 Task: Look for space in Minokamo, Japan from 2nd June, 2023 to 6th June, 2023 for 1 adult in price range Rs.10000 to Rs.13000. Place can be private room with 1  bedroom having 1 bed and 1 bathroom. Property type can be house, flat, guest house, hotel. Amenities needed are: washing machine. Booking option can be shelf check-in. Required host language is English.
Action: Mouse moved to (497, 124)
Screenshot: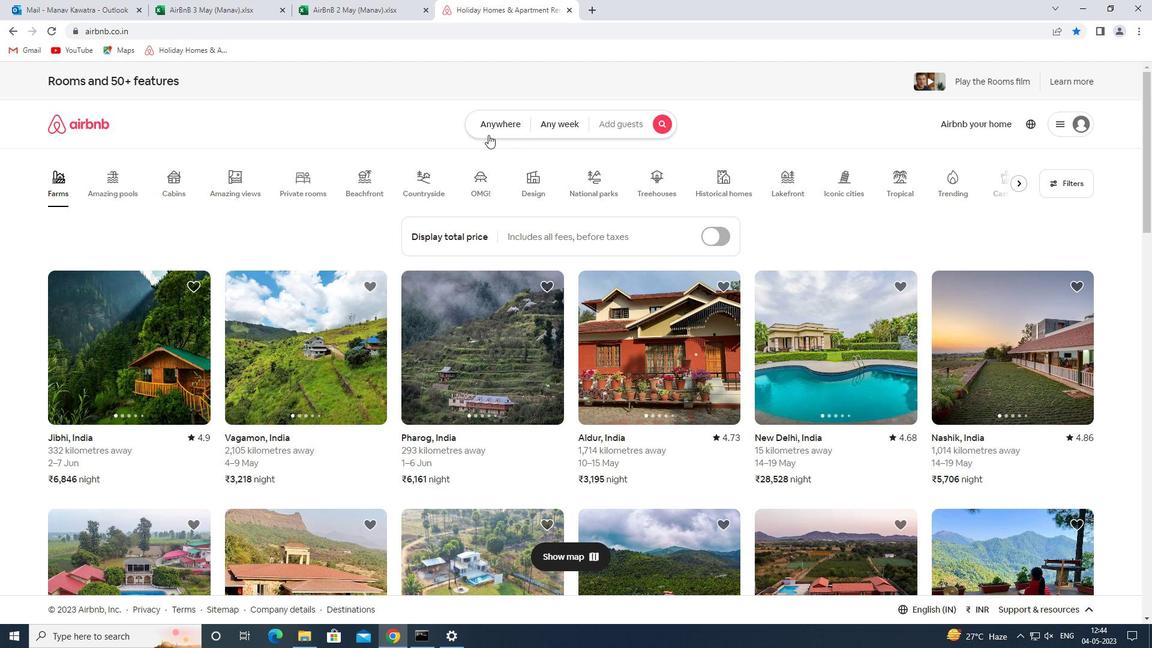 
Action: Mouse pressed left at (497, 124)
Screenshot: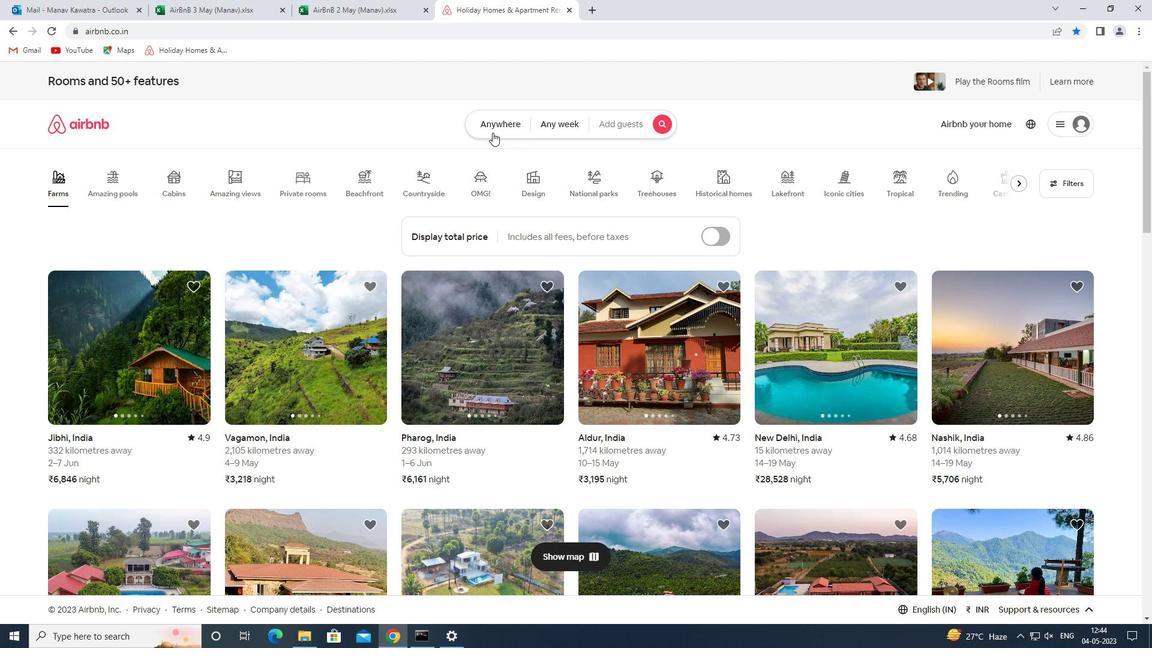 
Action: Mouse moved to (362, 178)
Screenshot: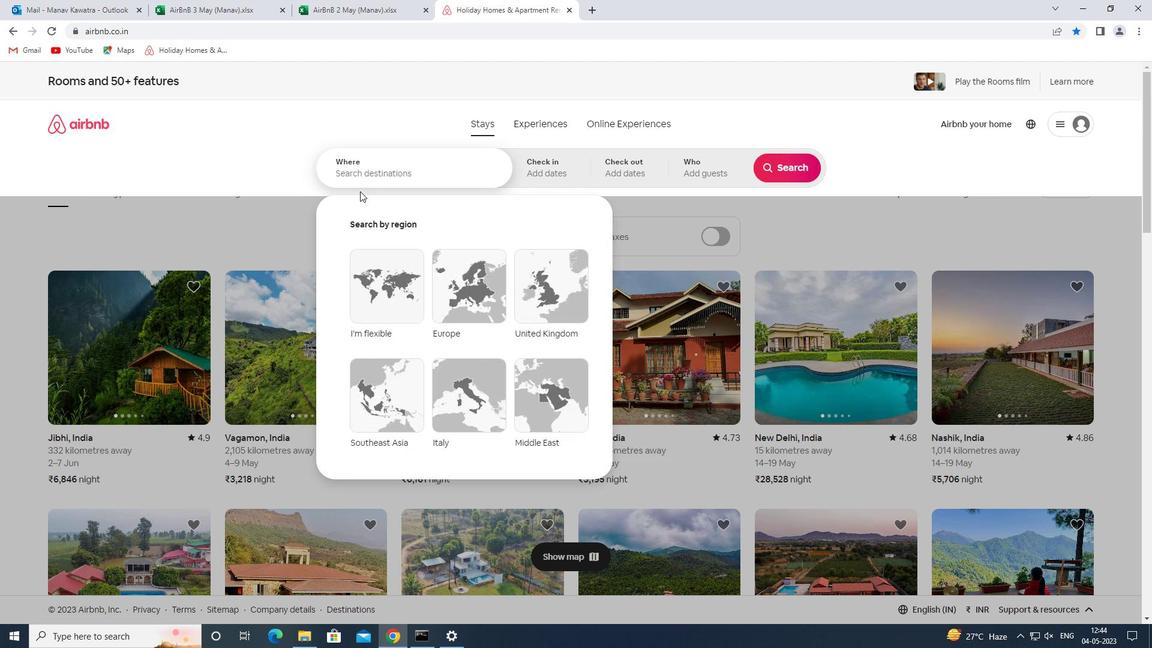
Action: Mouse pressed left at (362, 178)
Screenshot: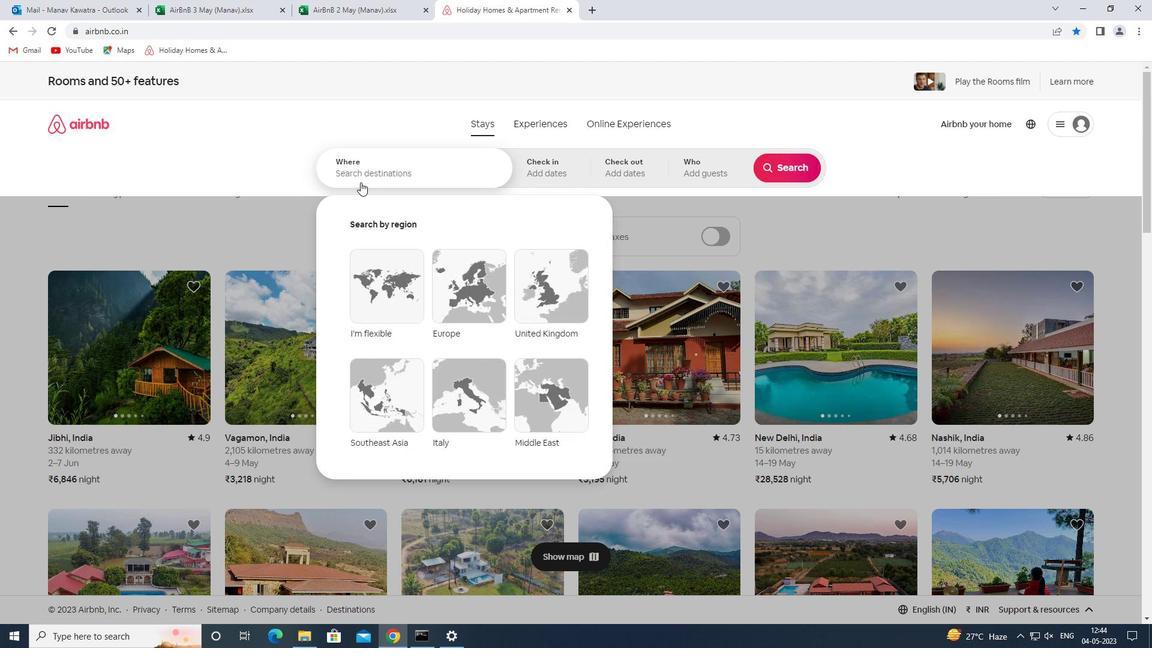 
Action: Mouse moved to (367, 177)
Screenshot: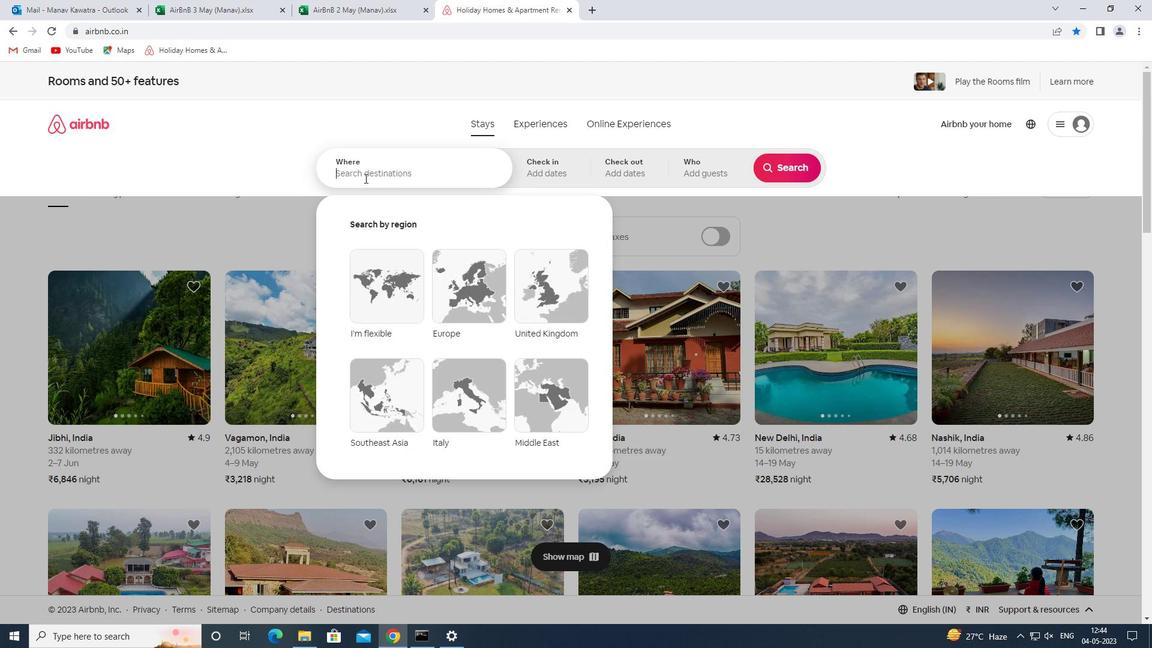 
Action: Key pressed minokamo<Key.space>japan<Key.space>\<Key.backspace><Key.enter>
Screenshot: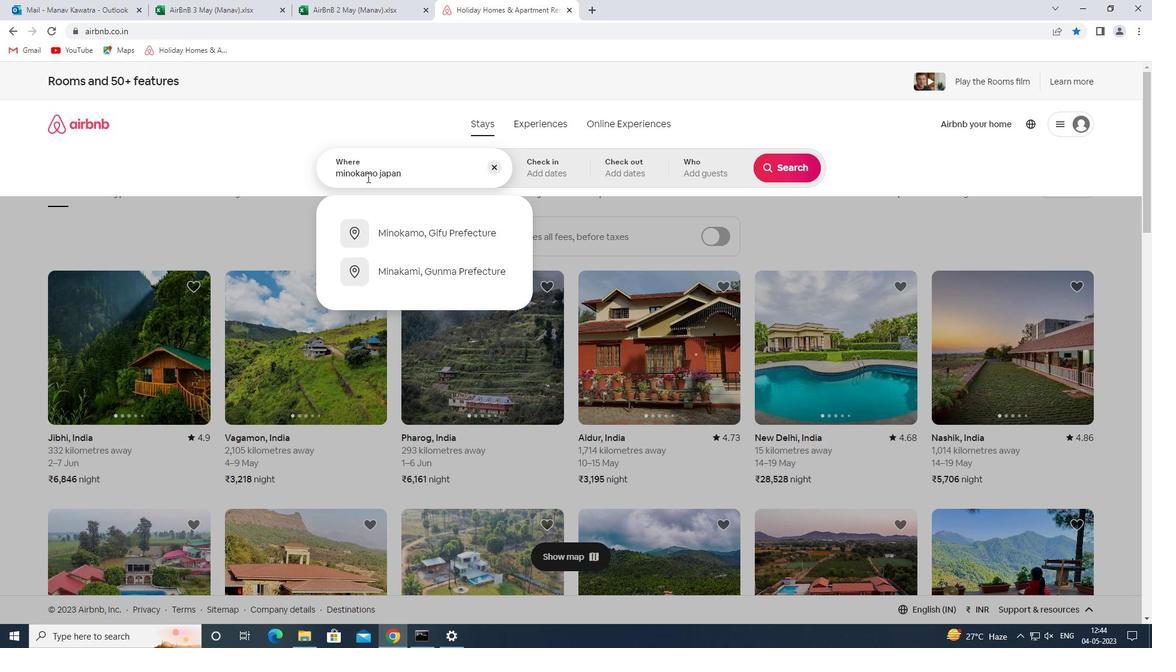 
Action: Mouse moved to (746, 307)
Screenshot: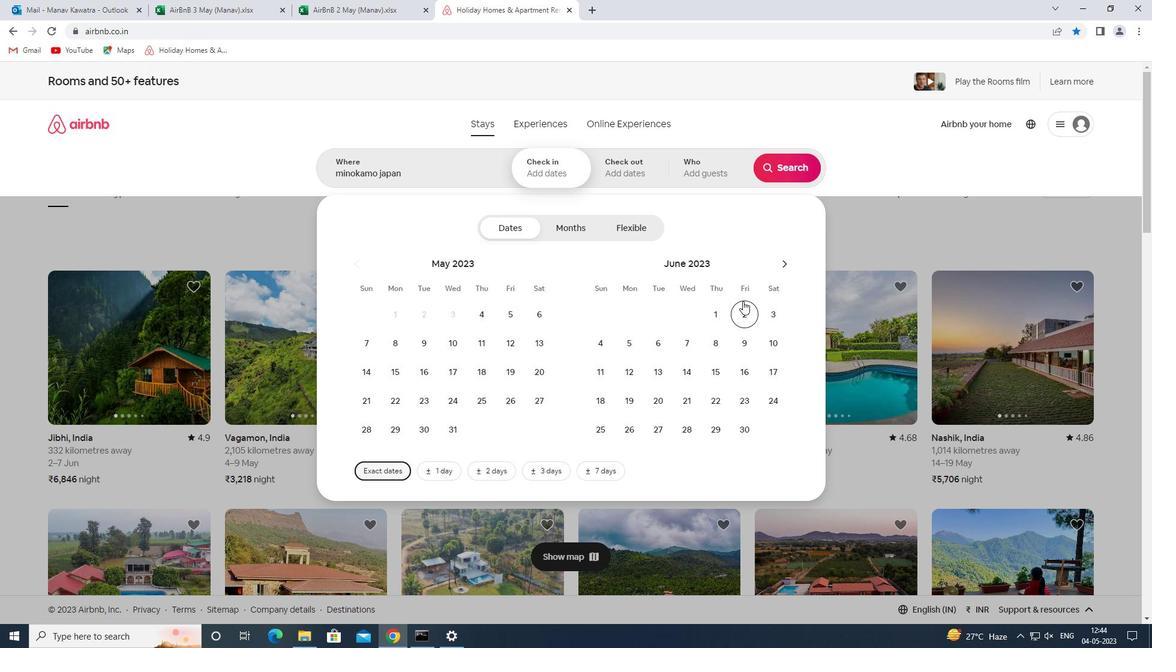 
Action: Mouse pressed left at (746, 307)
Screenshot: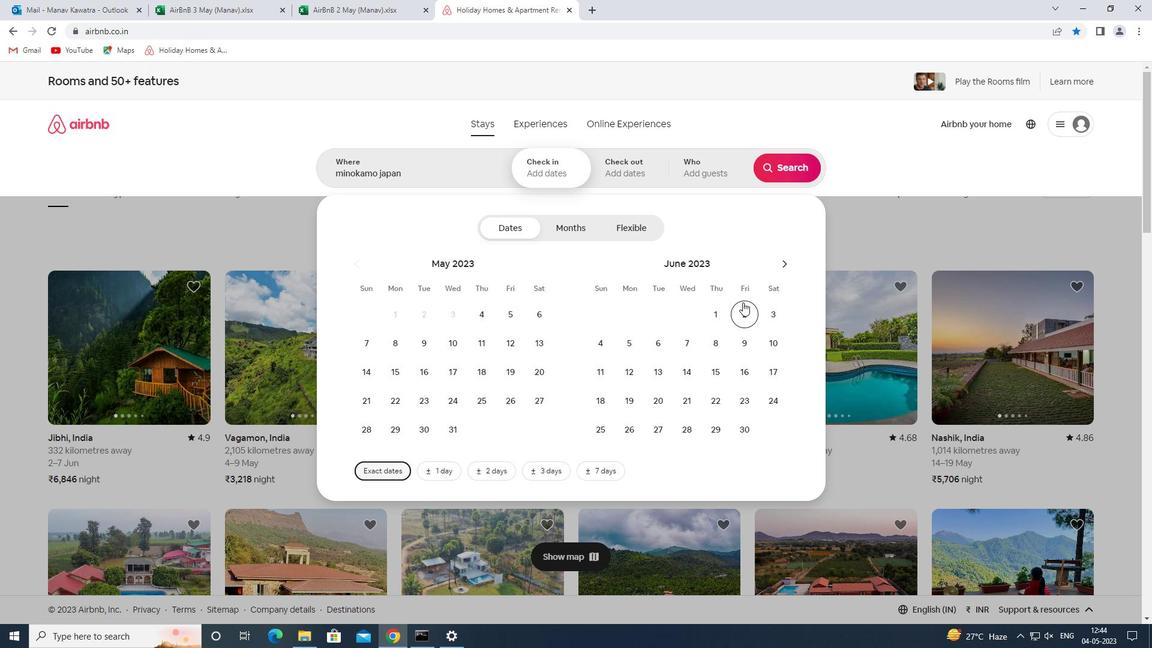 
Action: Mouse moved to (648, 345)
Screenshot: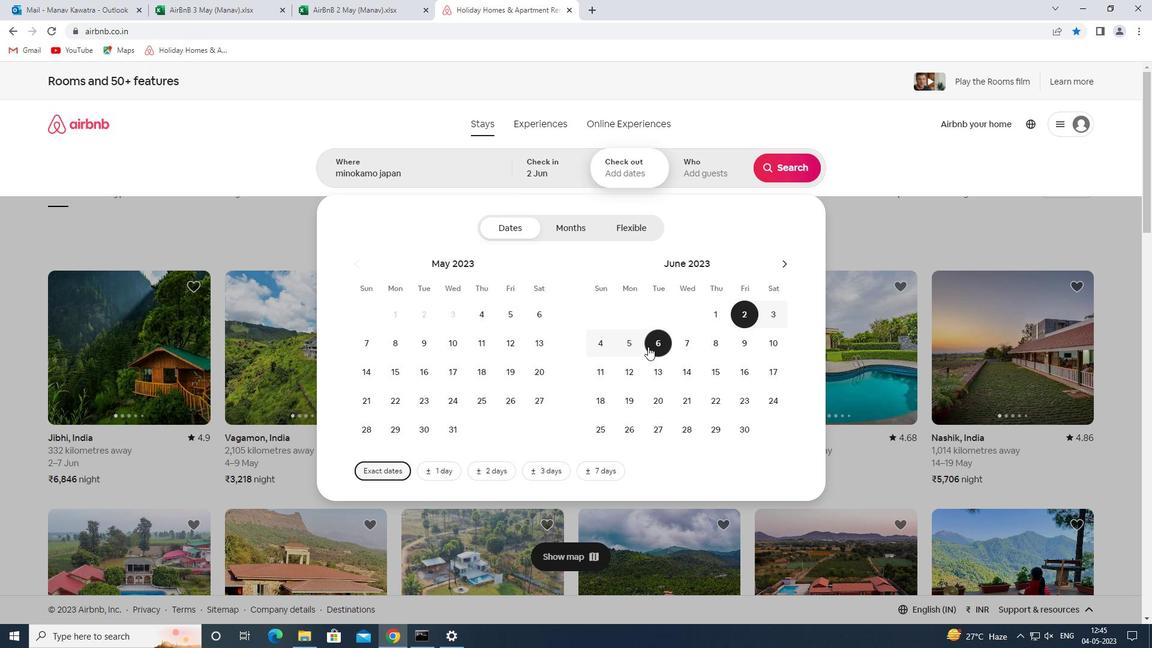 
Action: Mouse pressed left at (648, 345)
Screenshot: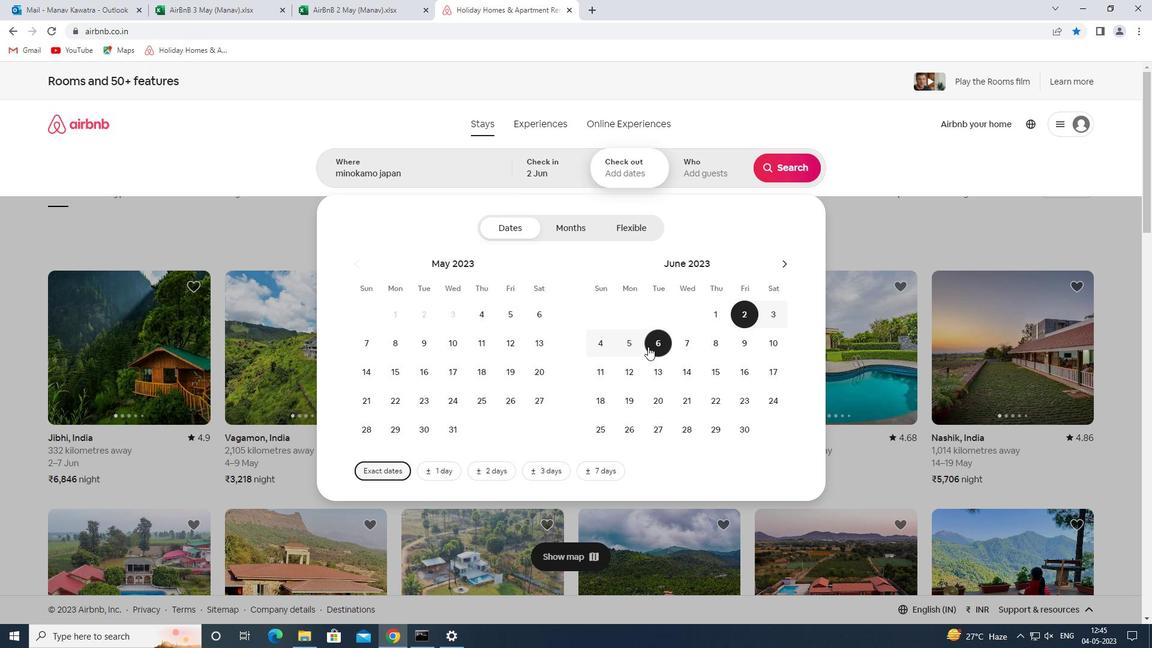 
Action: Mouse moved to (689, 173)
Screenshot: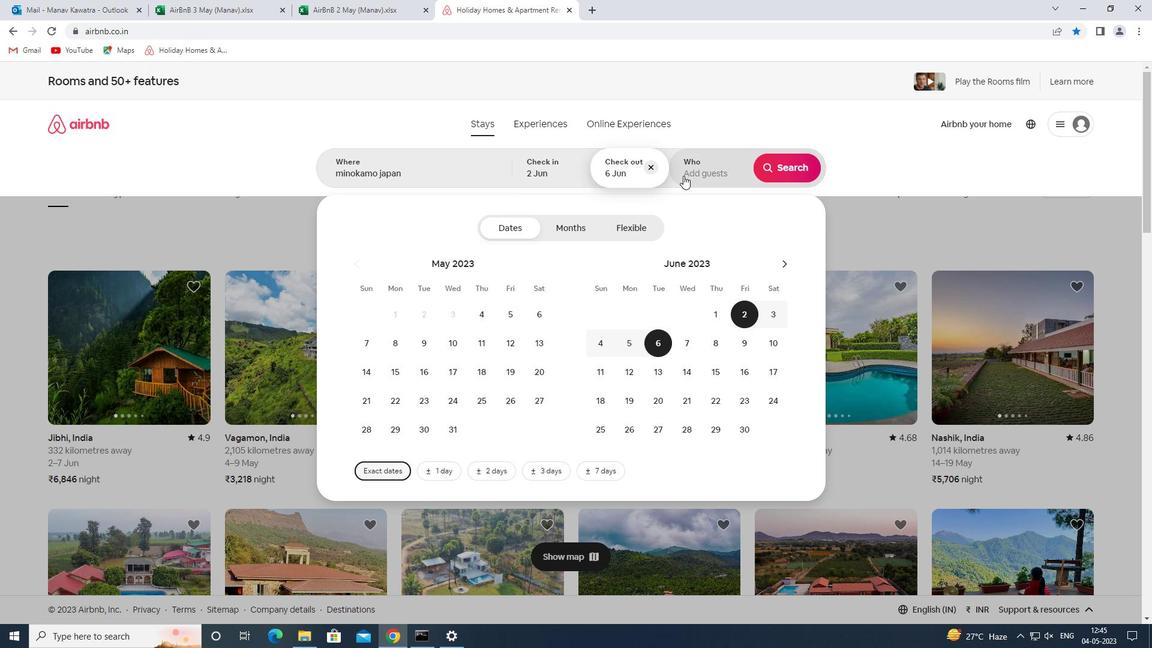 
Action: Mouse pressed left at (689, 173)
Screenshot: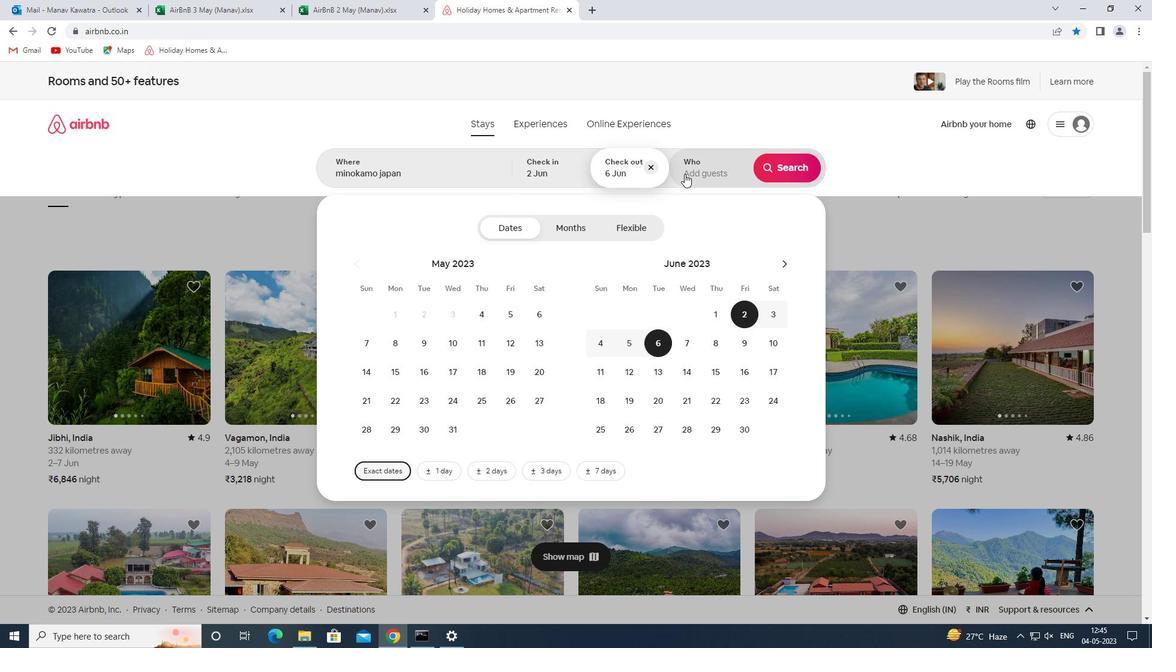 
Action: Mouse moved to (796, 232)
Screenshot: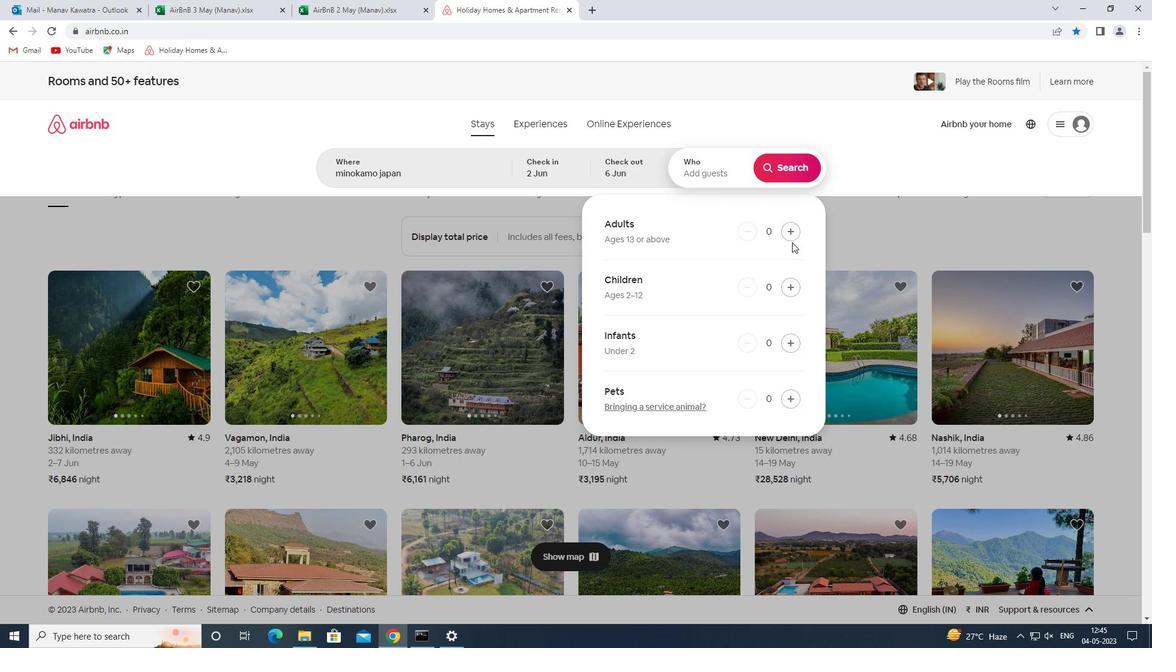 
Action: Mouse pressed left at (796, 232)
Screenshot: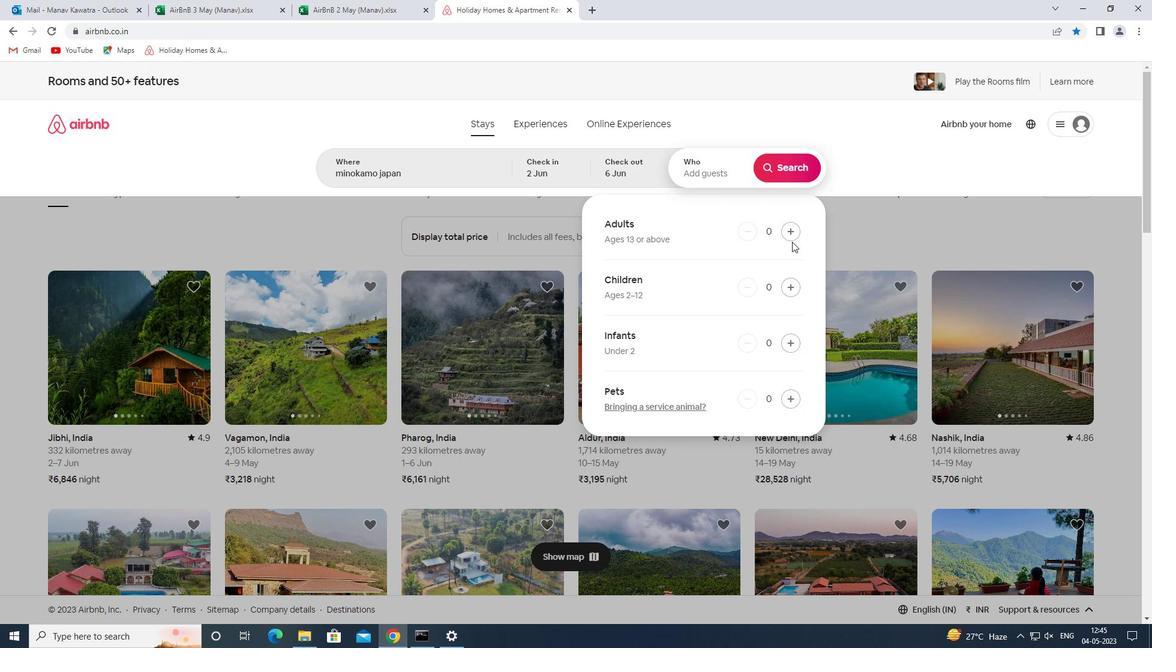
Action: Mouse moved to (788, 158)
Screenshot: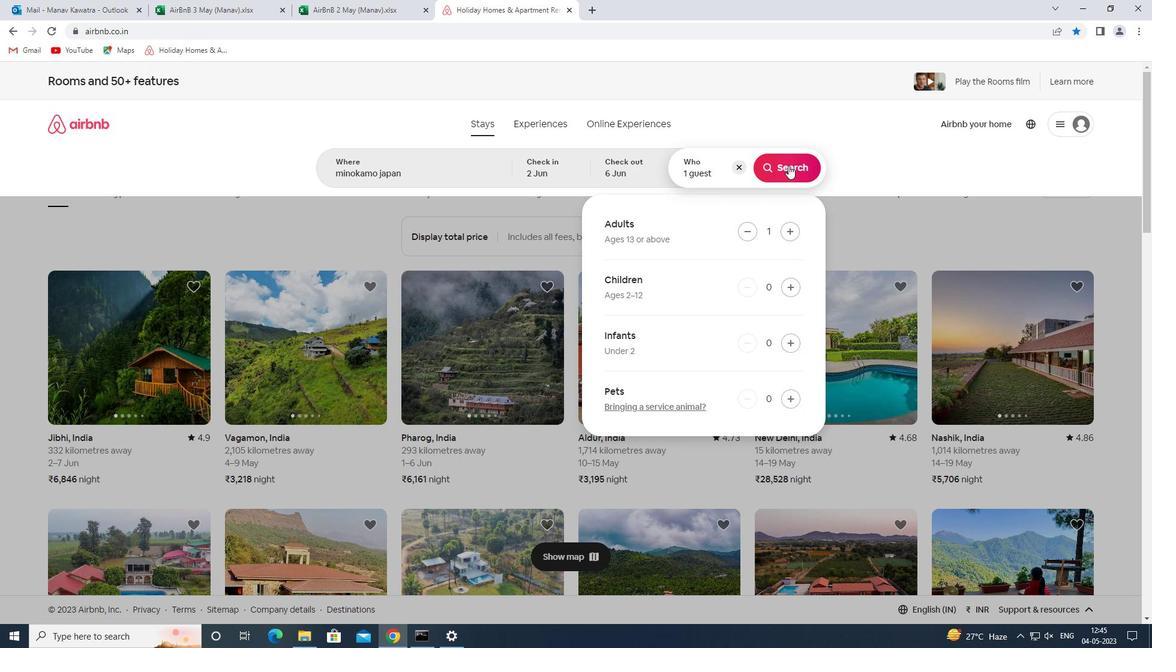 
Action: Mouse pressed left at (788, 158)
Screenshot: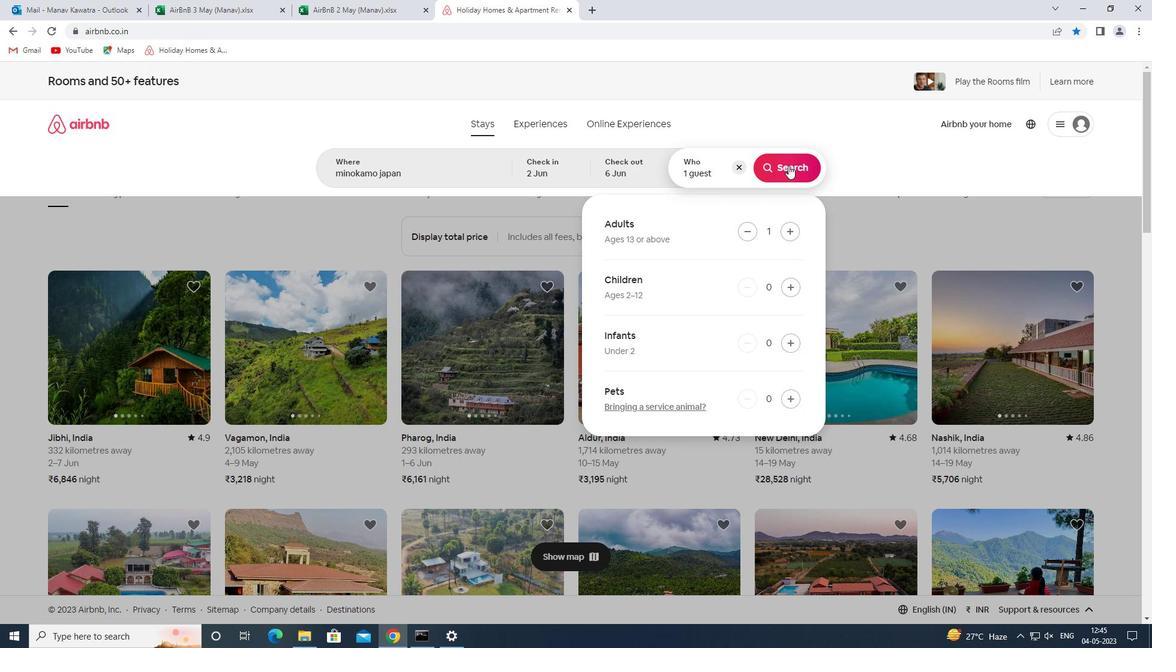 
Action: Mouse moved to (1104, 142)
Screenshot: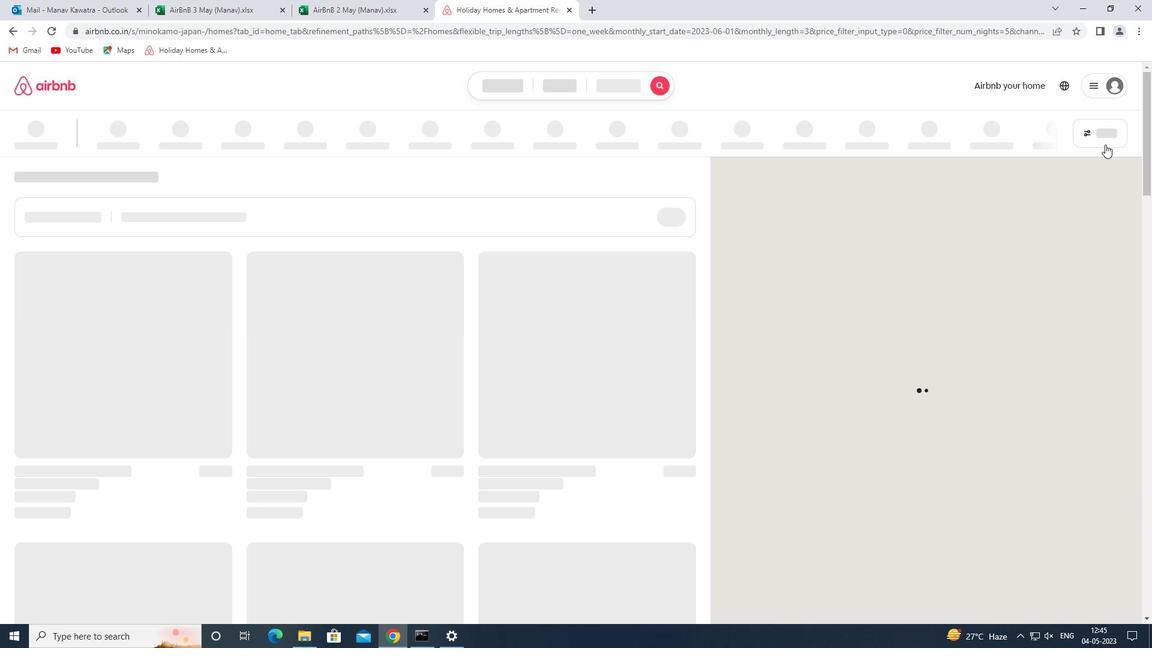 
Action: Mouse pressed left at (1104, 142)
Screenshot: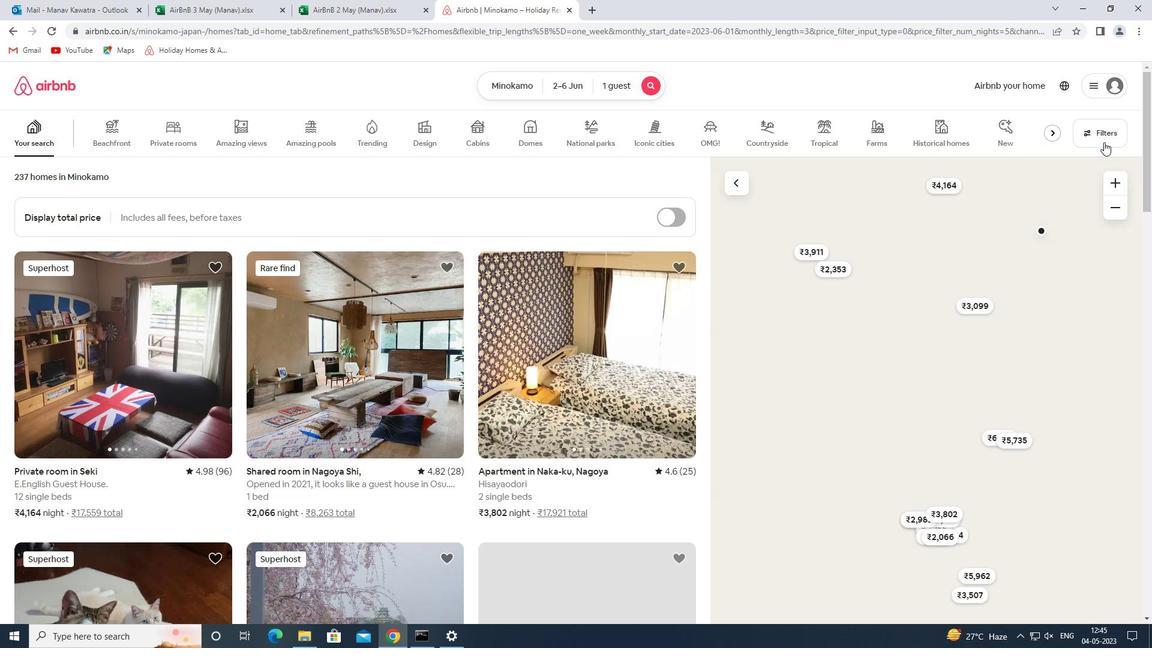 
Action: Mouse moved to (465, 283)
Screenshot: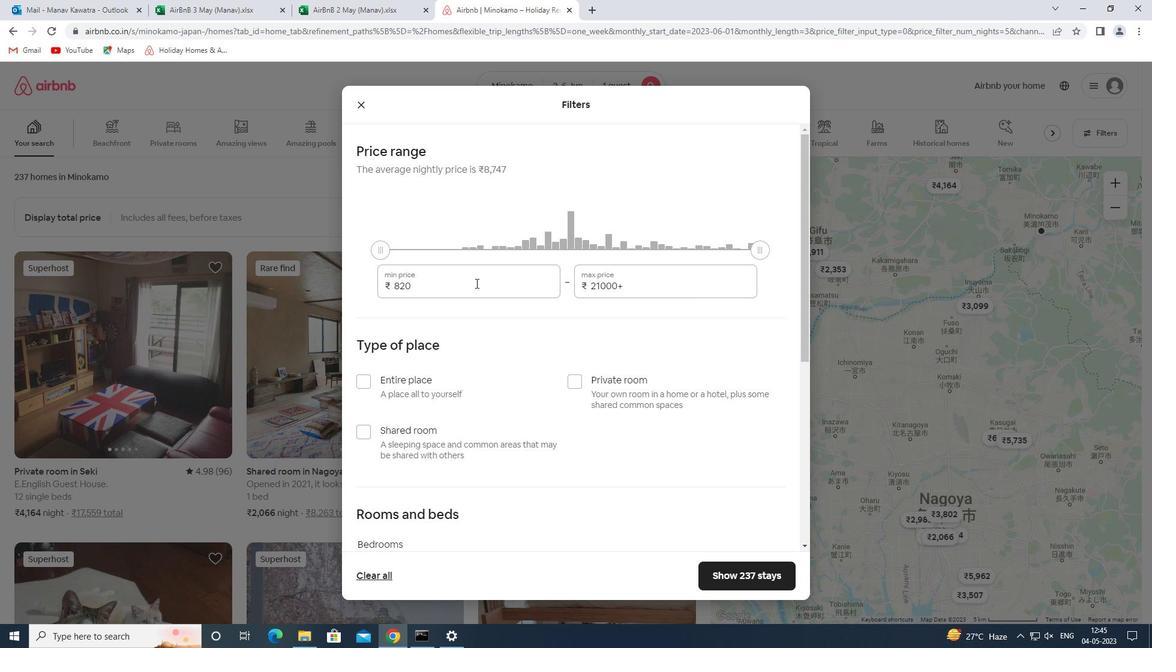 
Action: Mouse pressed left at (465, 283)
Screenshot: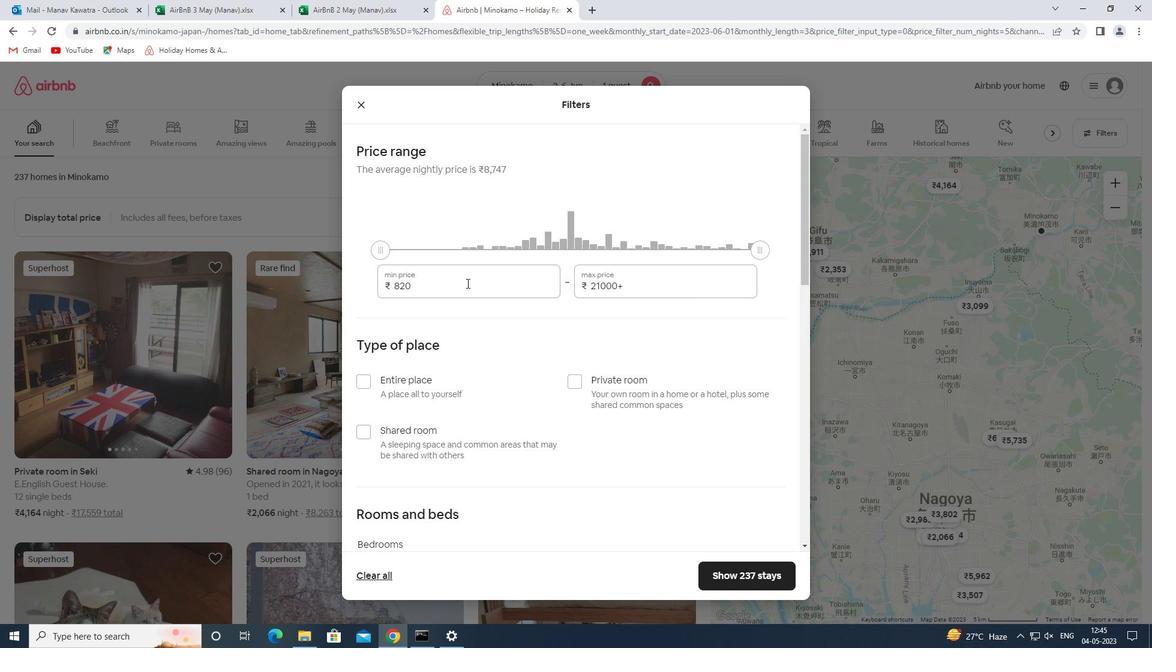 
Action: Mouse pressed left at (465, 283)
Screenshot: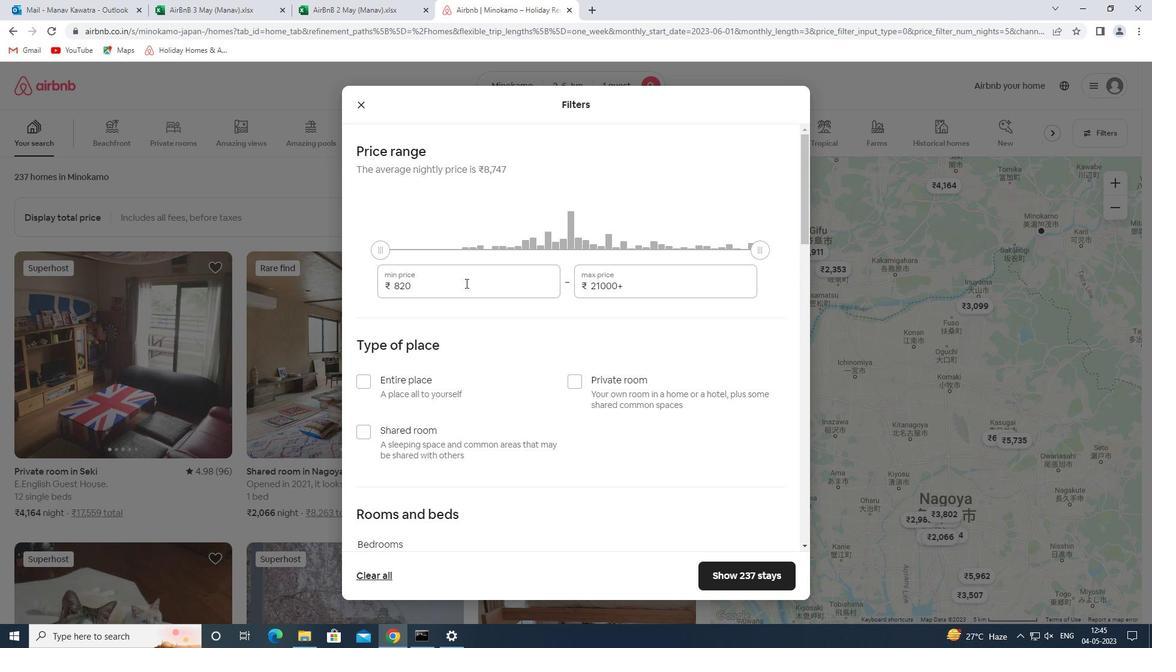 
Action: Mouse moved to (464, 283)
Screenshot: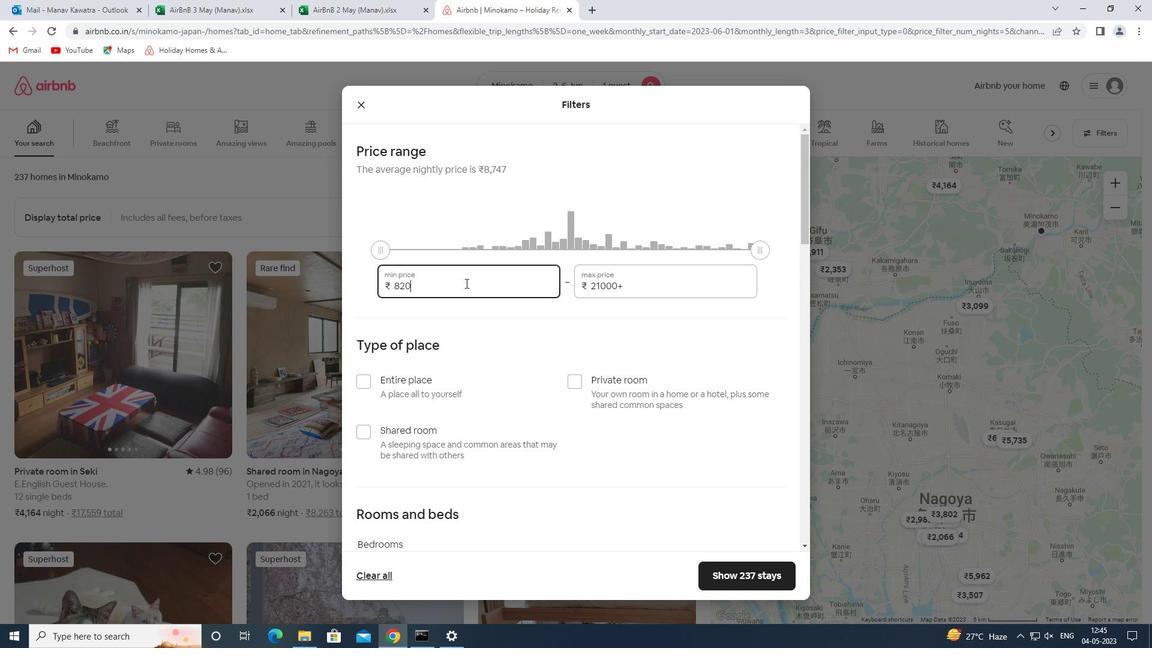 
Action: Key pressed 10000<Key.tab>13000
Screenshot: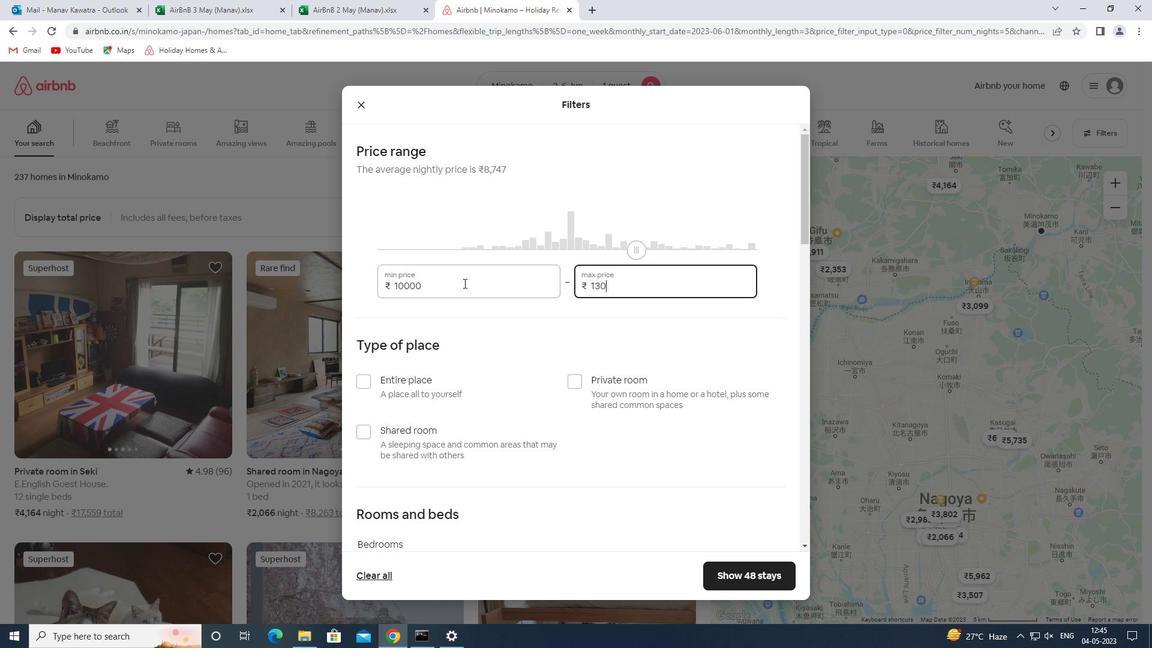 
Action: Mouse moved to (595, 379)
Screenshot: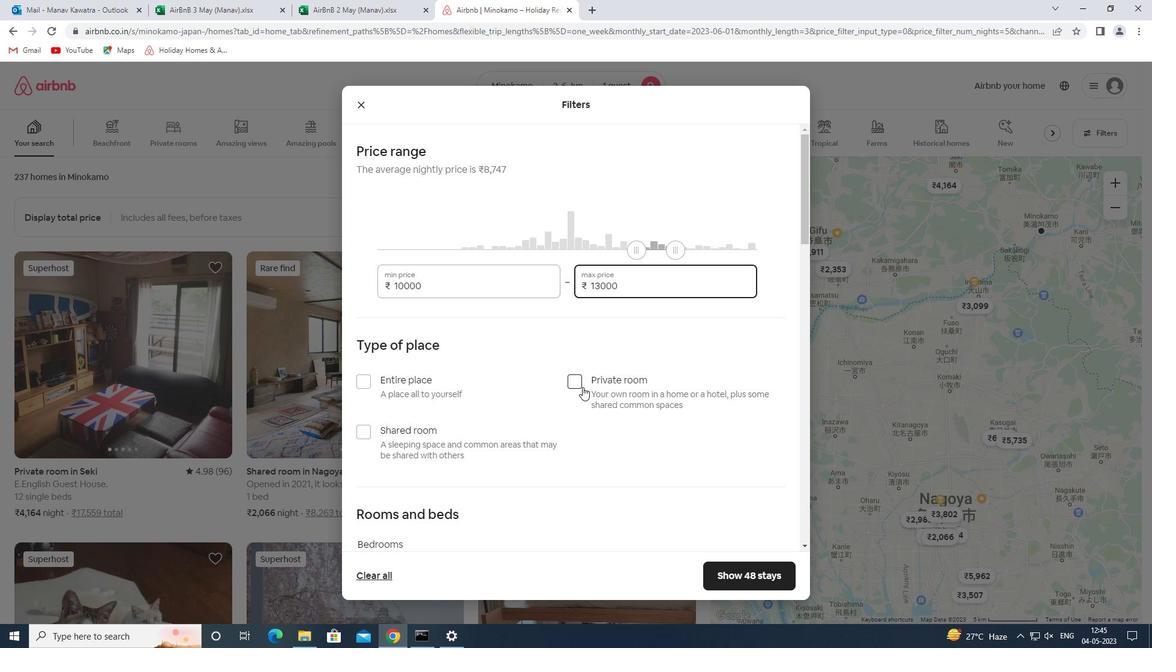
Action: Mouse pressed left at (595, 379)
Screenshot: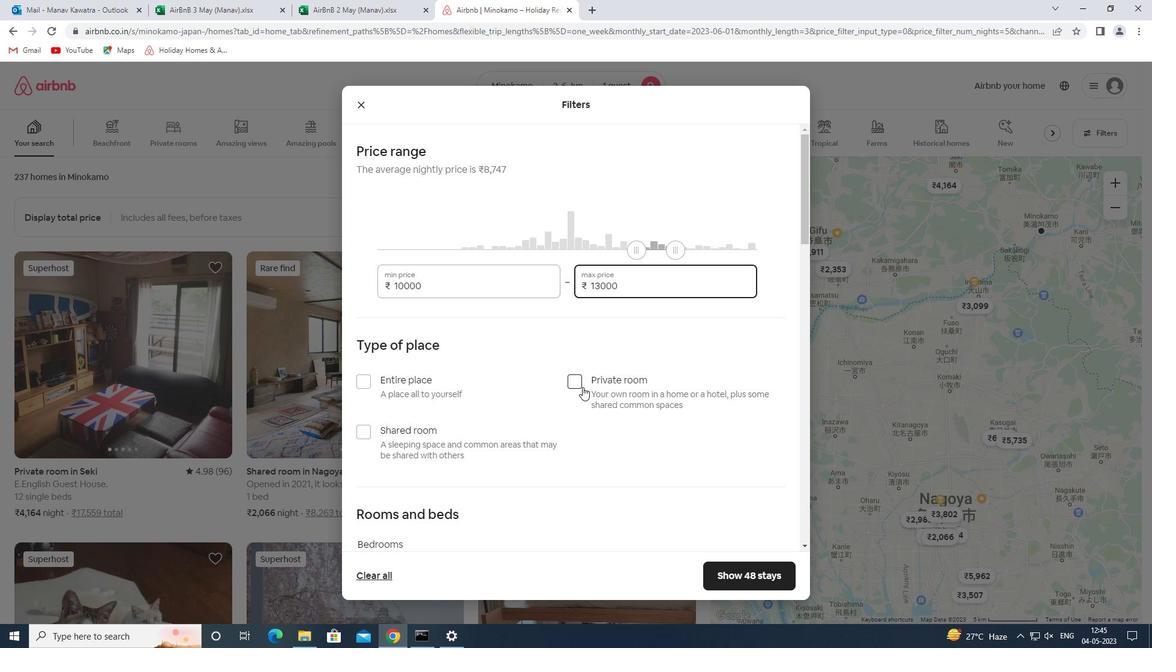 
Action: Mouse moved to (608, 347)
Screenshot: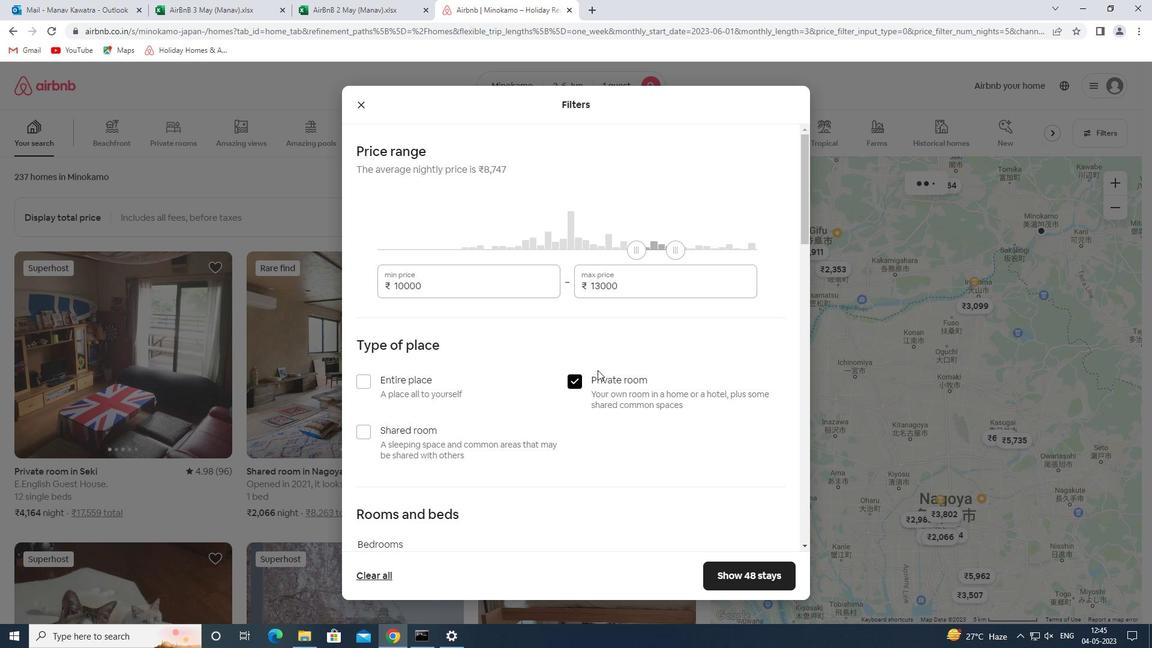 
Action: Mouse scrolled (608, 346) with delta (0, 0)
Screenshot: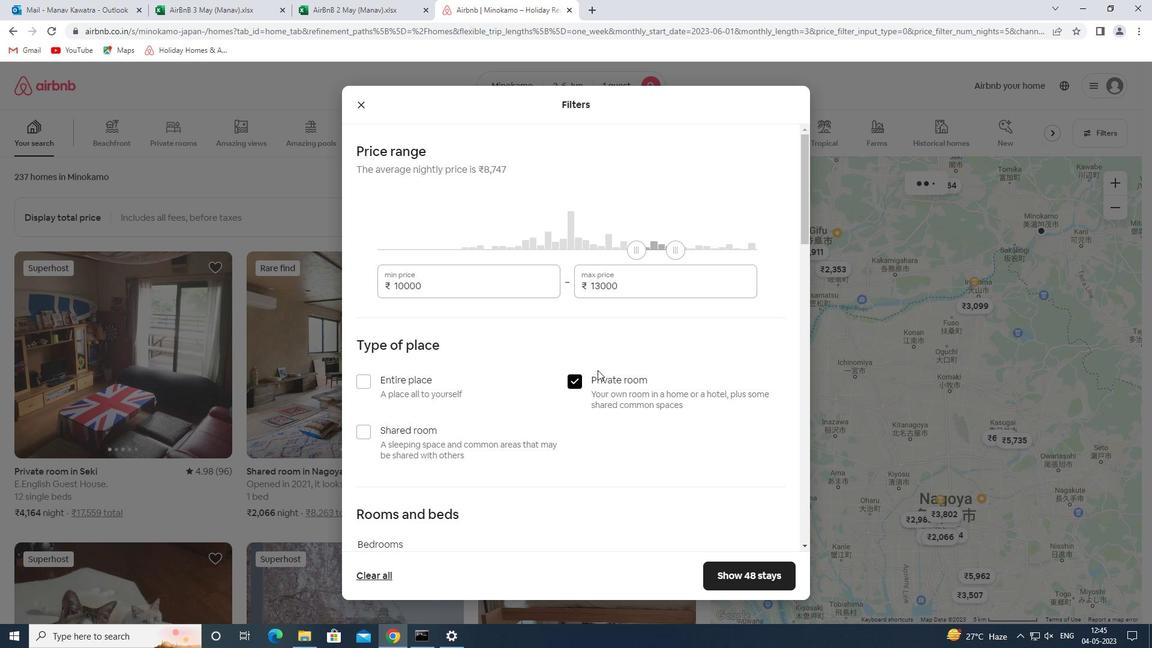 
Action: Mouse moved to (608, 347)
Screenshot: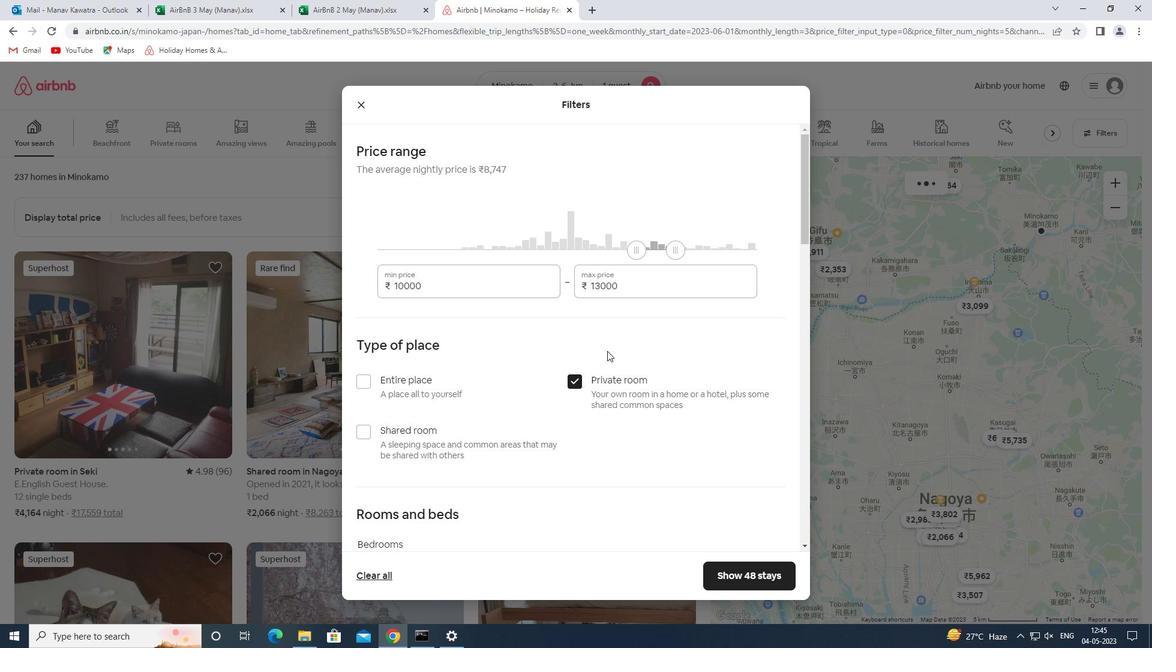 
Action: Mouse scrolled (608, 346) with delta (0, 0)
Screenshot: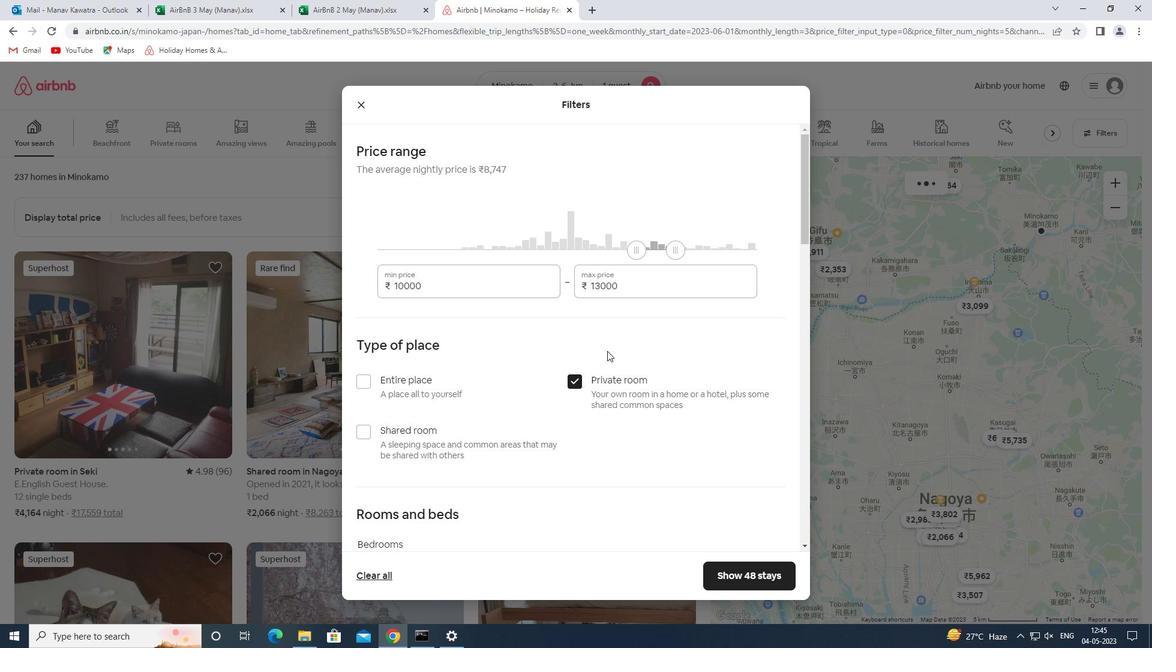
Action: Mouse moved to (607, 347)
Screenshot: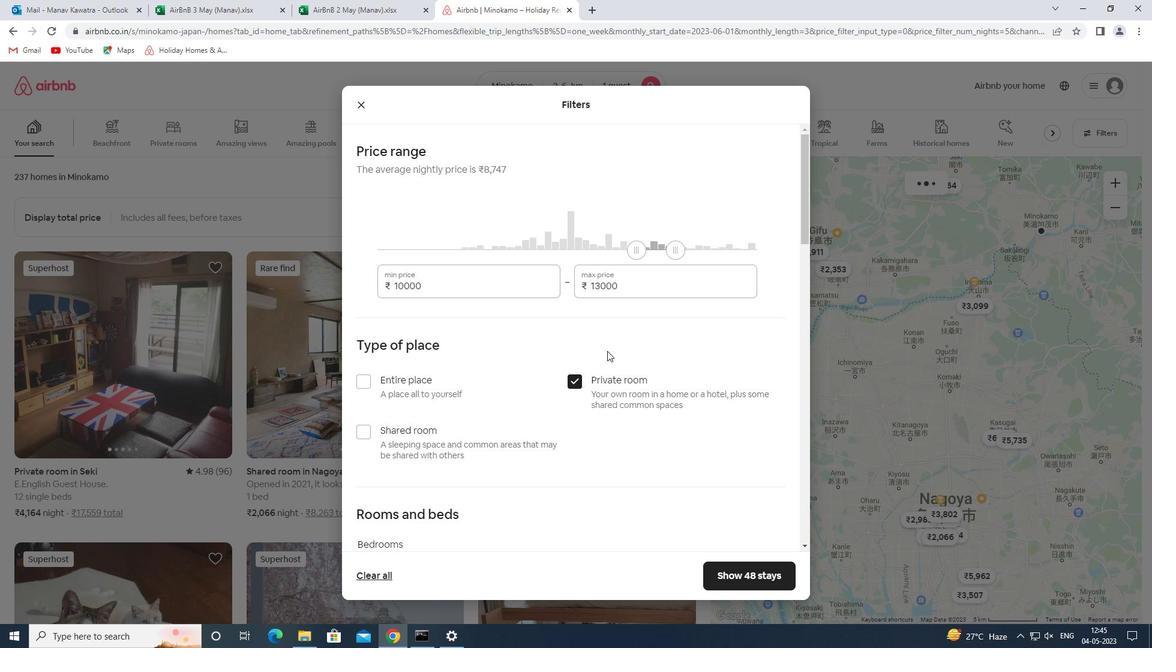 
Action: Mouse scrolled (607, 347) with delta (0, 0)
Screenshot: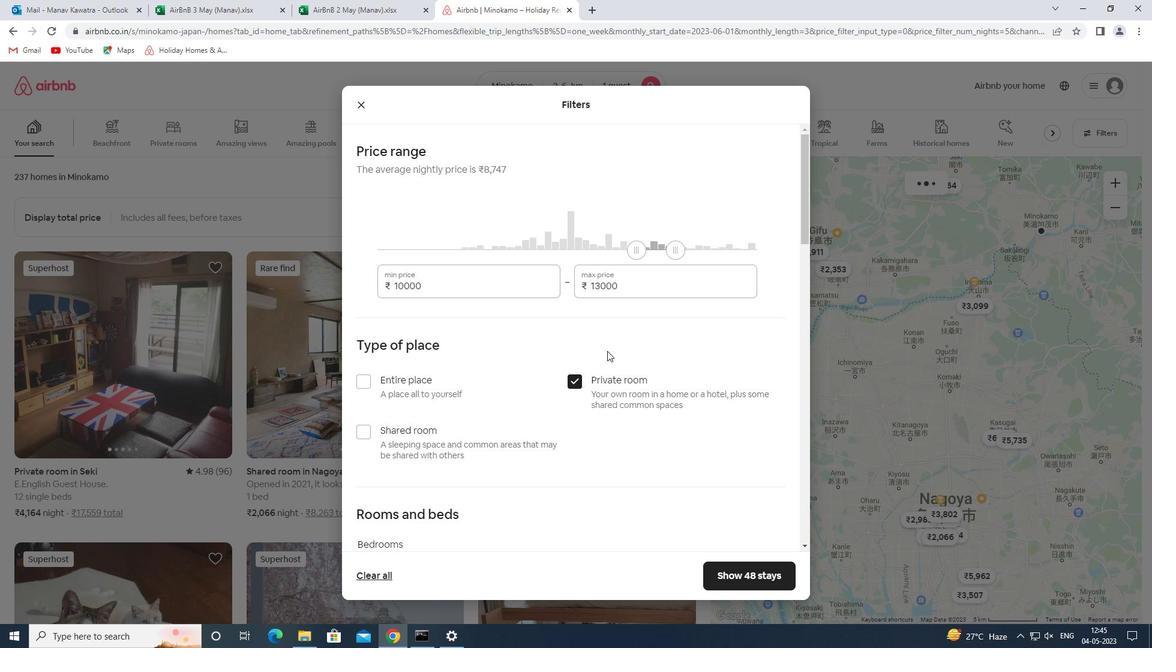 
Action: Mouse moved to (607, 347)
Screenshot: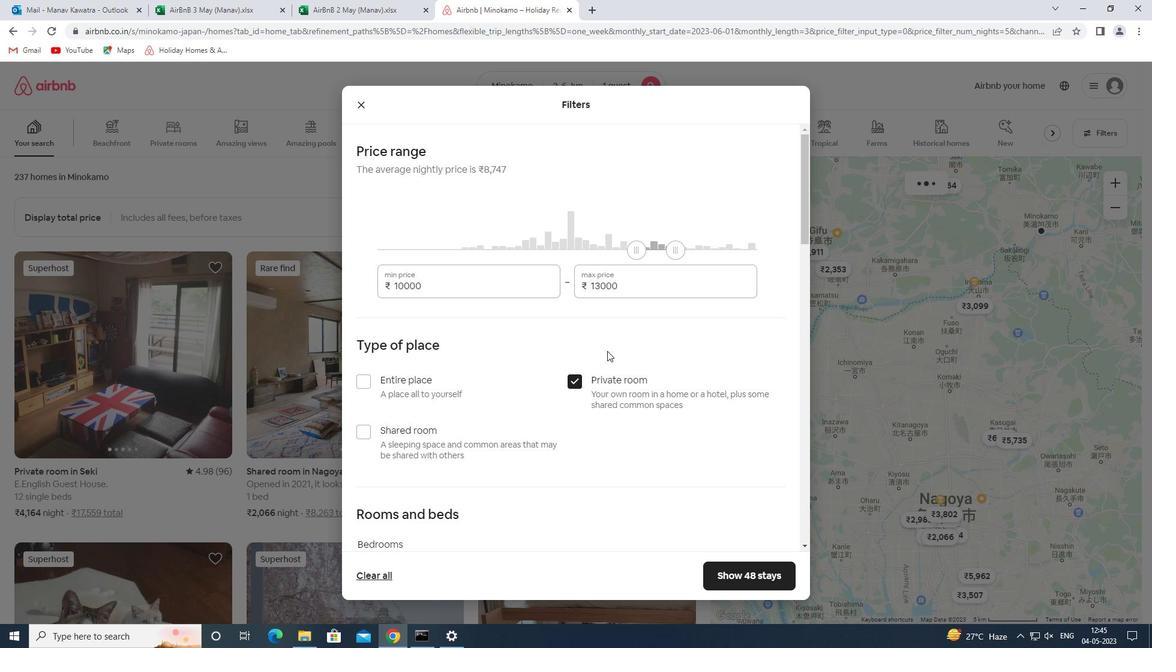 
Action: Mouse scrolled (607, 347) with delta (0, 0)
Screenshot: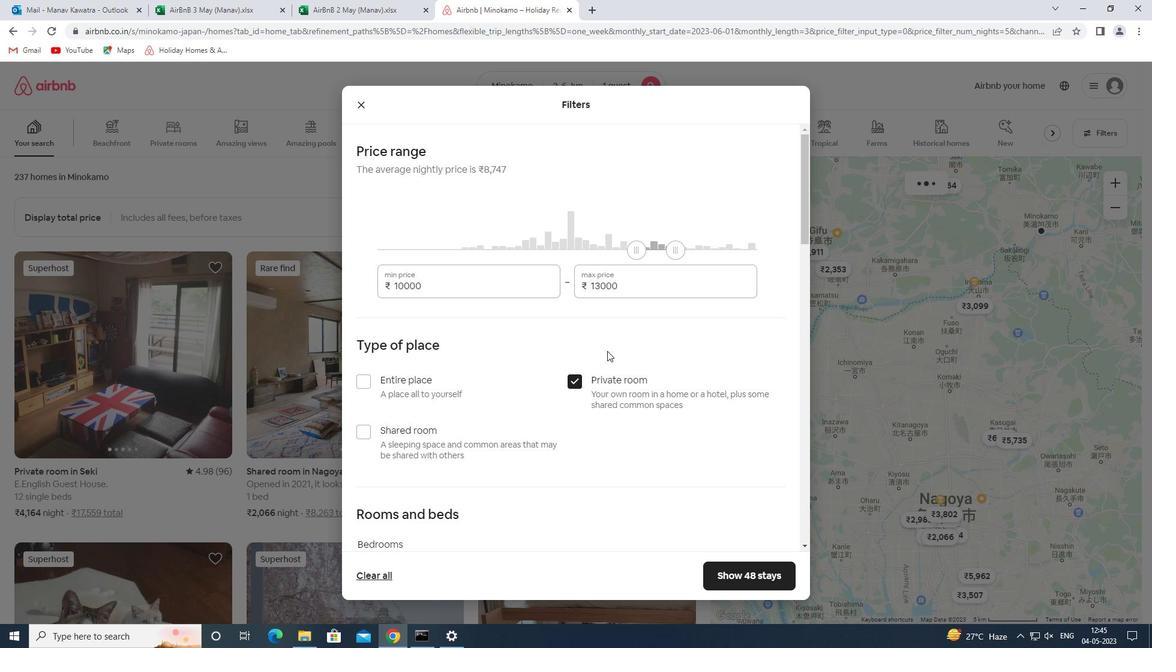 
Action: Mouse moved to (607, 348)
Screenshot: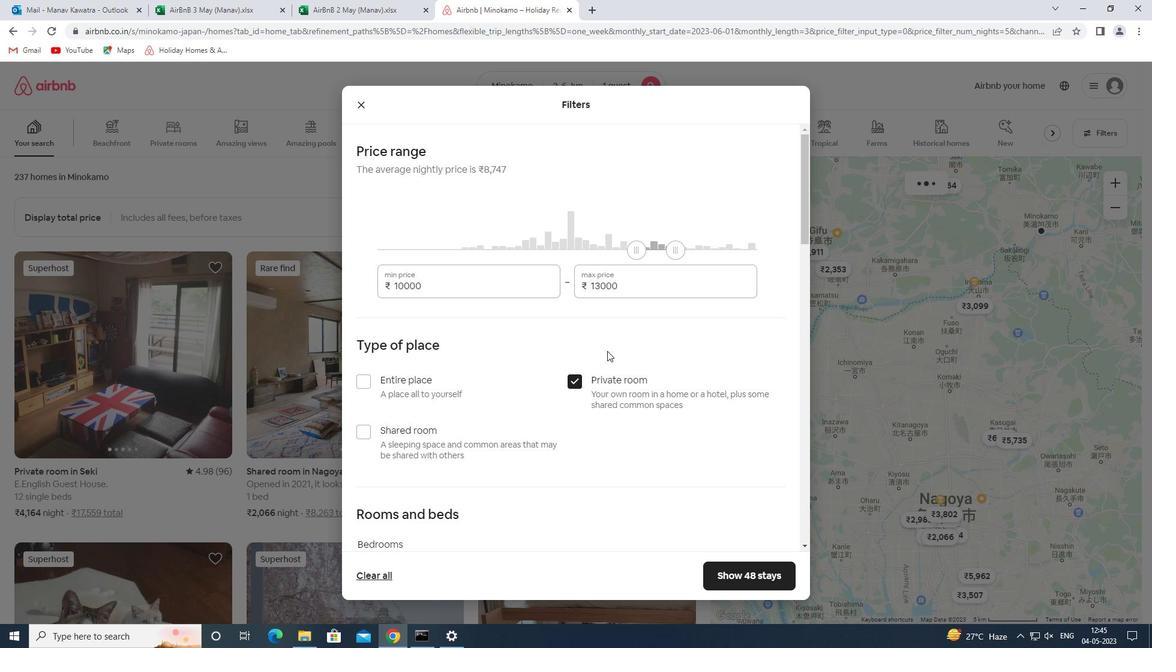 
Action: Mouse scrolled (607, 347) with delta (0, 0)
Screenshot: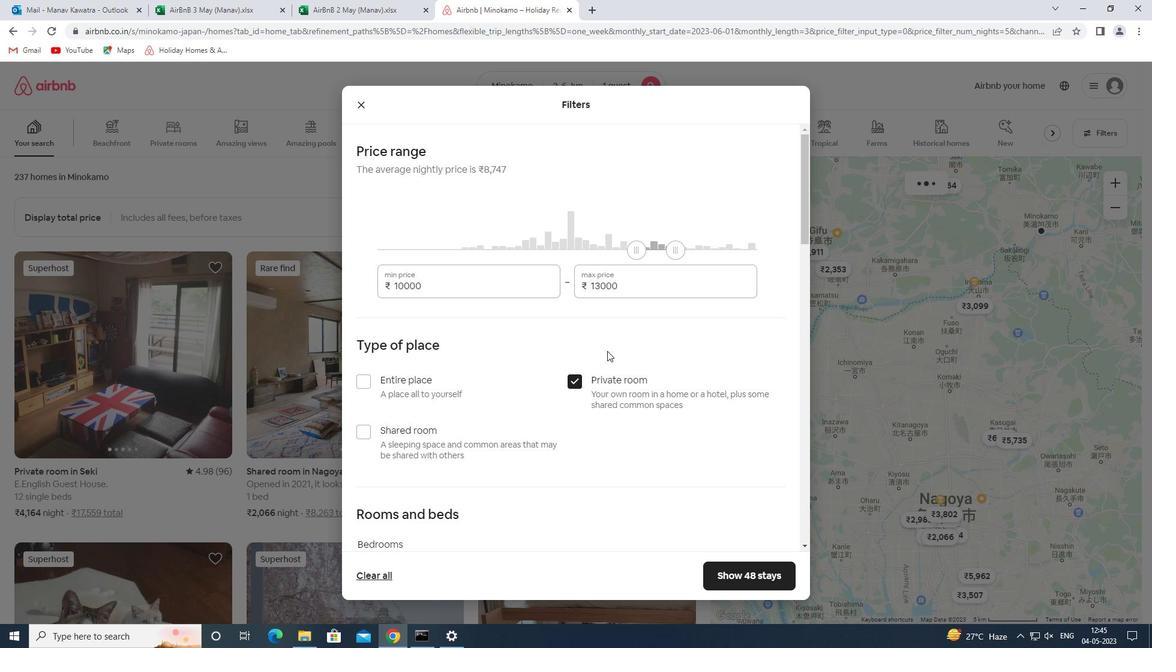 
Action: Mouse scrolled (607, 347) with delta (0, 0)
Screenshot: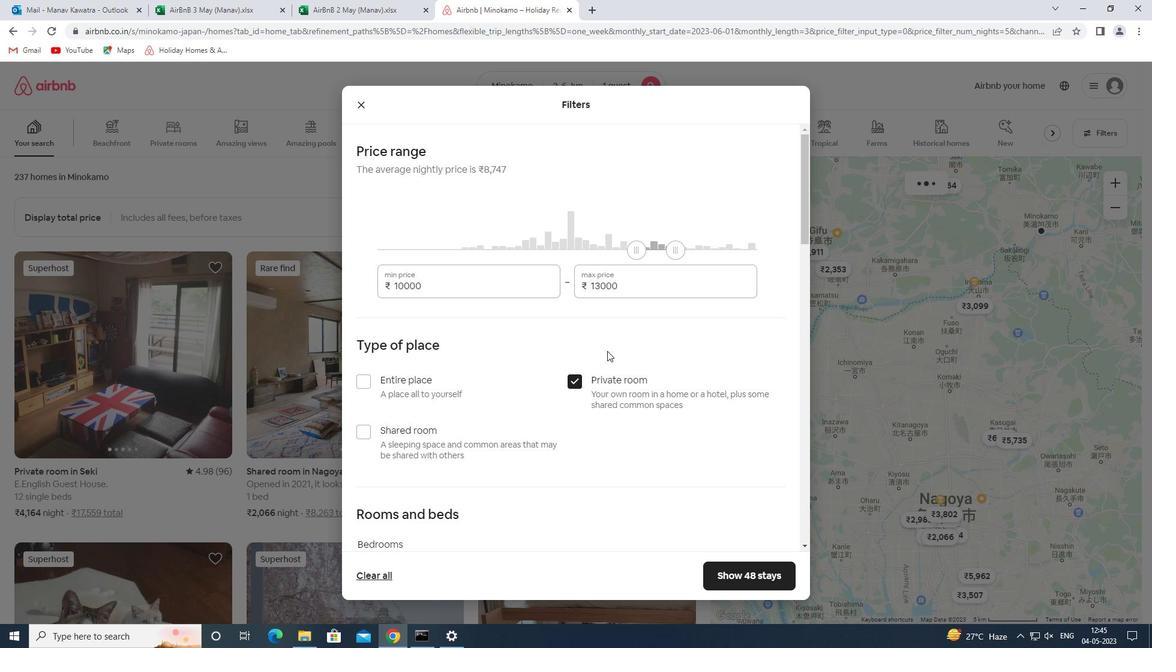 
Action: Mouse moved to (605, 348)
Screenshot: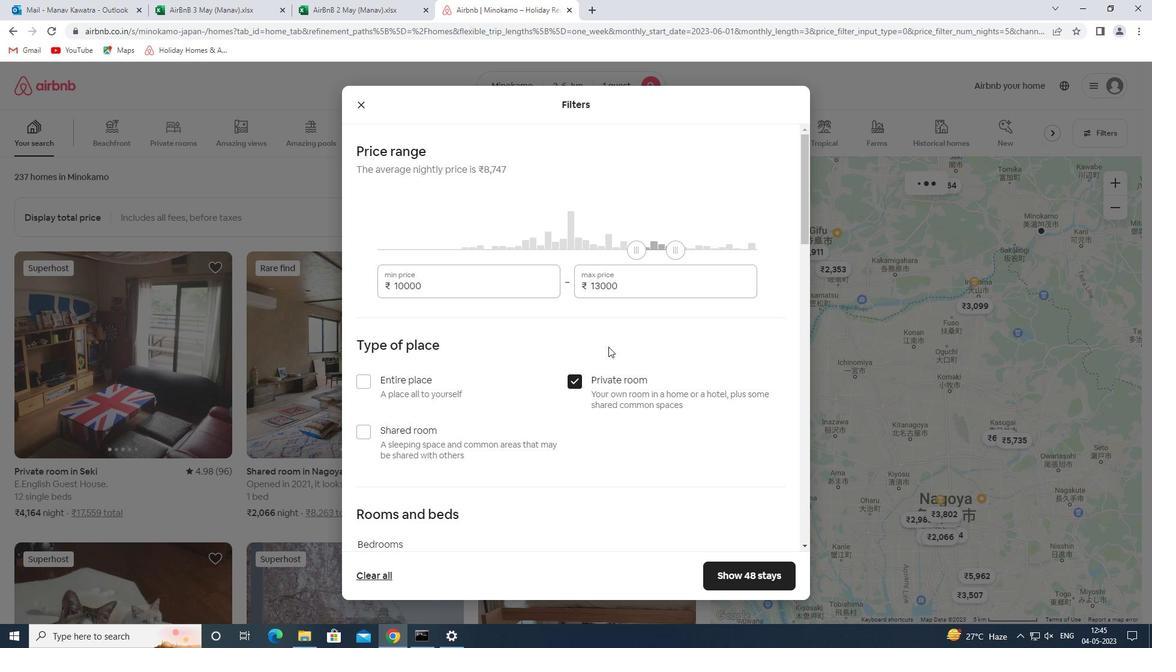 
Action: Mouse scrolled (605, 347) with delta (0, 0)
Screenshot: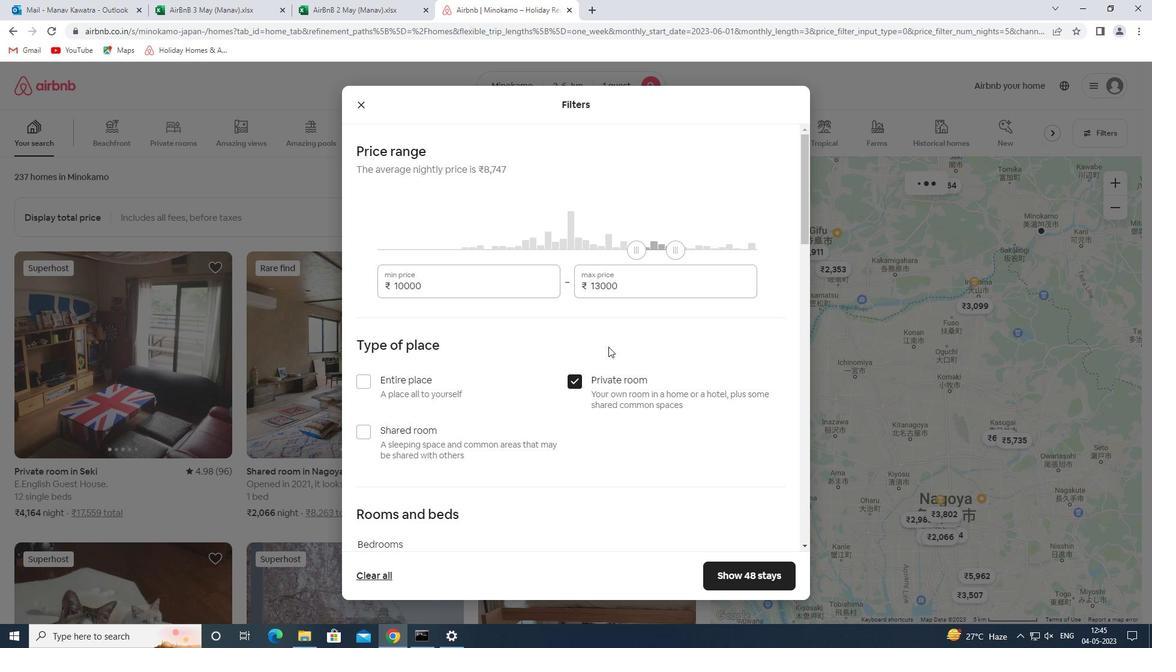 
Action: Mouse moved to (430, 156)
Screenshot: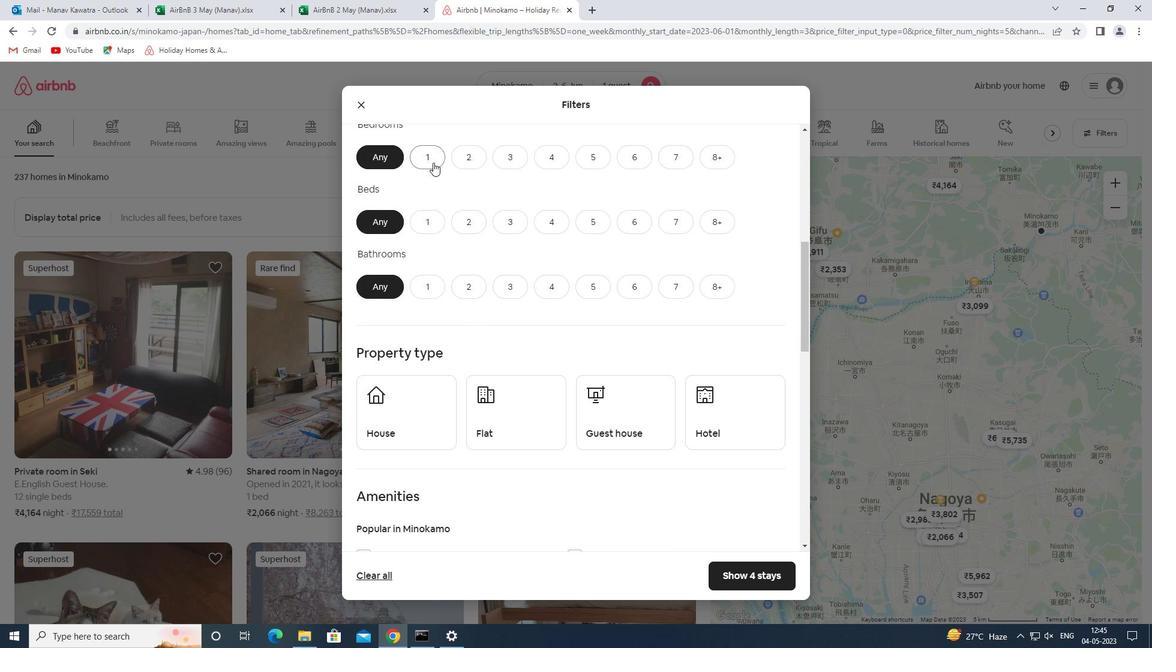 
Action: Mouse pressed left at (430, 156)
Screenshot: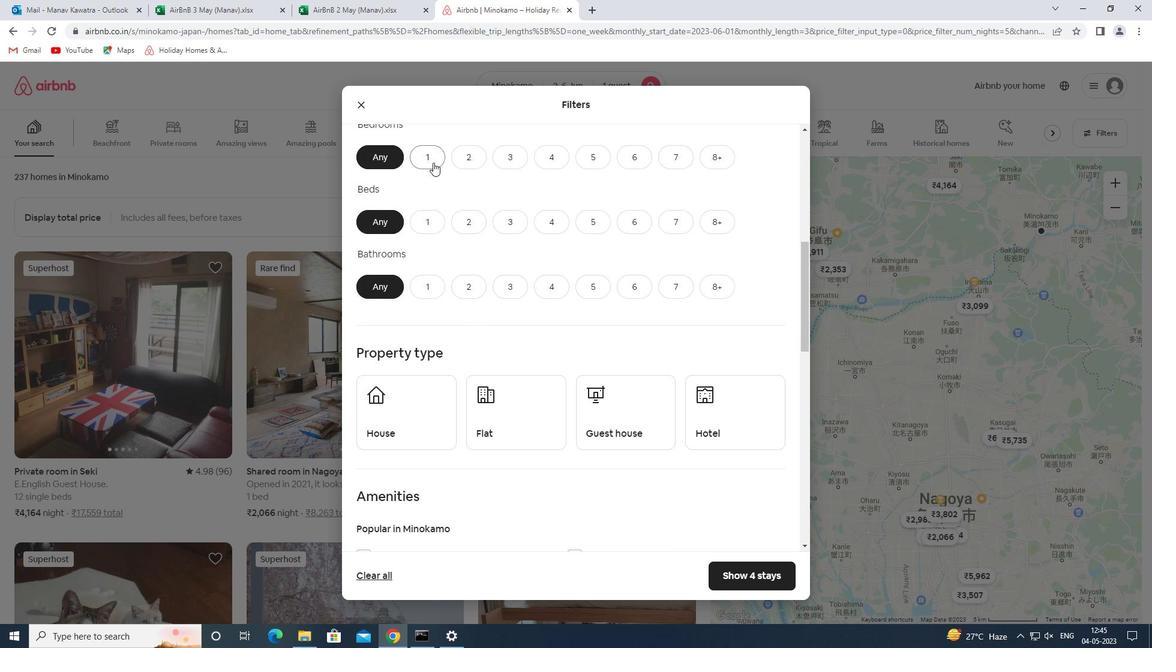 
Action: Mouse moved to (421, 221)
Screenshot: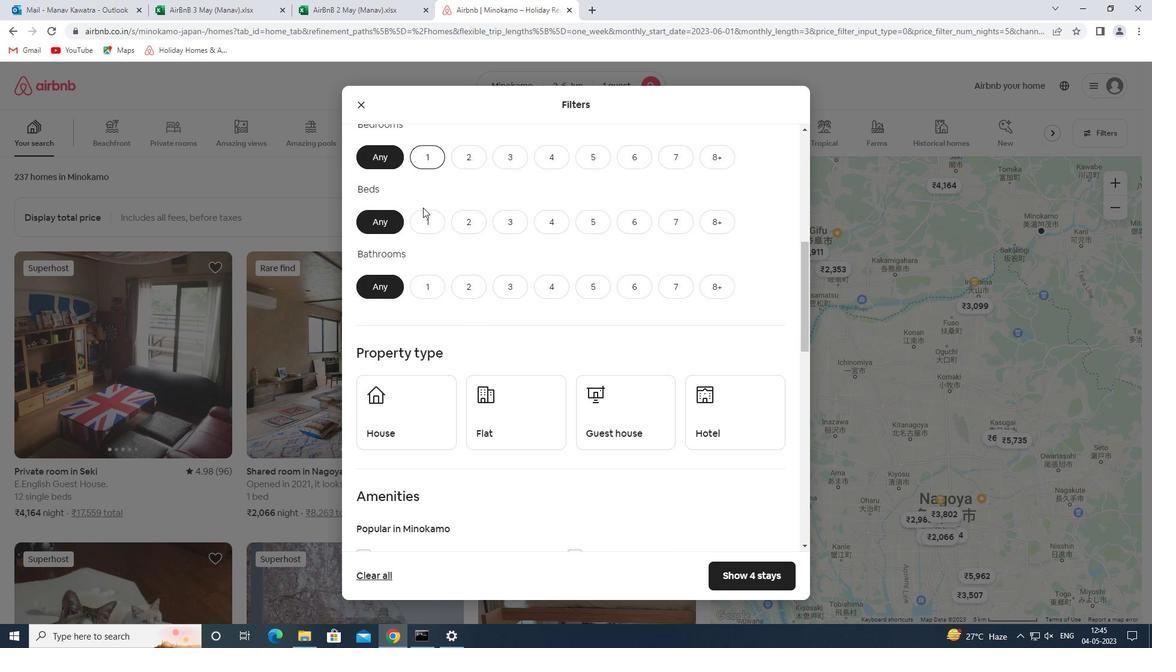 
Action: Mouse pressed left at (421, 221)
Screenshot: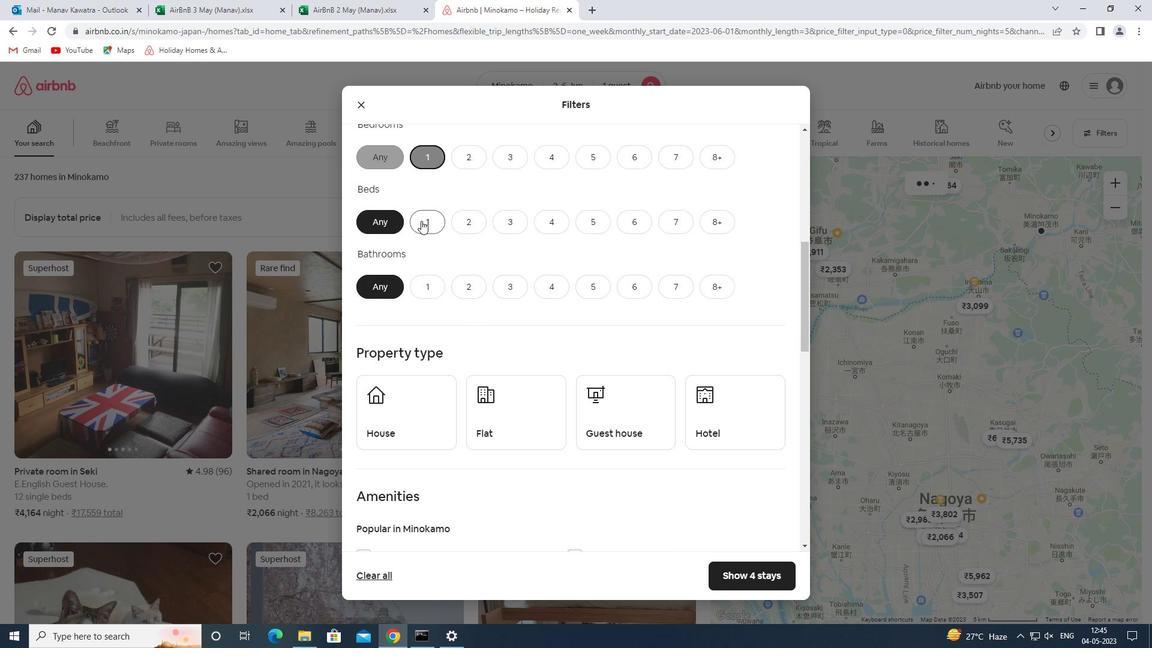 
Action: Mouse moved to (430, 284)
Screenshot: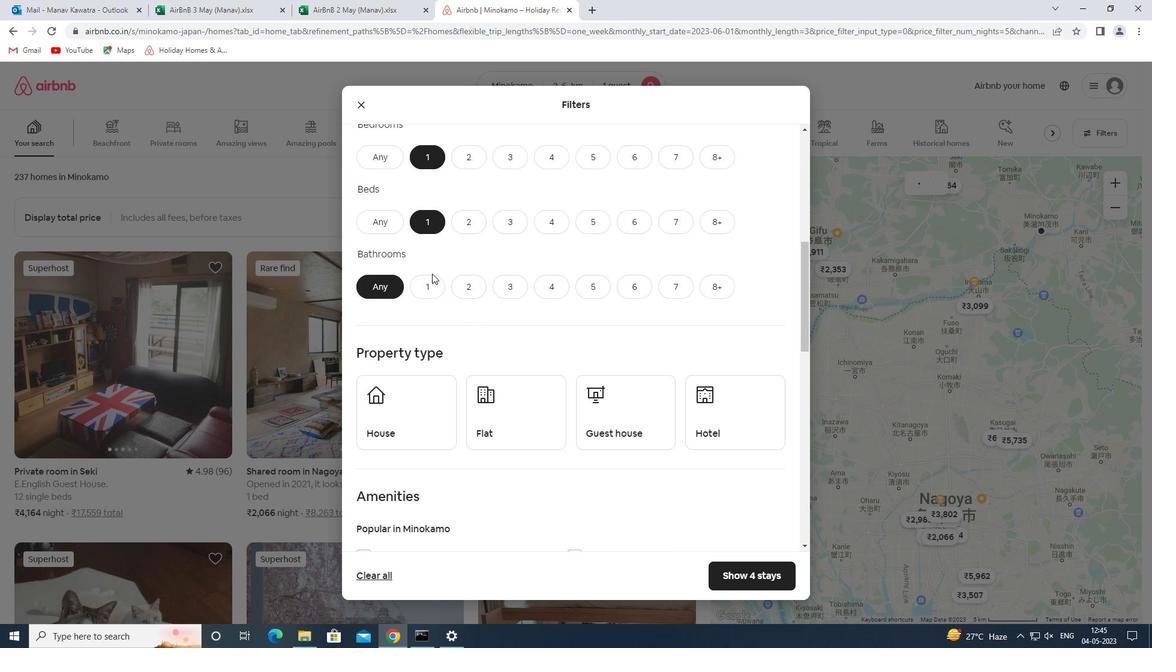 
Action: Mouse pressed left at (430, 284)
Screenshot: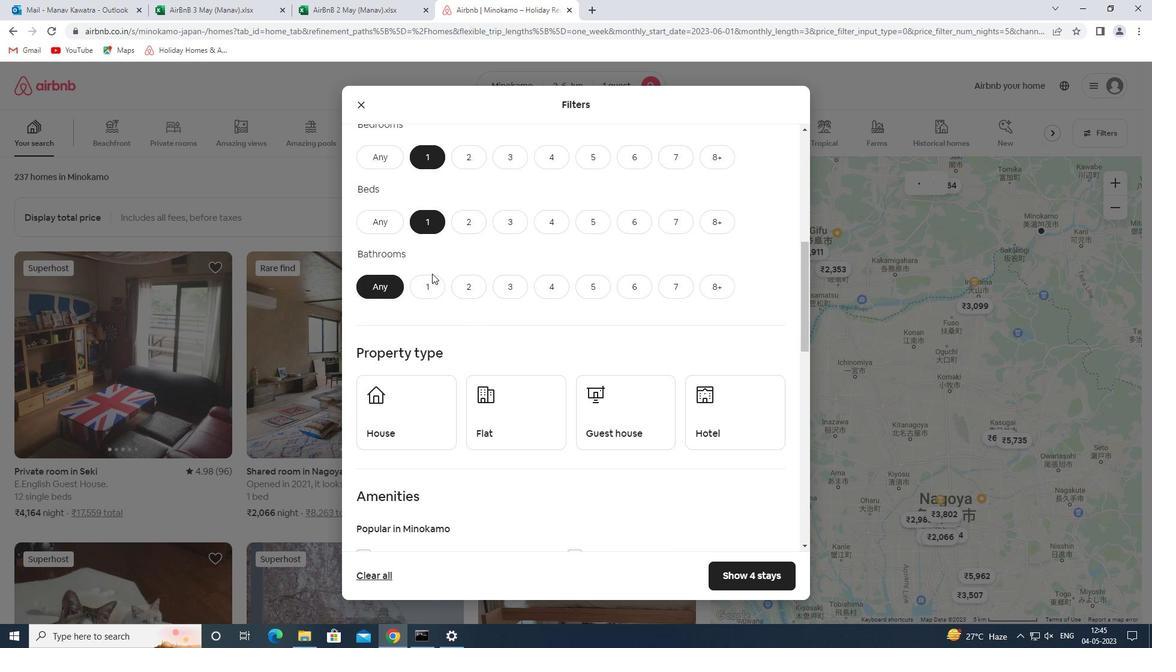 
Action: Mouse moved to (381, 425)
Screenshot: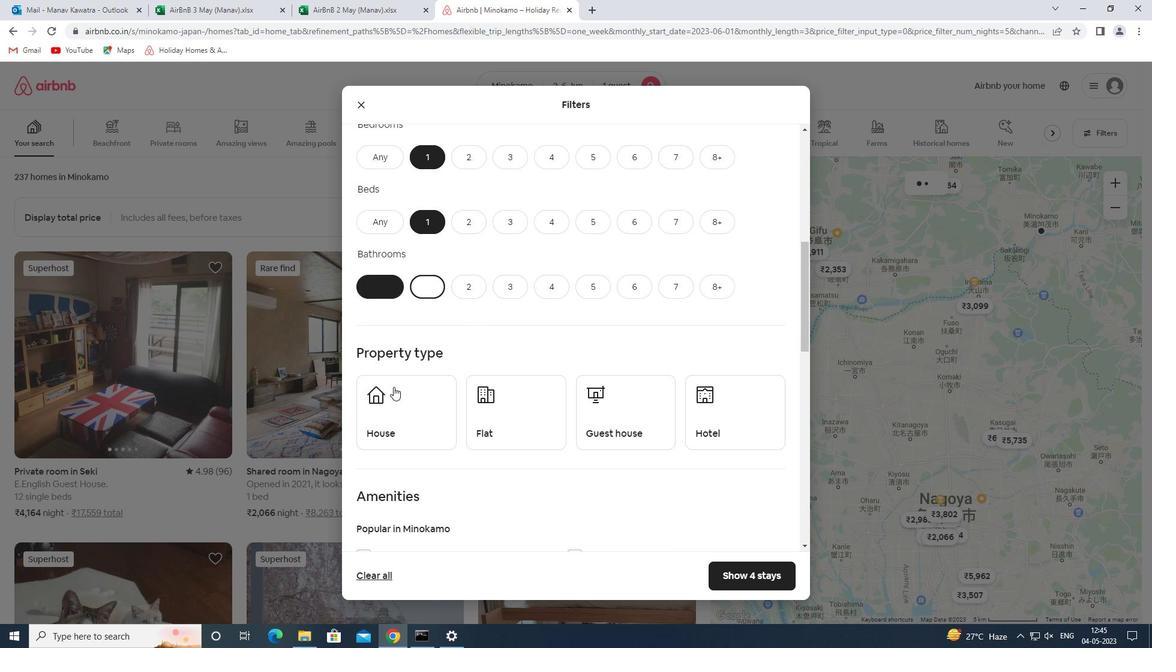 
Action: Mouse pressed left at (381, 425)
Screenshot: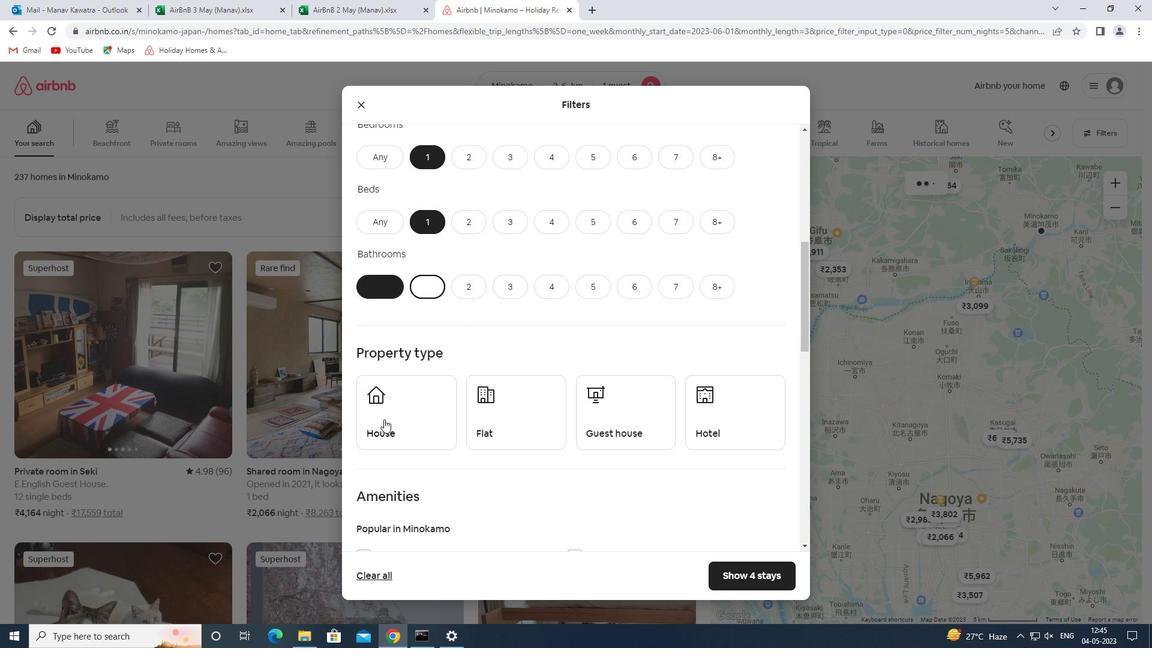 
Action: Mouse moved to (559, 420)
Screenshot: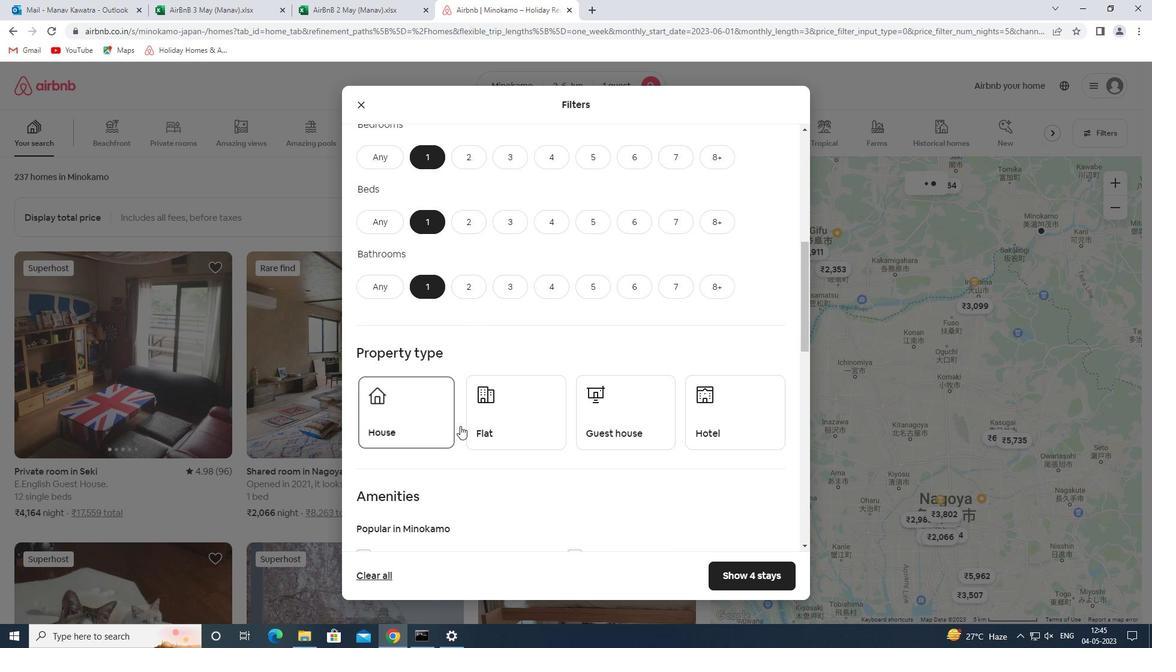 
Action: Mouse pressed left at (559, 420)
Screenshot: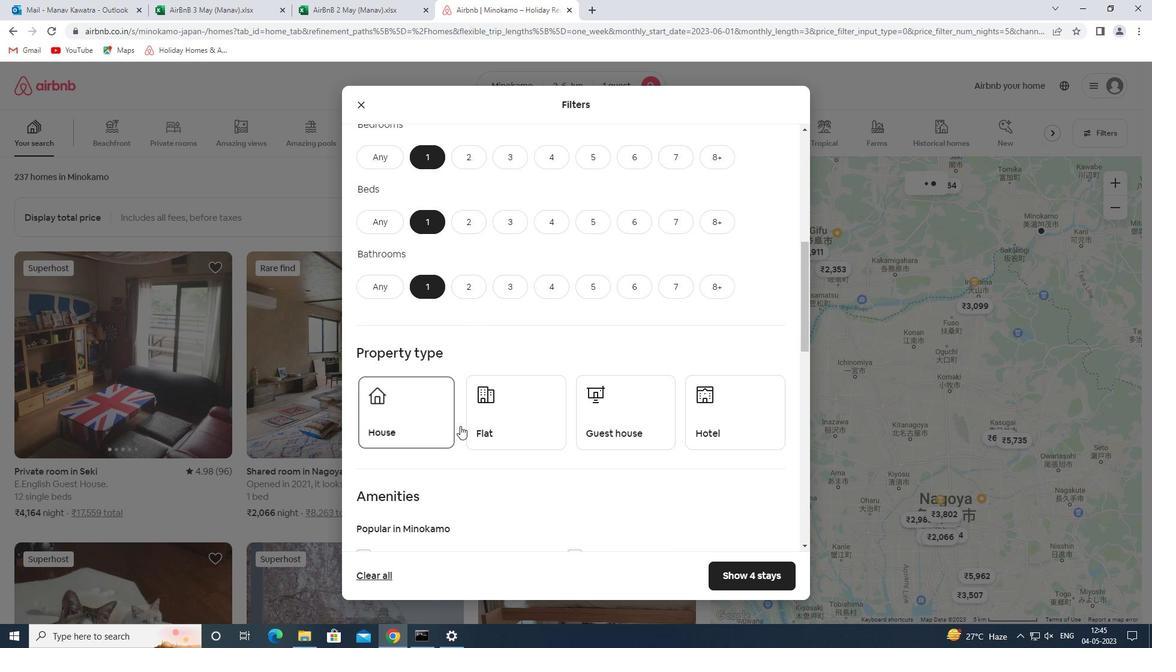 
Action: Mouse moved to (616, 415)
Screenshot: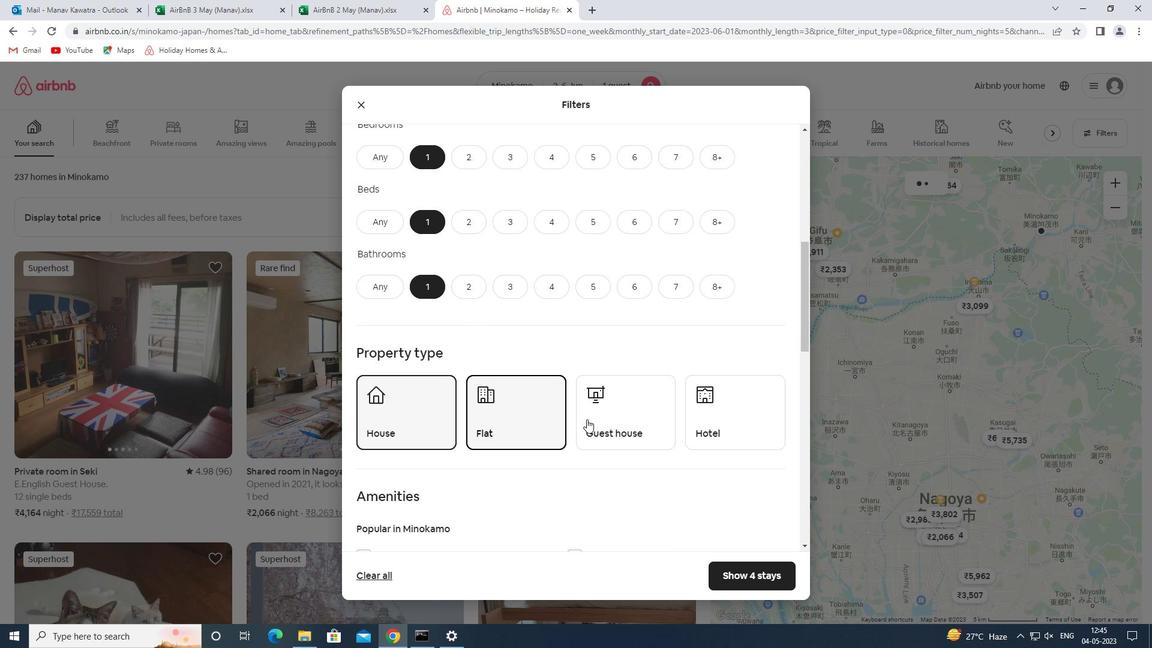 
Action: Mouse pressed left at (616, 415)
Screenshot: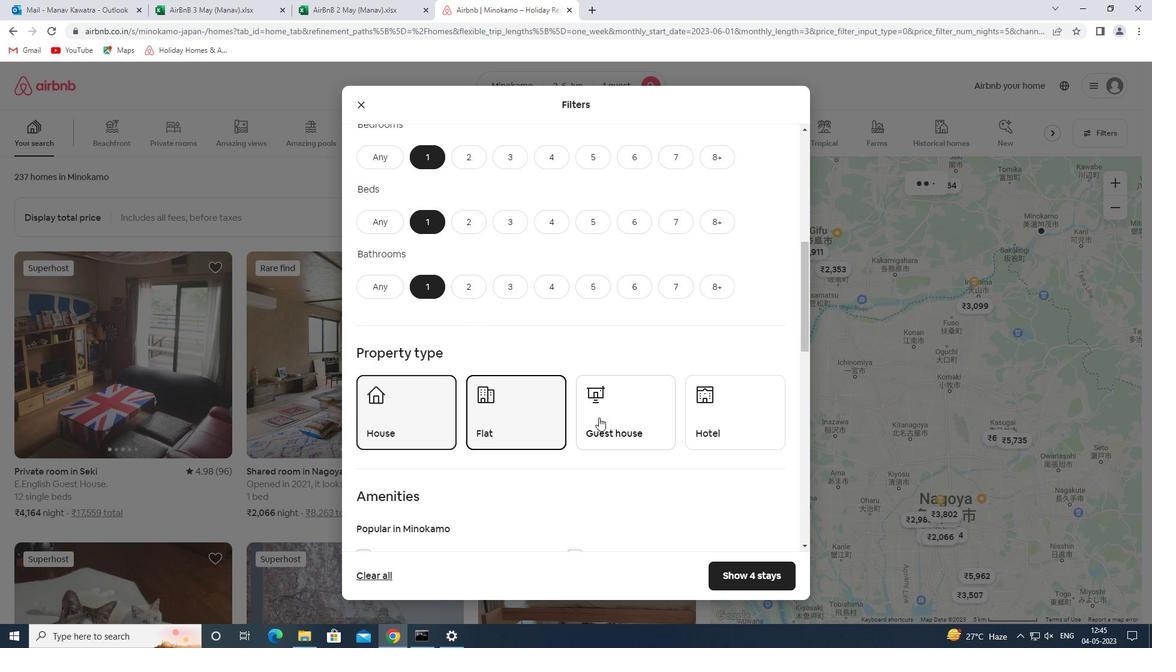 
Action: Mouse moved to (736, 425)
Screenshot: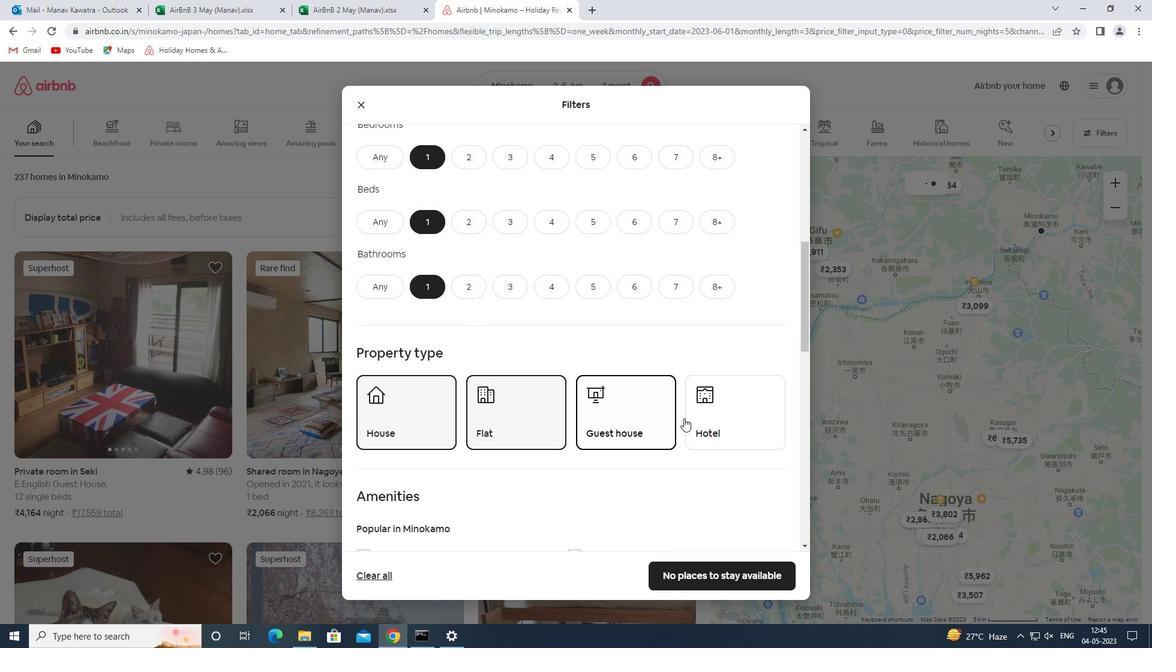 
Action: Mouse pressed left at (736, 425)
Screenshot: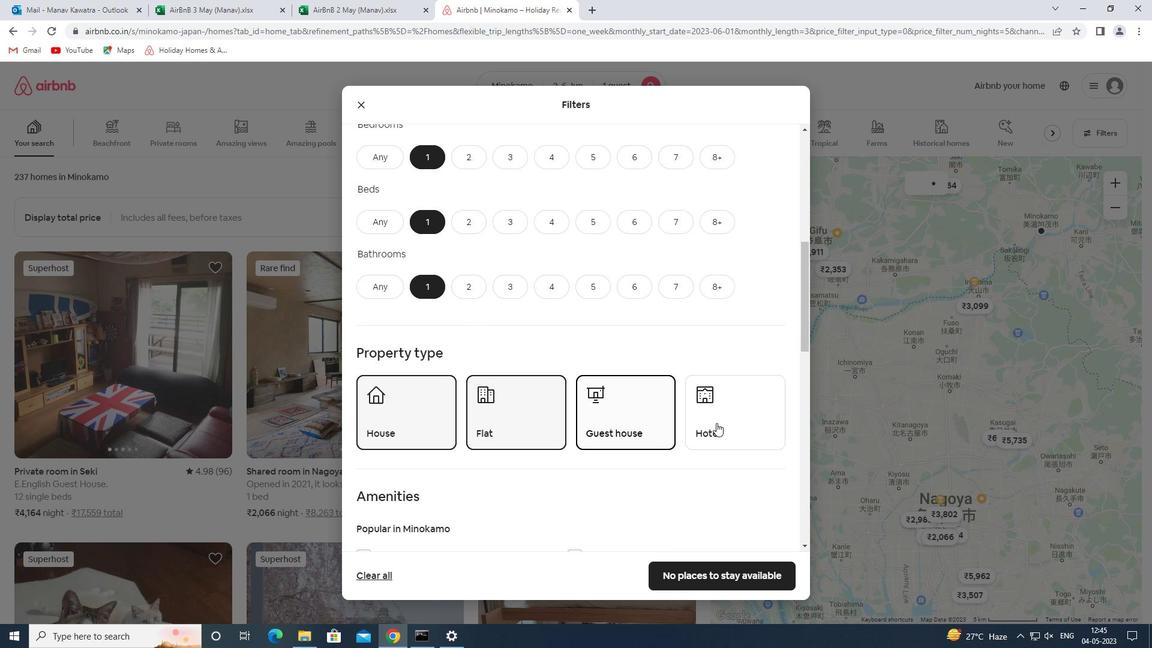 
Action: Mouse moved to (746, 436)
Screenshot: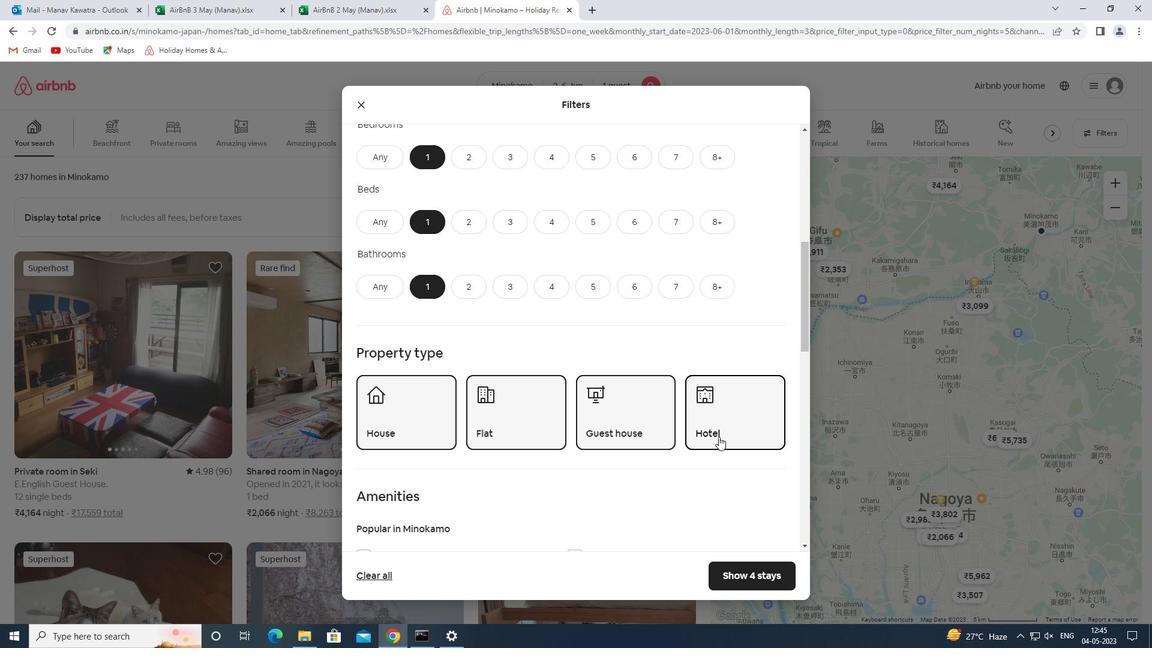 
Action: Mouse scrolled (746, 435) with delta (0, 0)
Screenshot: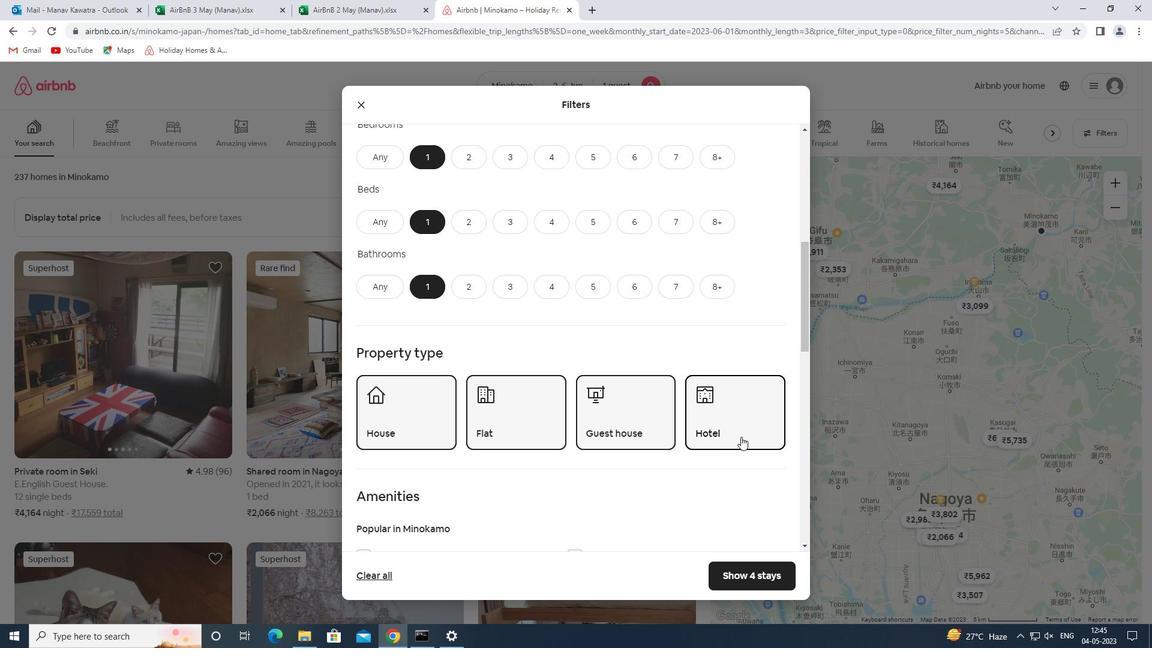 
Action: Mouse scrolled (746, 435) with delta (0, 0)
Screenshot: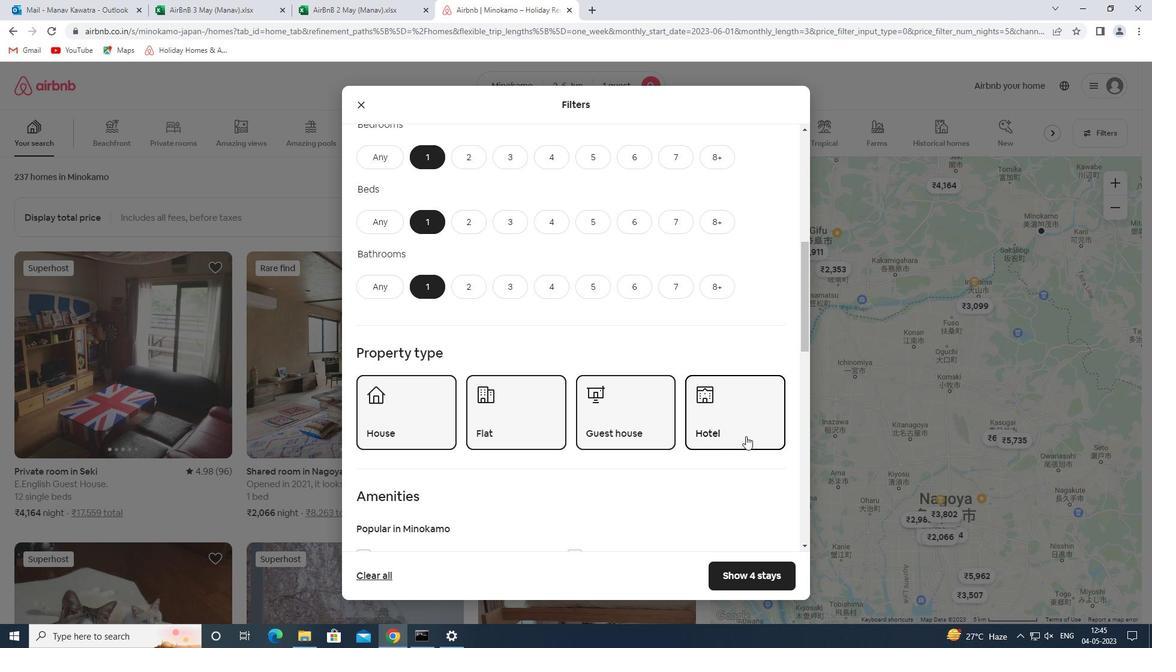 
Action: Mouse moved to (427, 462)
Screenshot: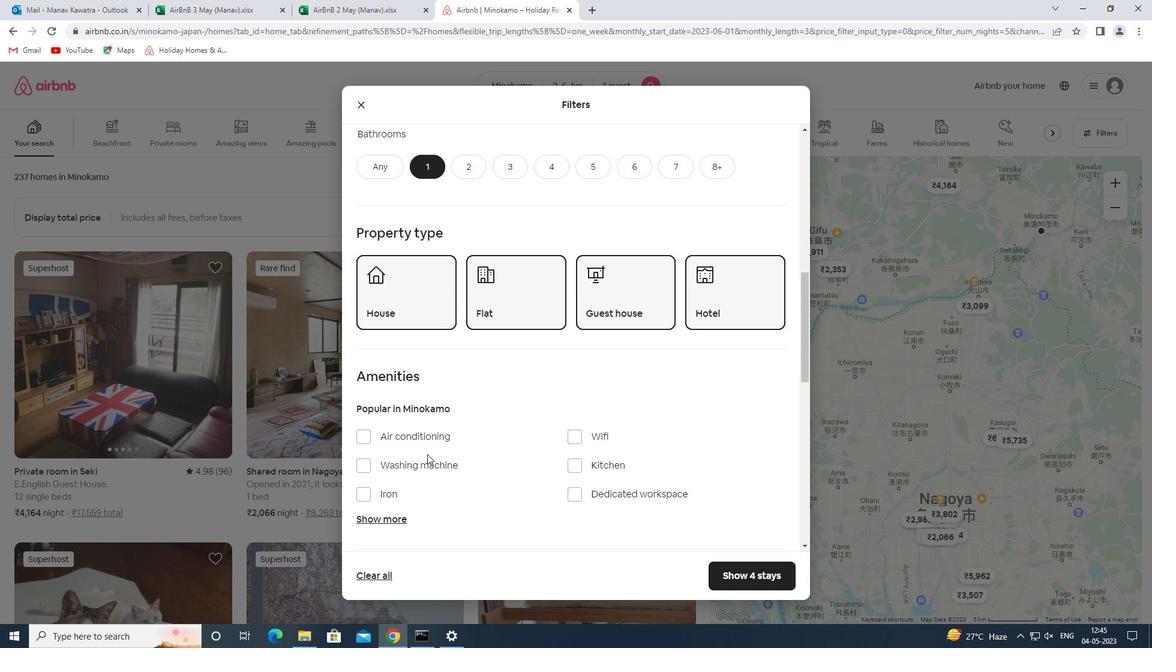 
Action: Mouse pressed left at (427, 462)
Screenshot: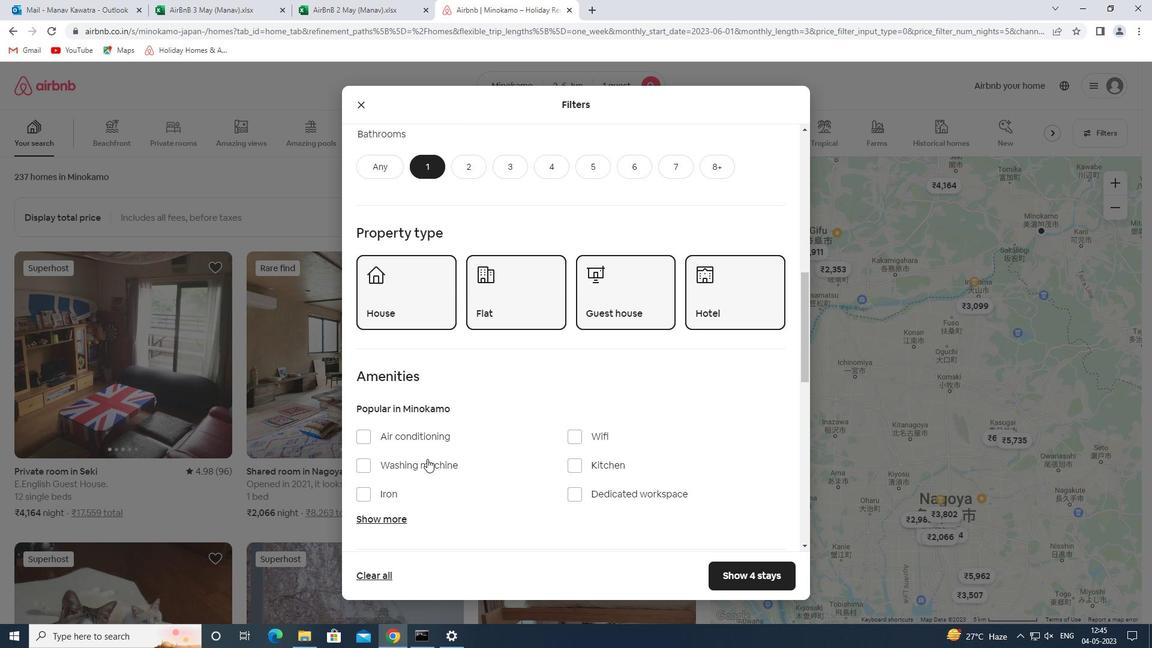 
Action: Mouse moved to (514, 397)
Screenshot: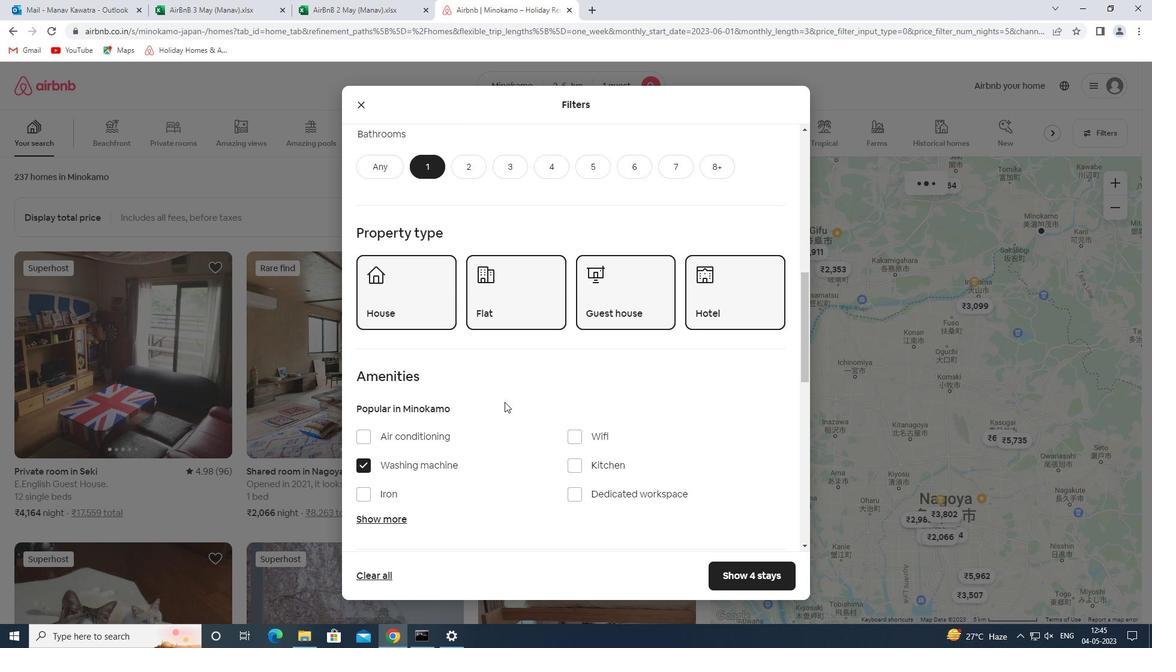 
Action: Mouse scrolled (514, 396) with delta (0, 0)
Screenshot: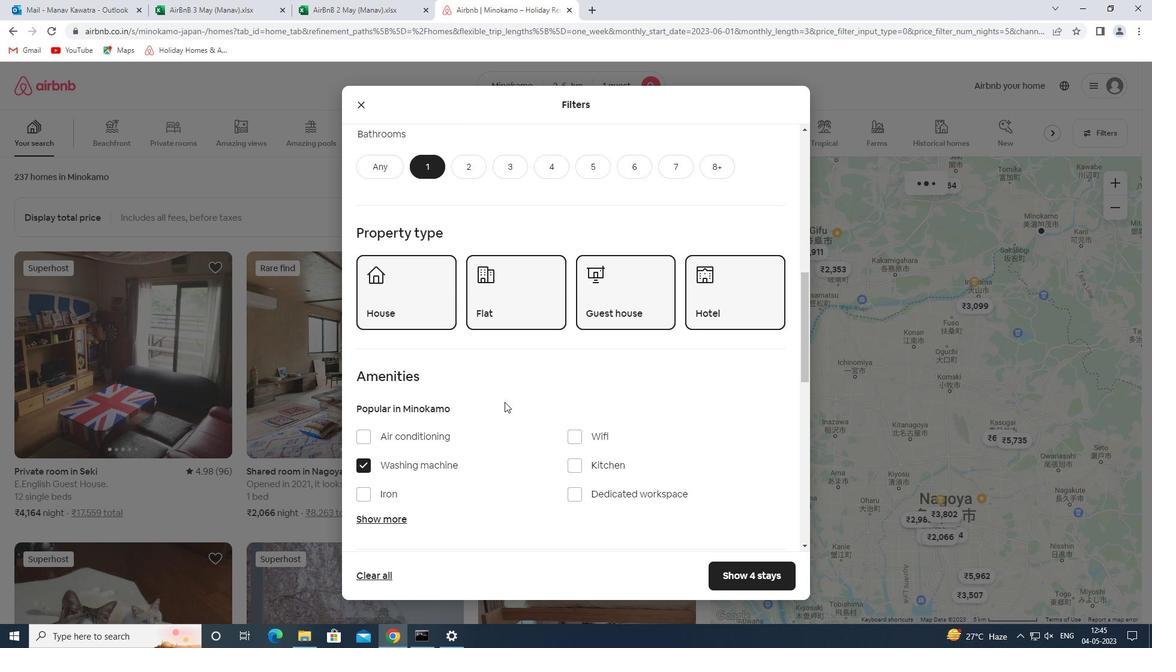 
Action: Mouse scrolled (514, 396) with delta (0, 0)
Screenshot: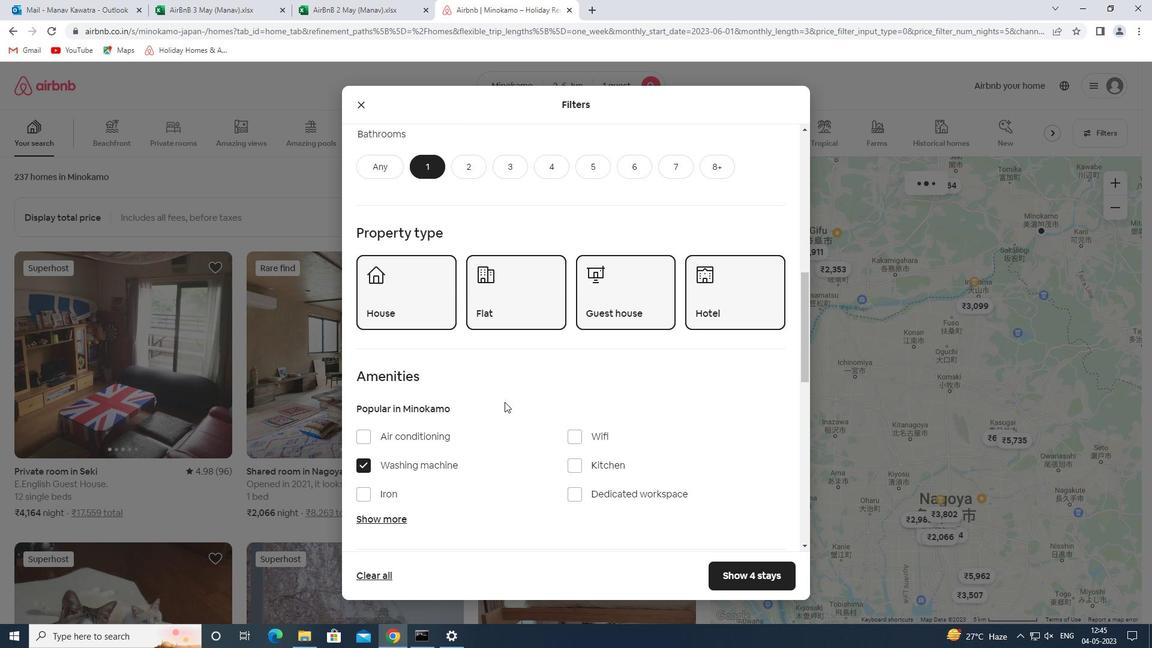 
Action: Mouse scrolled (514, 396) with delta (0, 0)
Screenshot: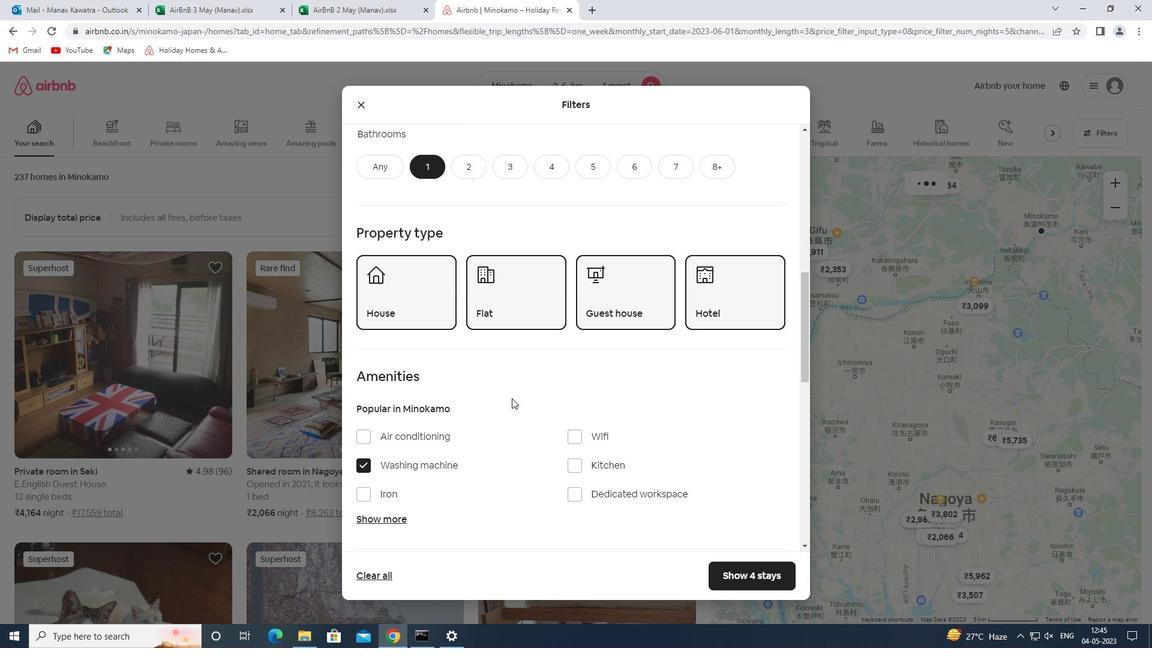 
Action: Mouse scrolled (514, 396) with delta (0, 0)
Screenshot: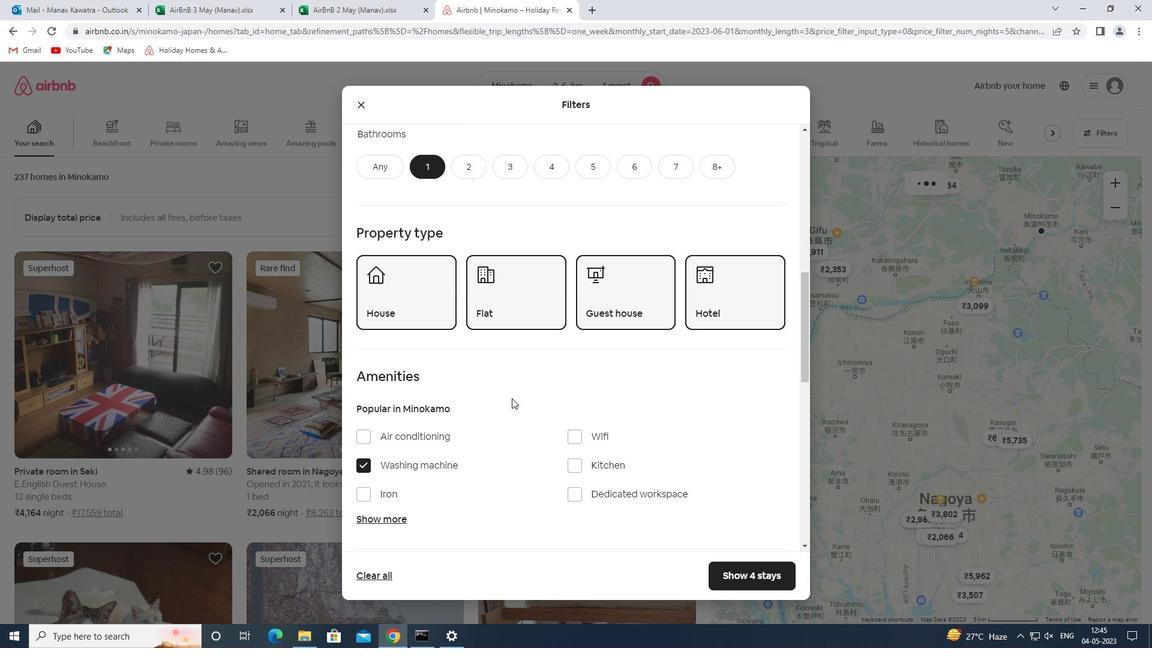 
Action: Mouse scrolled (514, 396) with delta (0, 0)
Screenshot: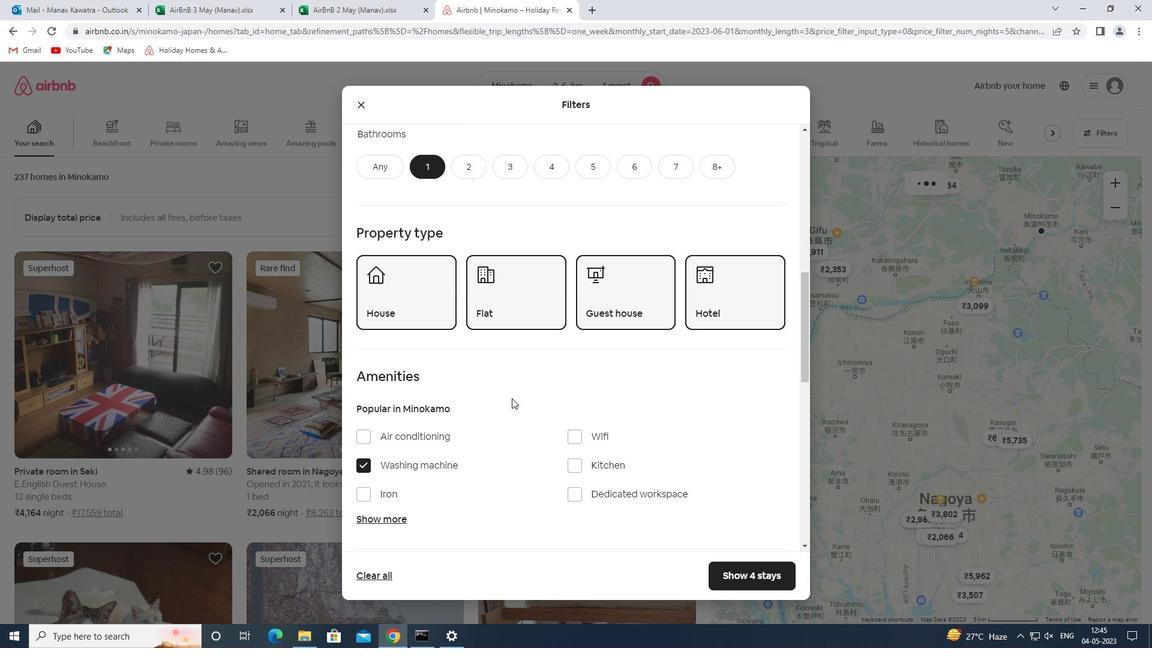 
Action: Mouse scrolled (514, 396) with delta (0, 0)
Screenshot: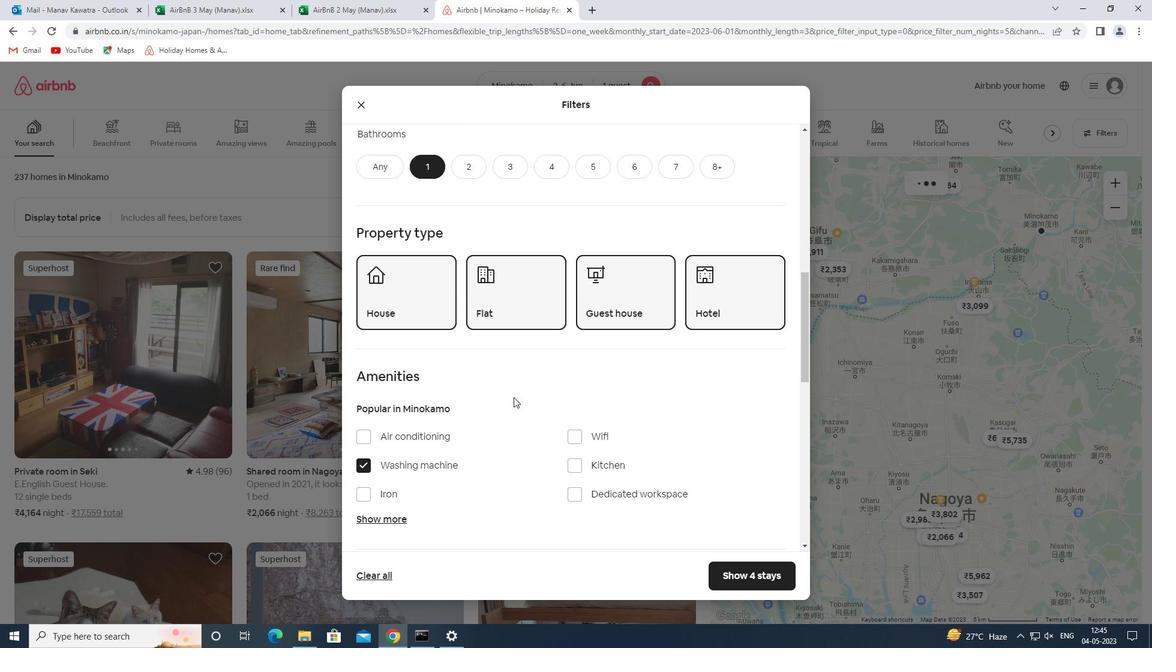 
Action: Mouse moved to (632, 408)
Screenshot: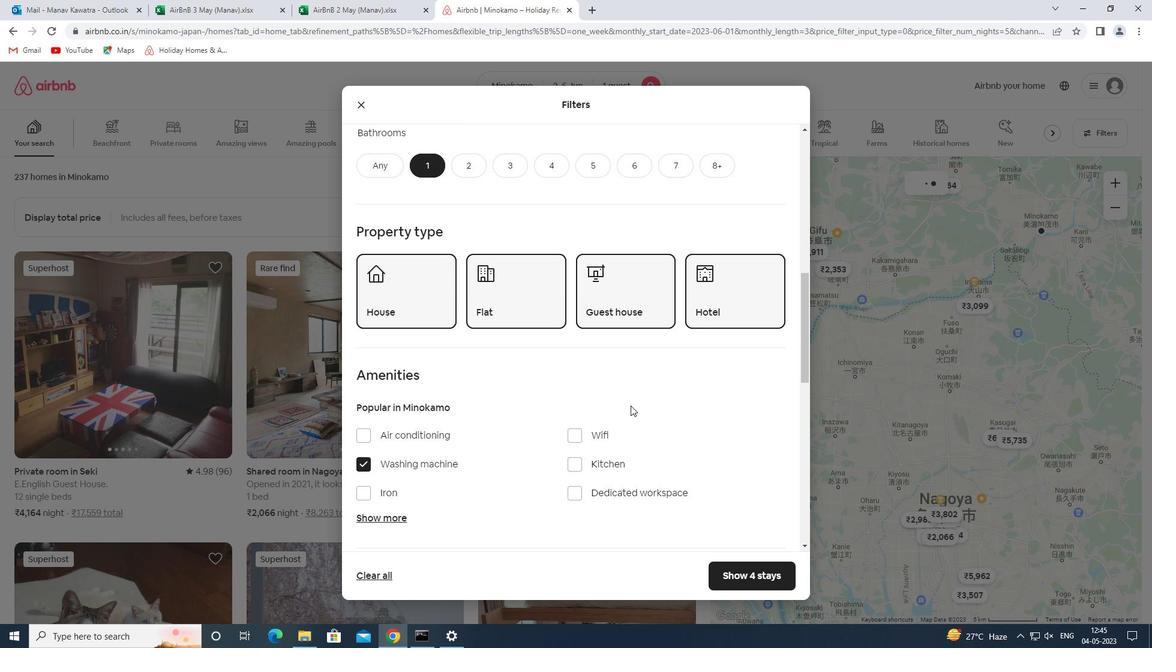 
Action: Mouse scrolled (632, 408) with delta (0, 0)
Screenshot: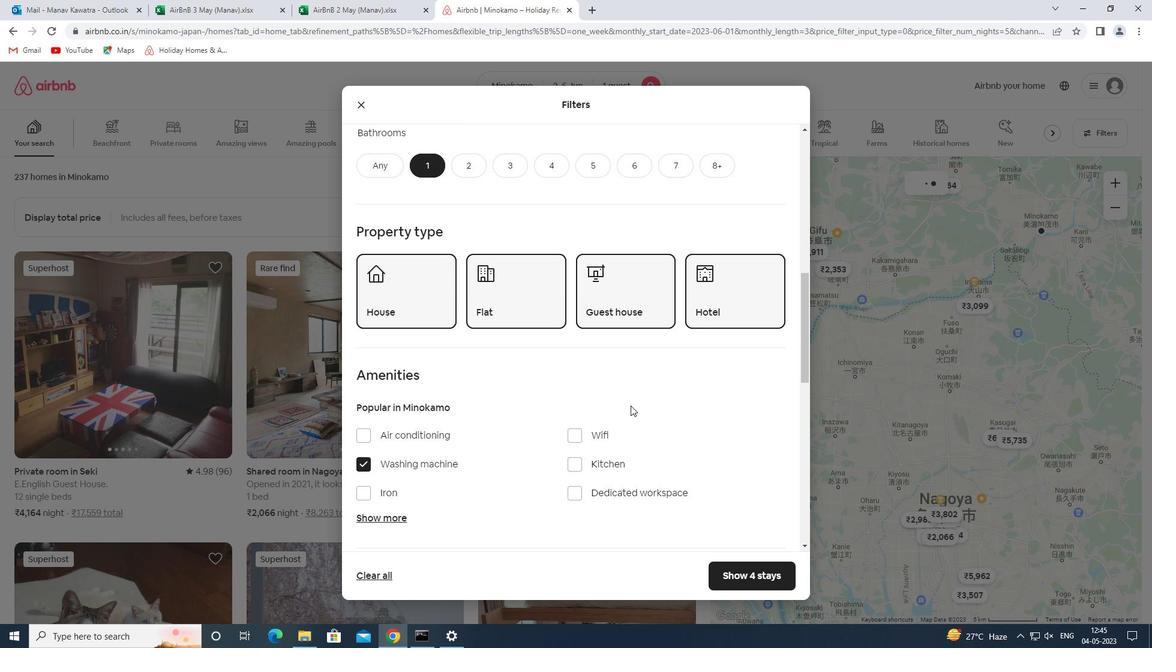 
Action: Mouse moved to (632, 410)
Screenshot: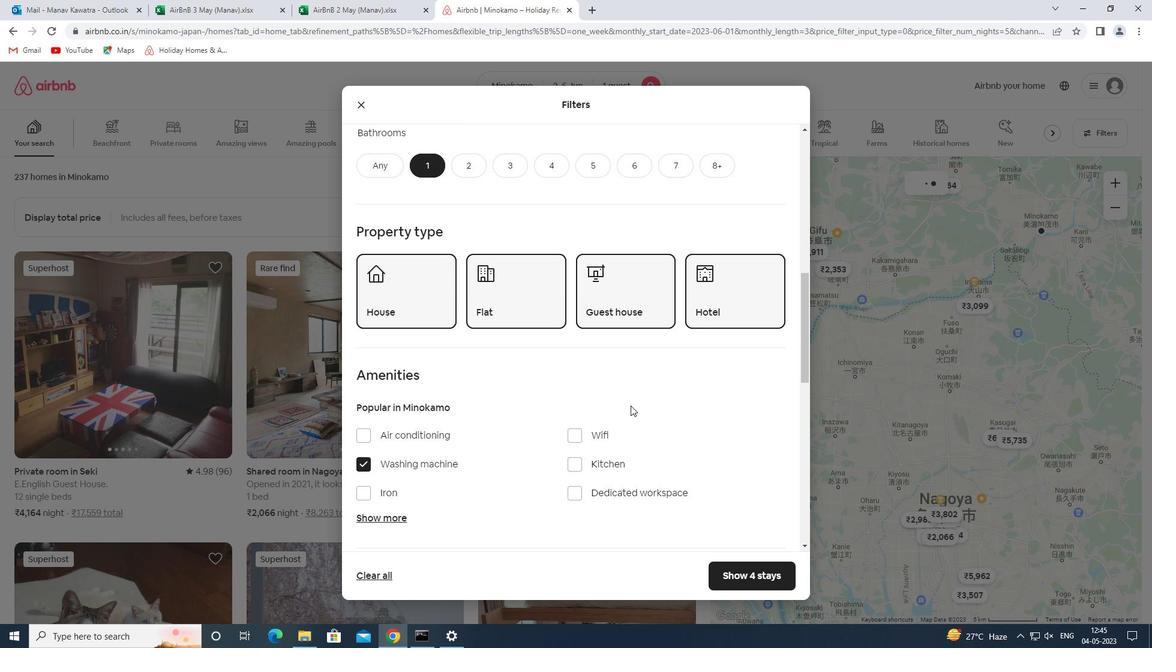 
Action: Mouse scrolled (632, 410) with delta (0, 0)
Screenshot: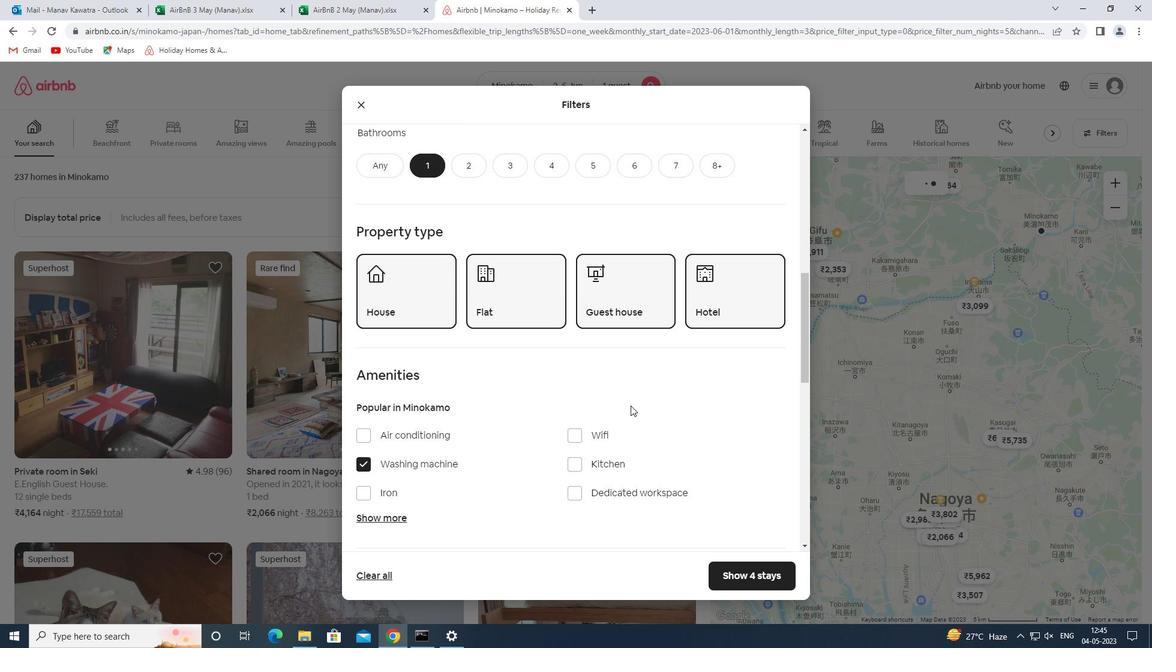 
Action: Mouse scrolled (632, 410) with delta (0, 0)
Screenshot: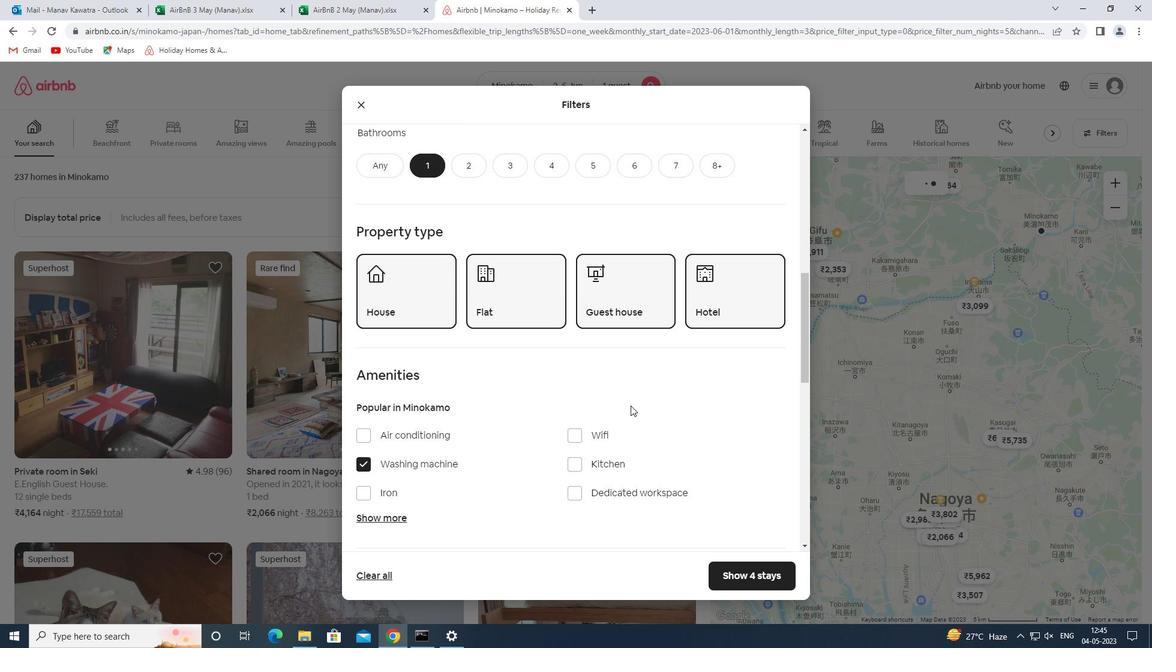 
Action: Mouse scrolled (632, 410) with delta (0, 0)
Screenshot: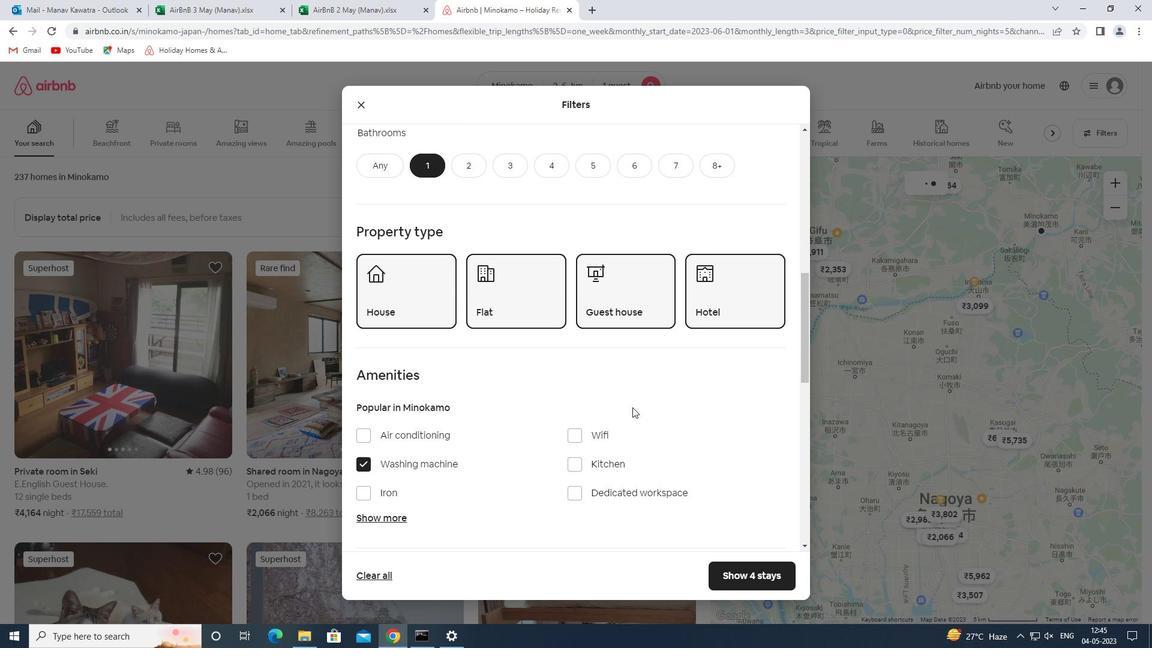 
Action: Mouse scrolled (632, 410) with delta (0, 0)
Screenshot: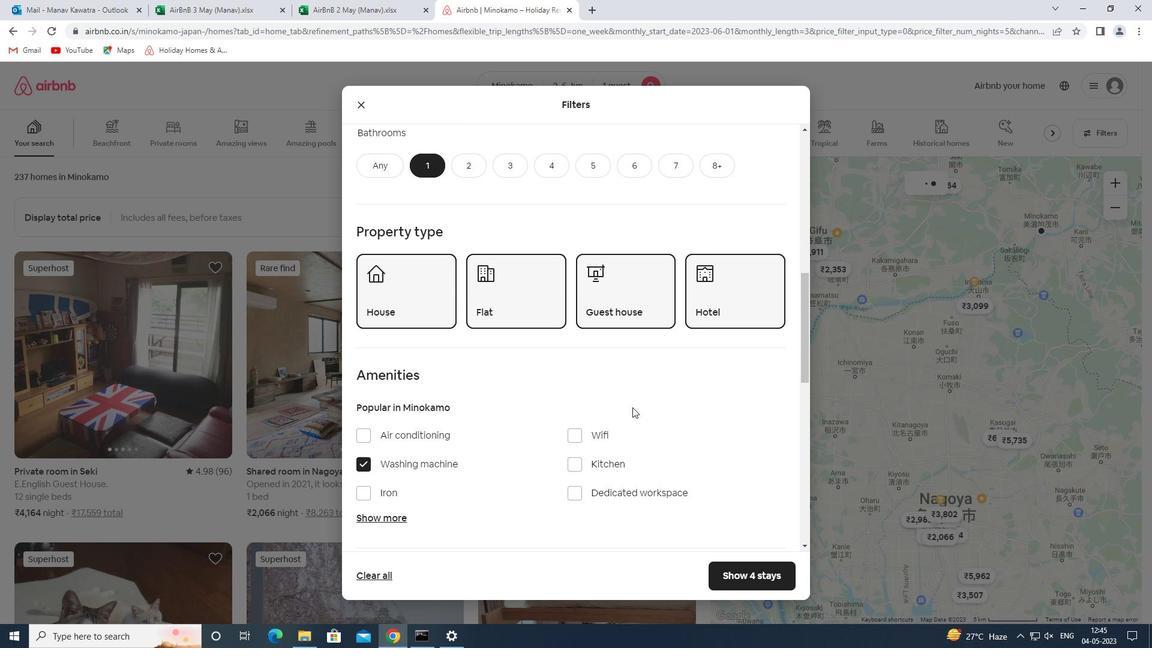 
Action: Mouse moved to (633, 411)
Screenshot: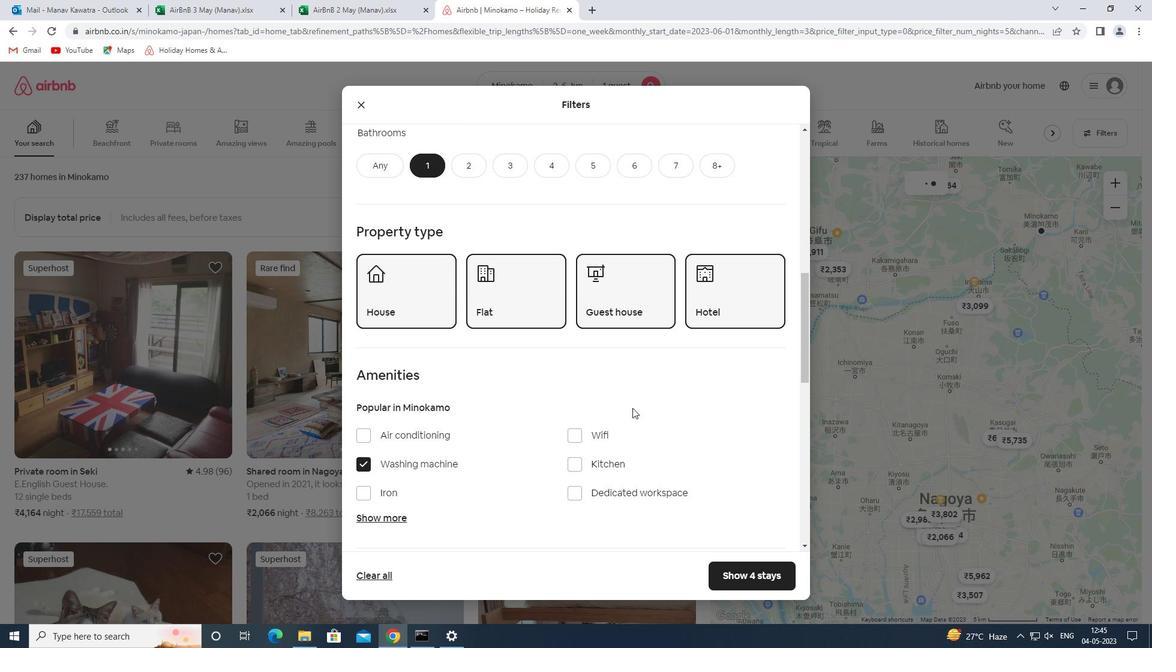 
Action: Mouse scrolled (633, 411) with delta (0, 0)
Screenshot: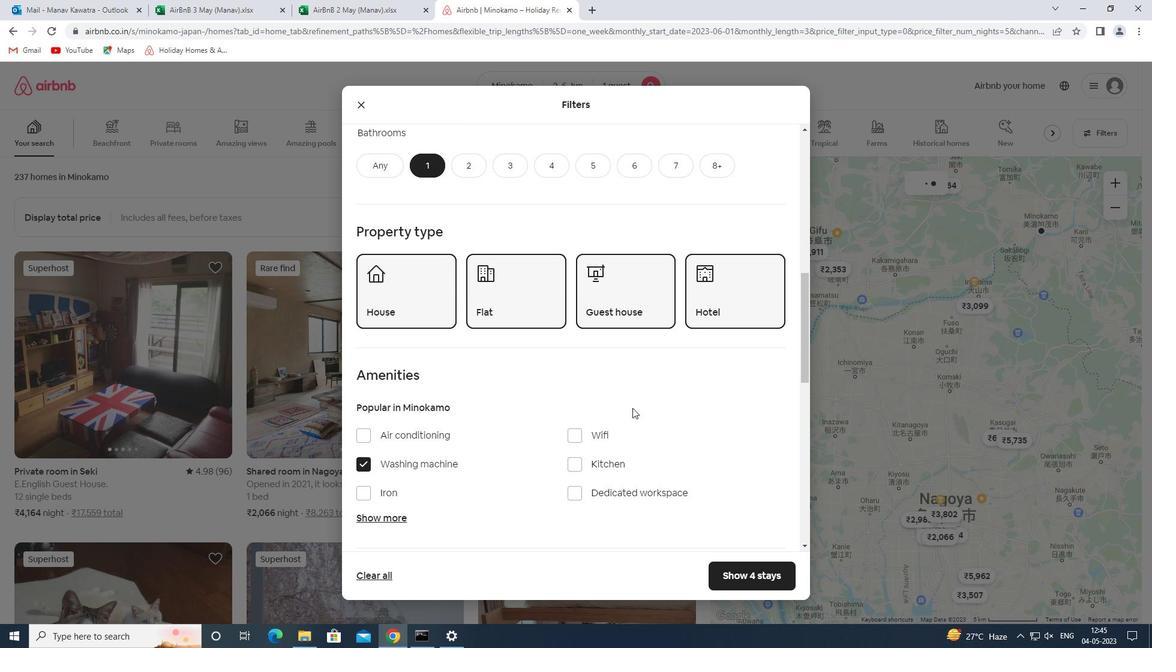 
Action: Mouse moved to (715, 368)
Screenshot: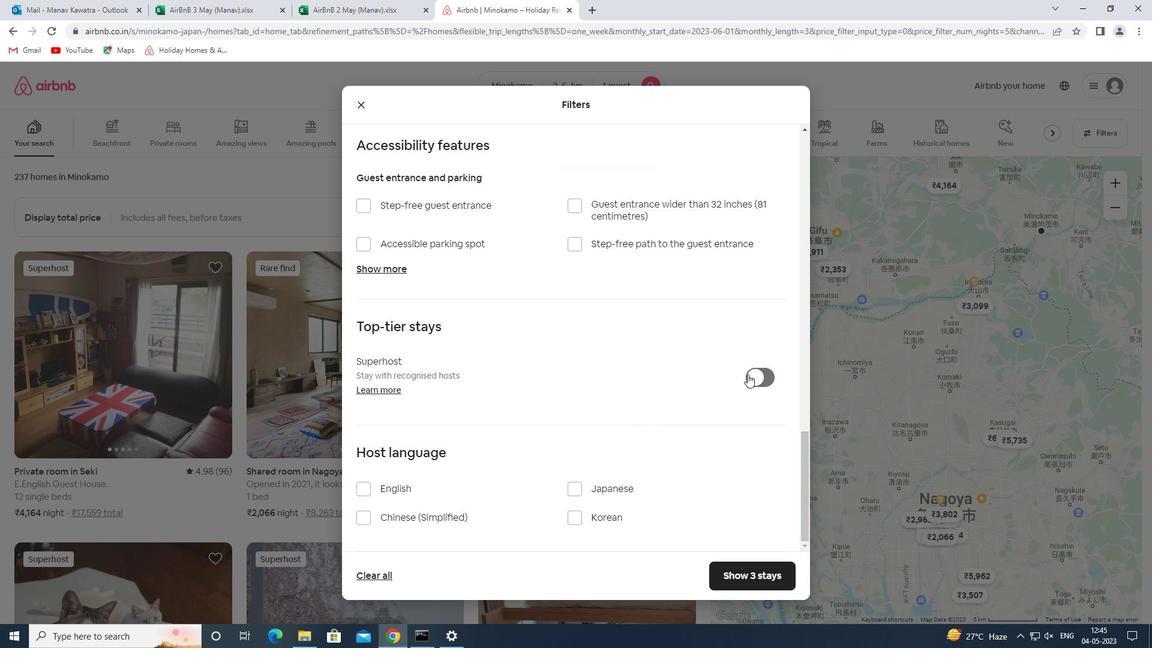 
Action: Mouse scrolled (715, 369) with delta (0, 0)
Screenshot: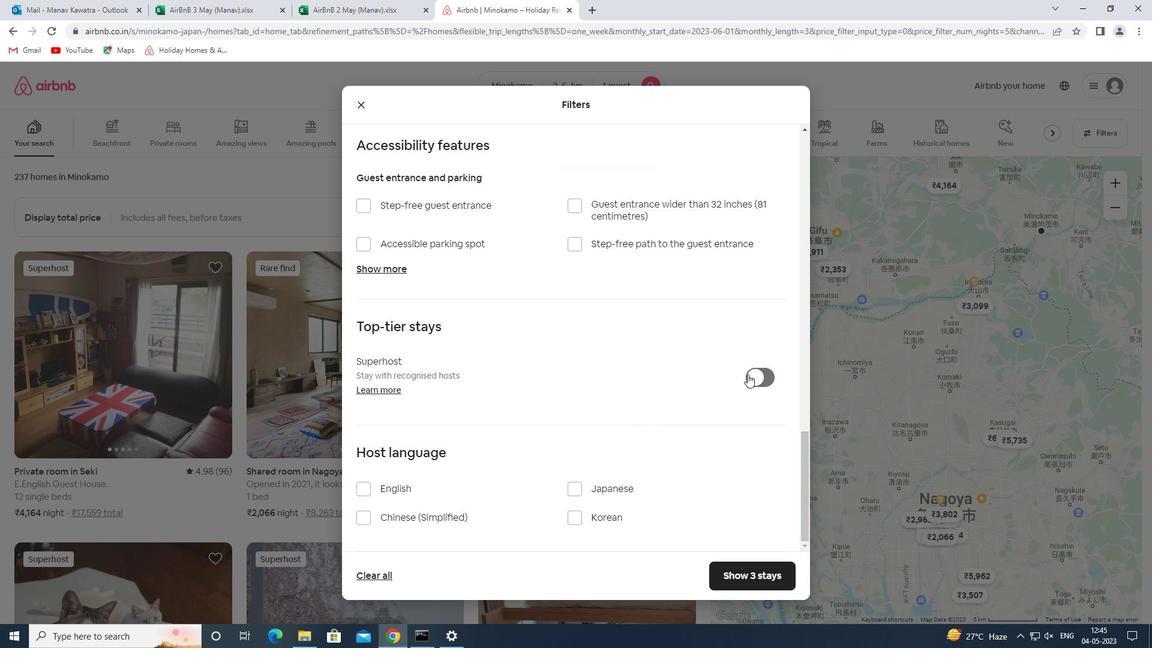 
Action: Mouse moved to (714, 368)
Screenshot: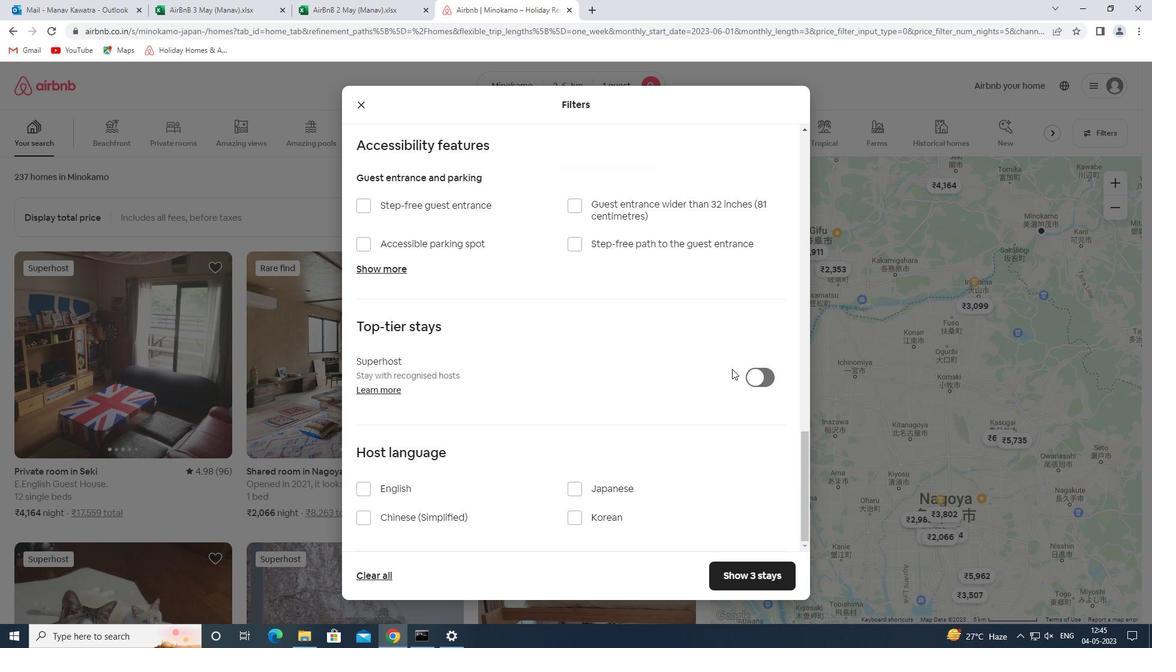 
Action: Mouse scrolled (714, 369) with delta (0, 0)
Screenshot: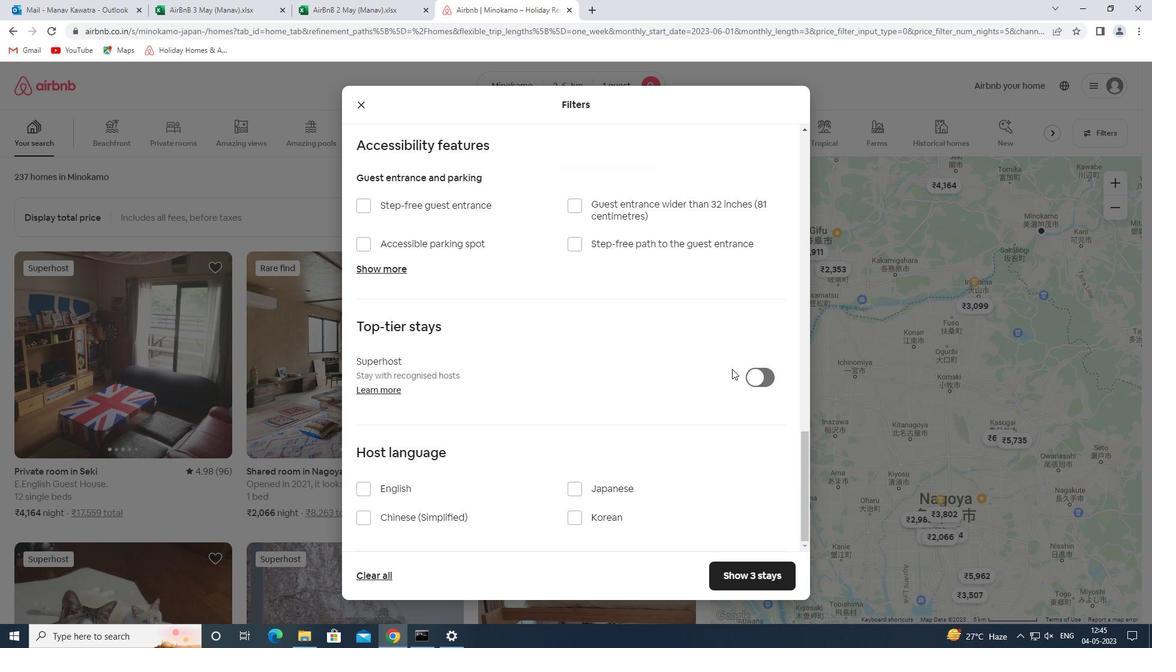 
Action: Mouse moved to (713, 368)
Screenshot: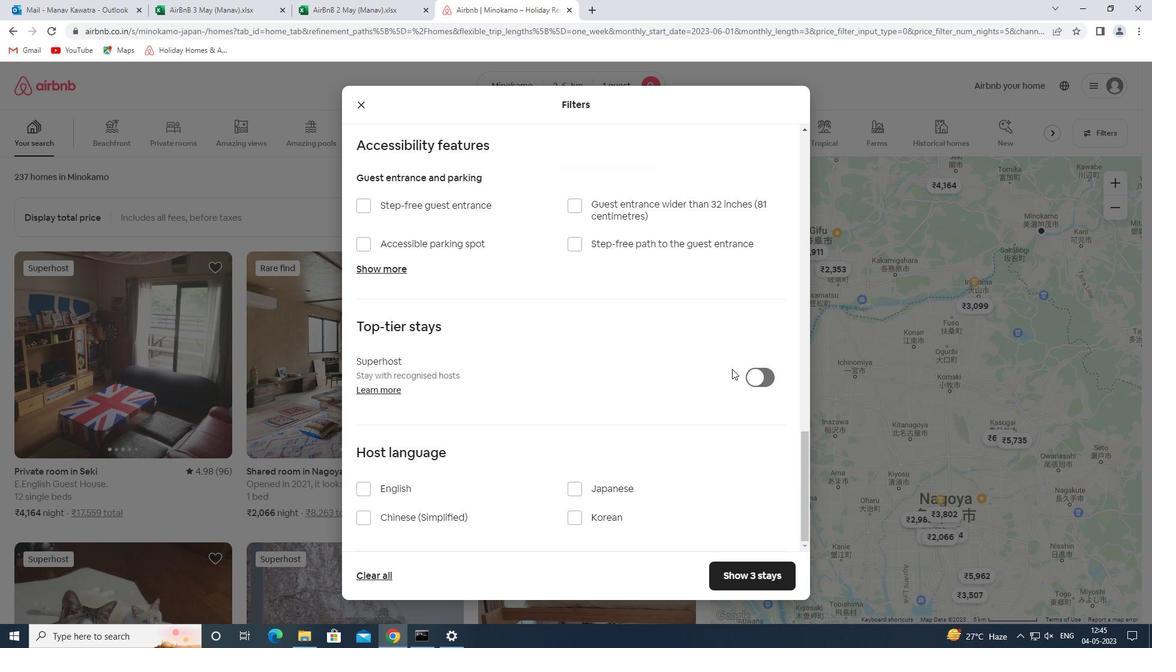 
Action: Mouse scrolled (713, 369) with delta (0, 0)
Screenshot: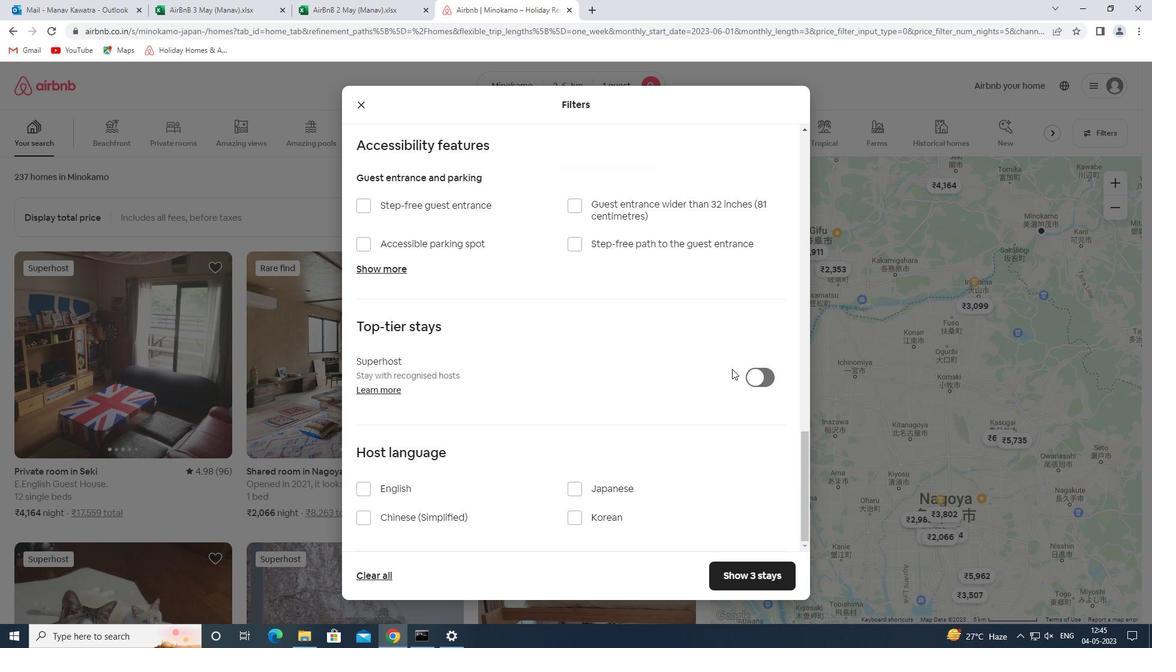 
Action: Mouse moved to (713, 368)
Screenshot: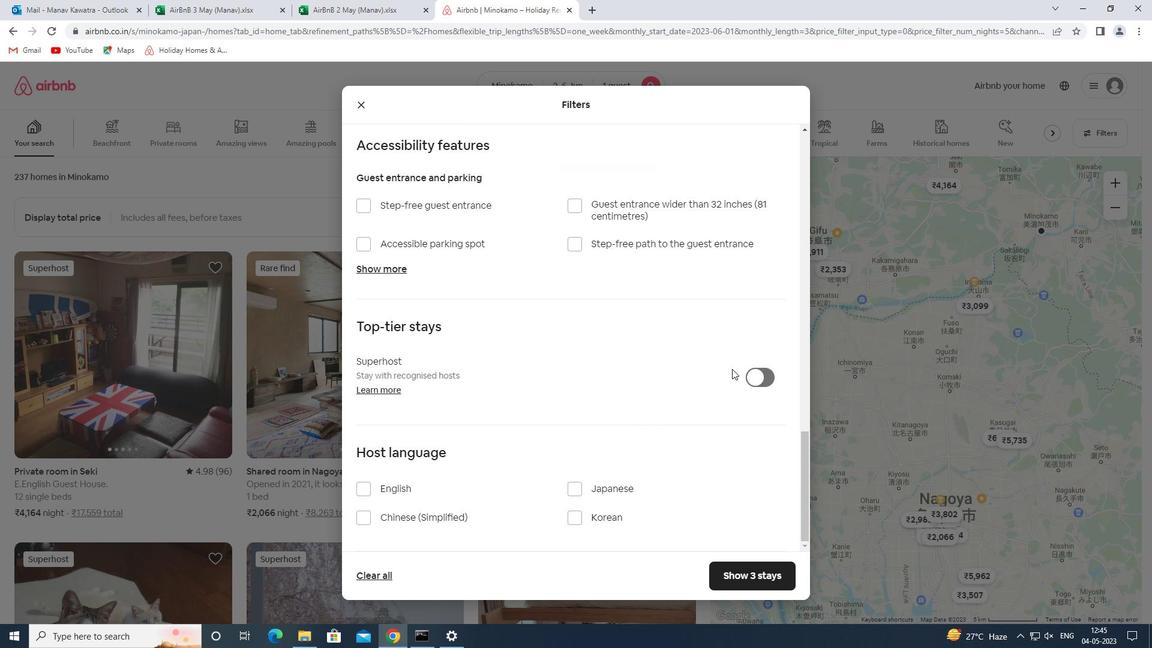 
Action: Mouse scrolled (713, 369) with delta (0, 0)
Screenshot: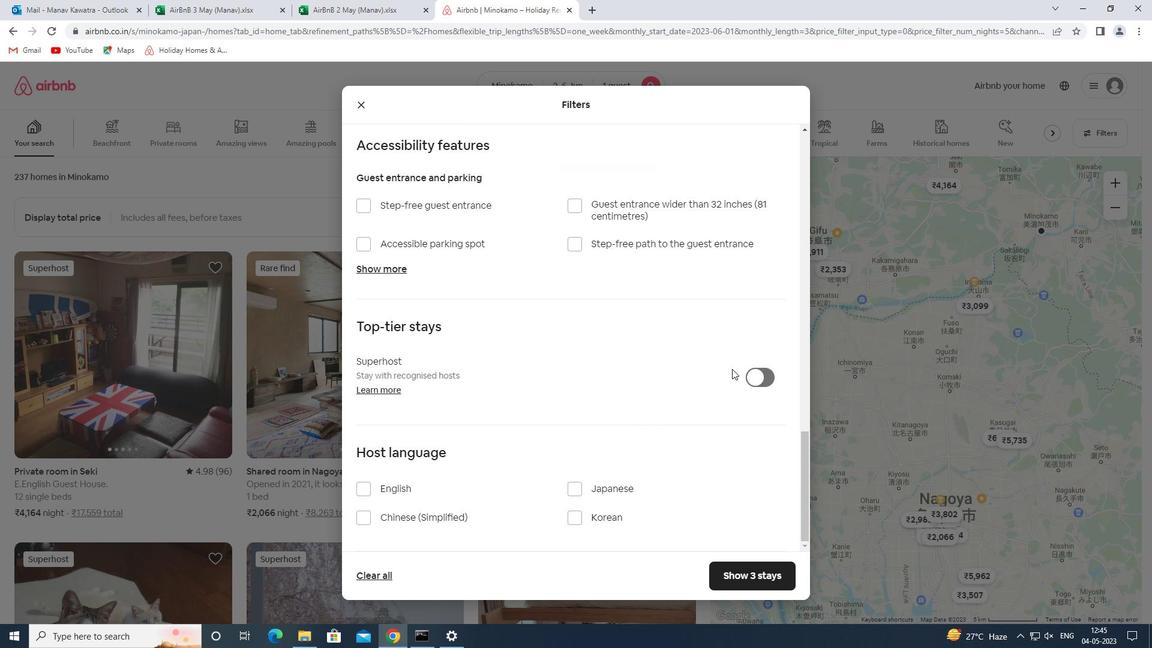 
Action: Mouse moved to (713, 368)
Screenshot: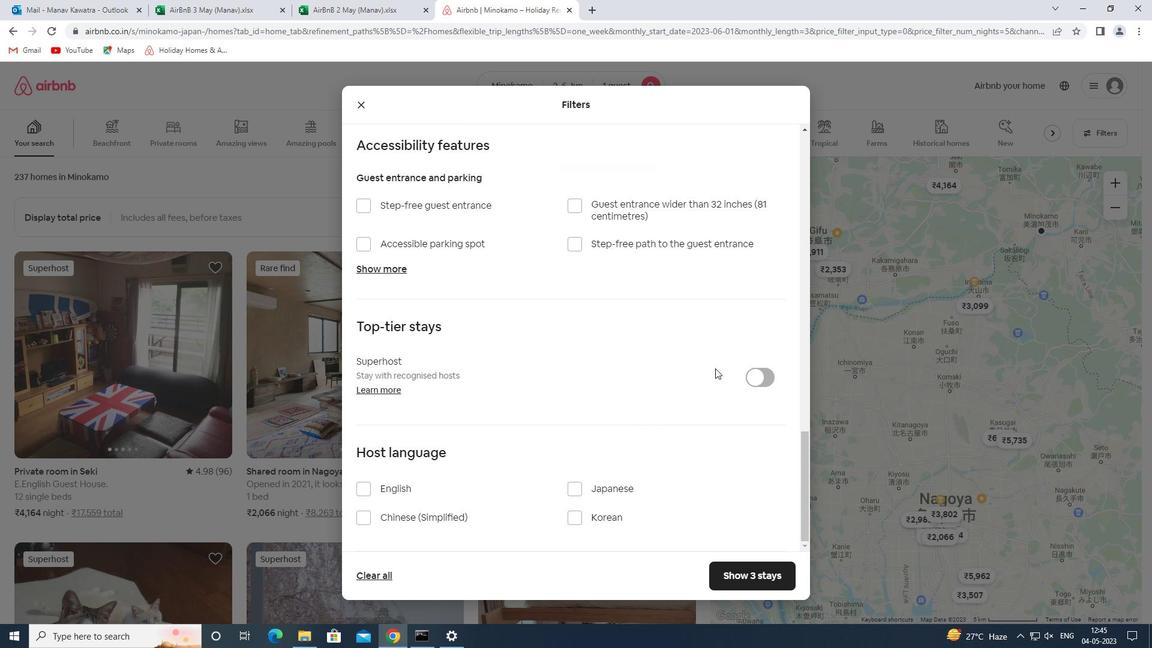 
Action: Mouse scrolled (713, 369) with delta (0, 0)
Screenshot: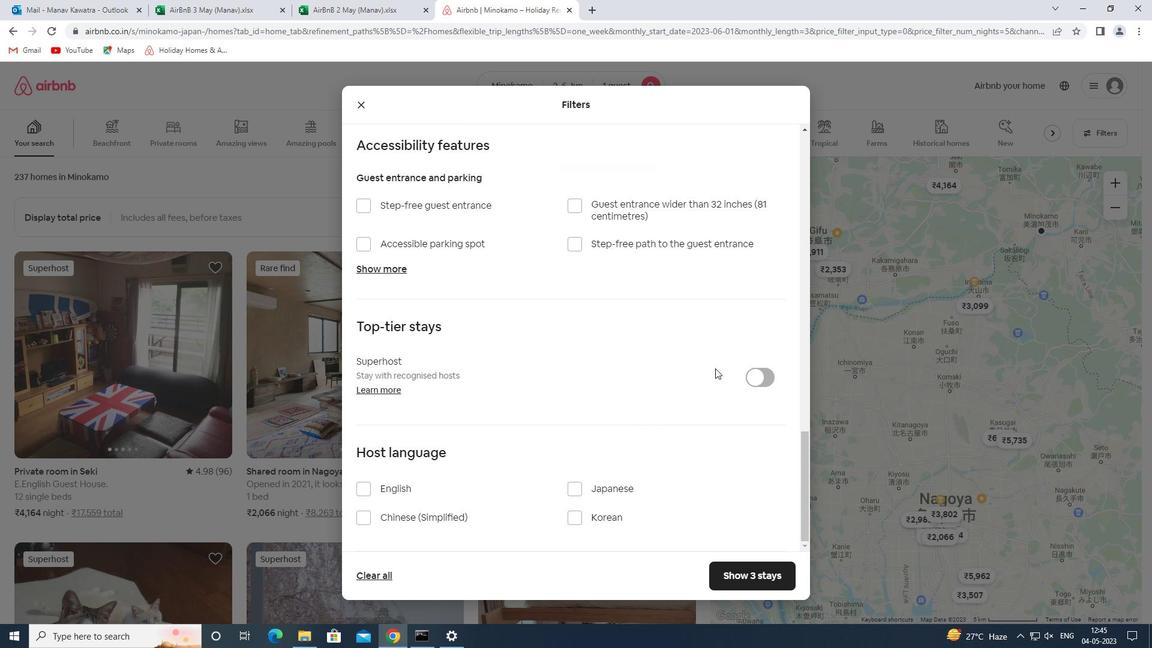 
Action: Mouse moved to (760, 339)
Screenshot: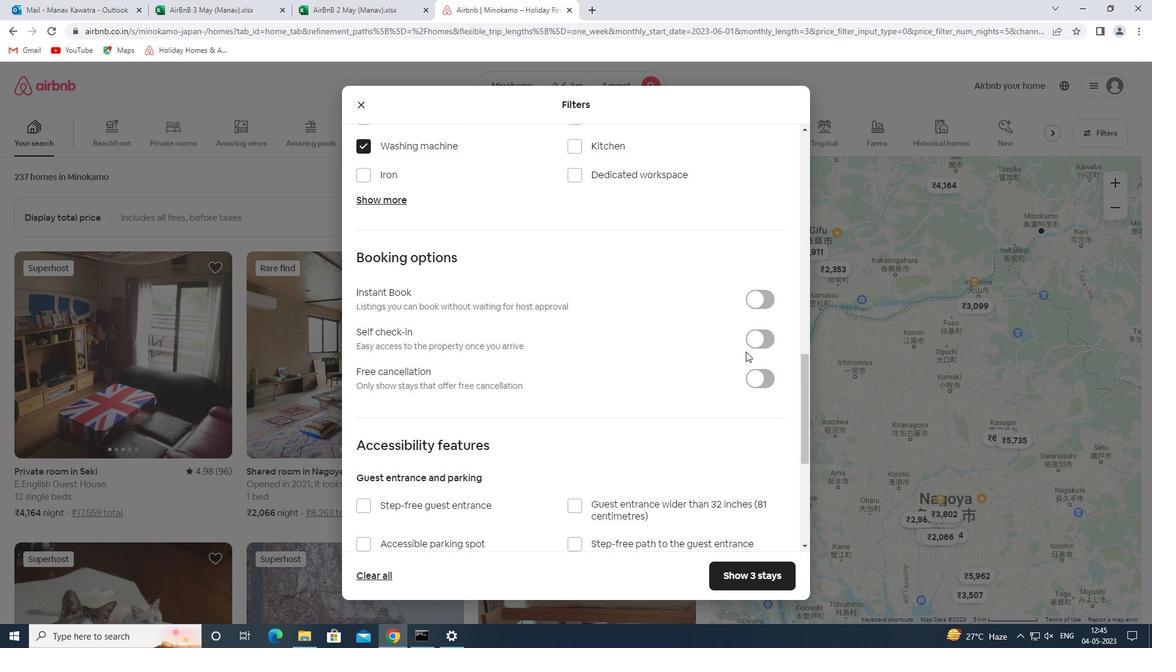 
Action: Mouse pressed left at (760, 339)
Screenshot: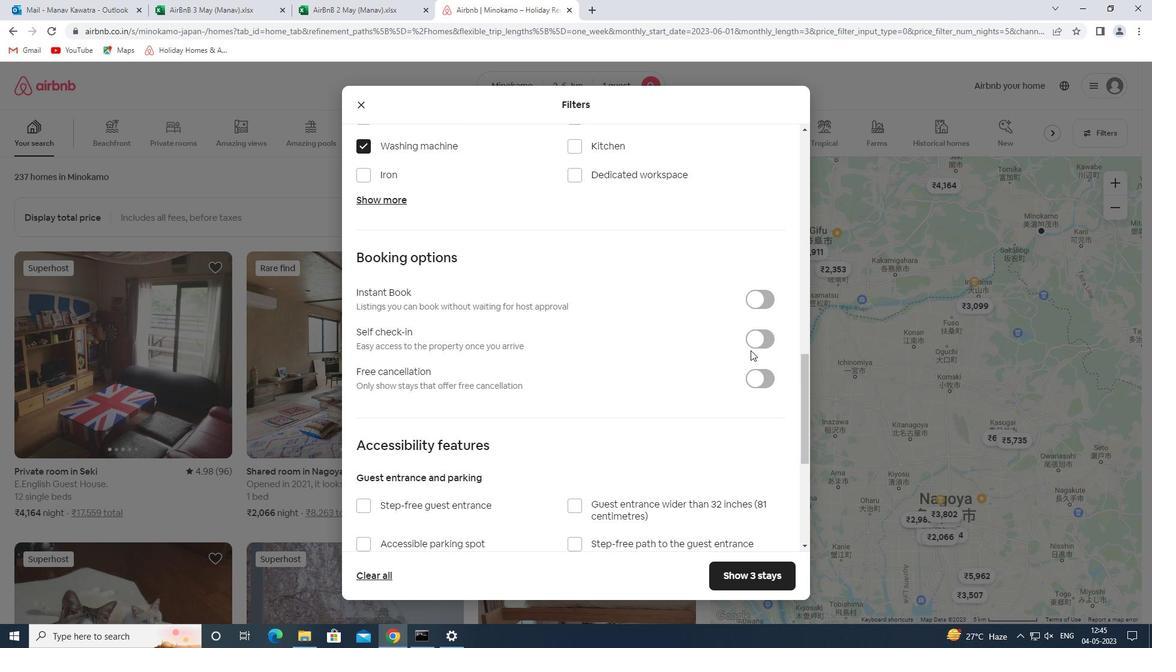 
Action: Mouse moved to (650, 417)
Screenshot: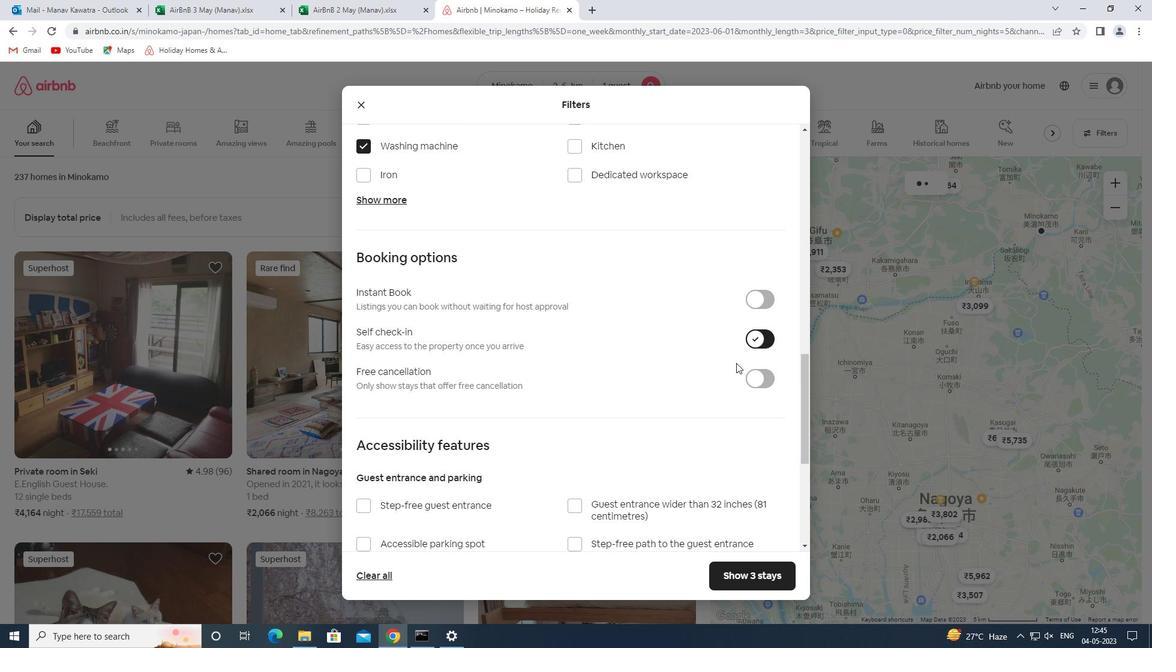 
Action: Mouse scrolled (650, 416) with delta (0, 0)
Screenshot: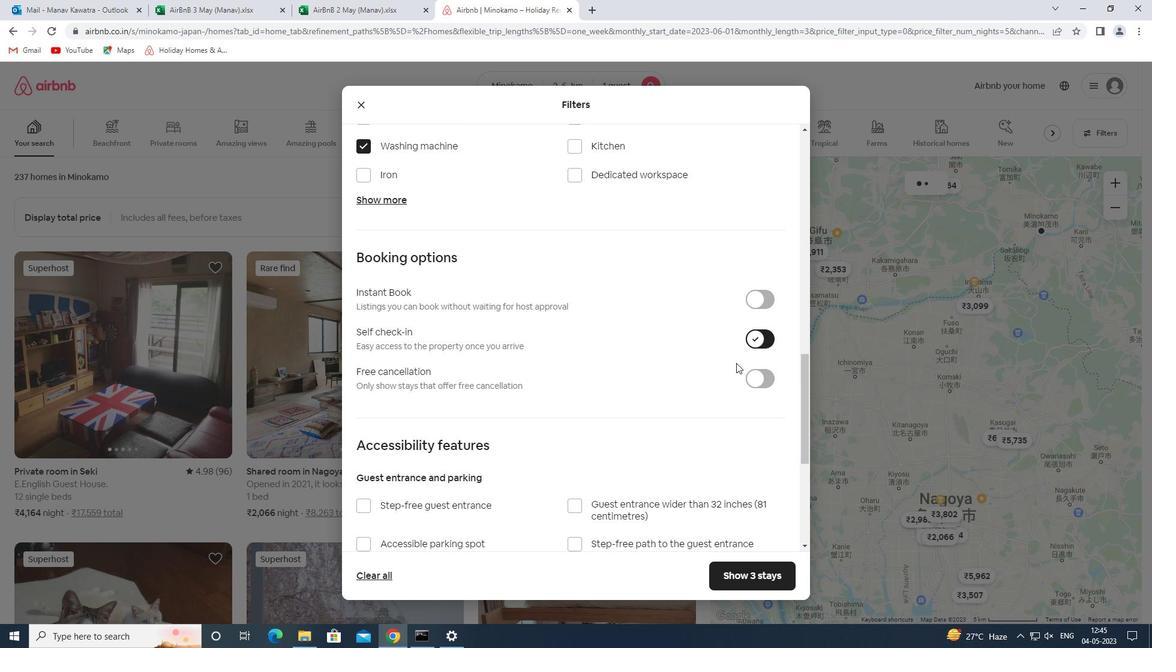 
Action: Mouse moved to (648, 421)
Screenshot: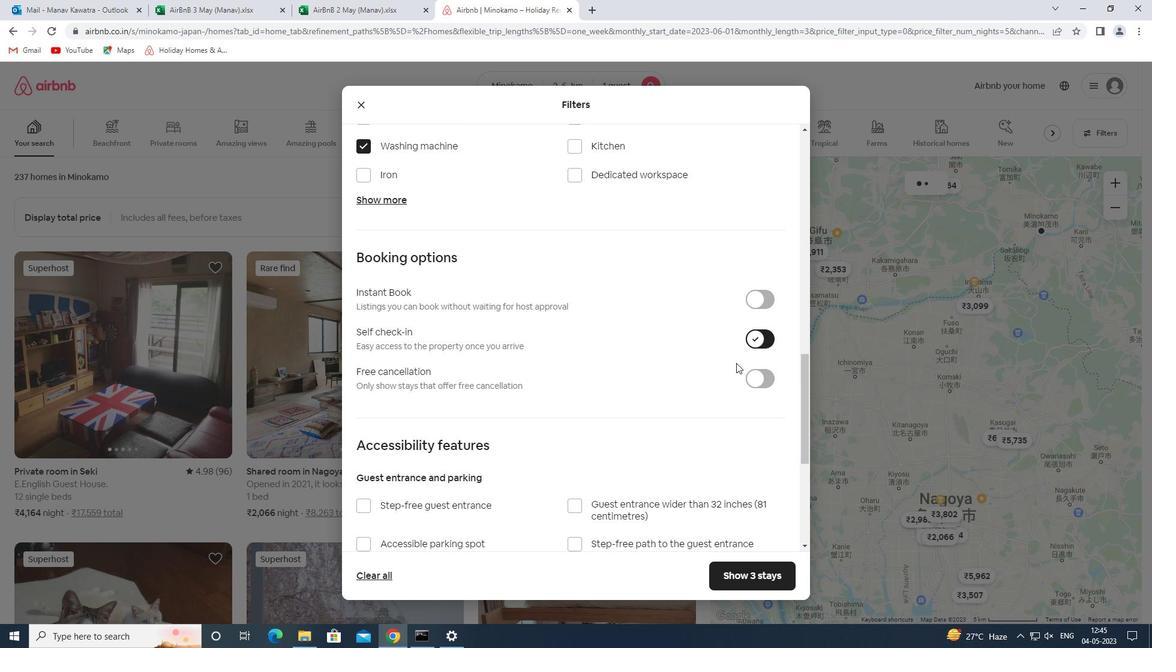 
Action: Mouse scrolled (648, 420) with delta (0, 0)
Screenshot: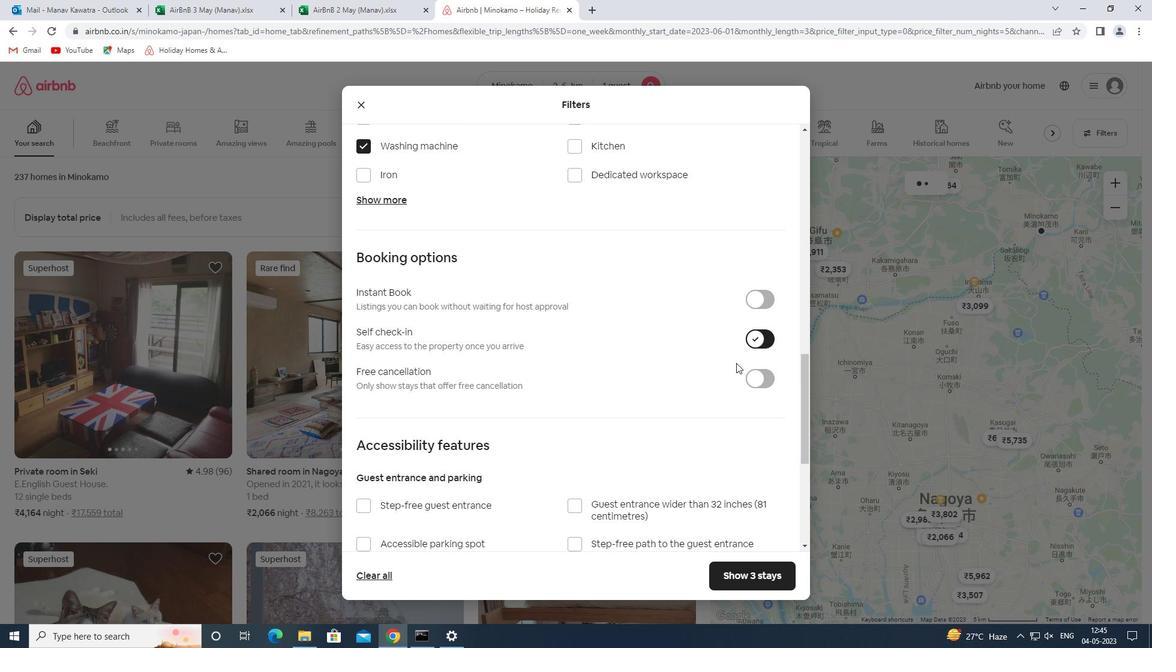 
Action: Mouse moved to (647, 422)
Screenshot: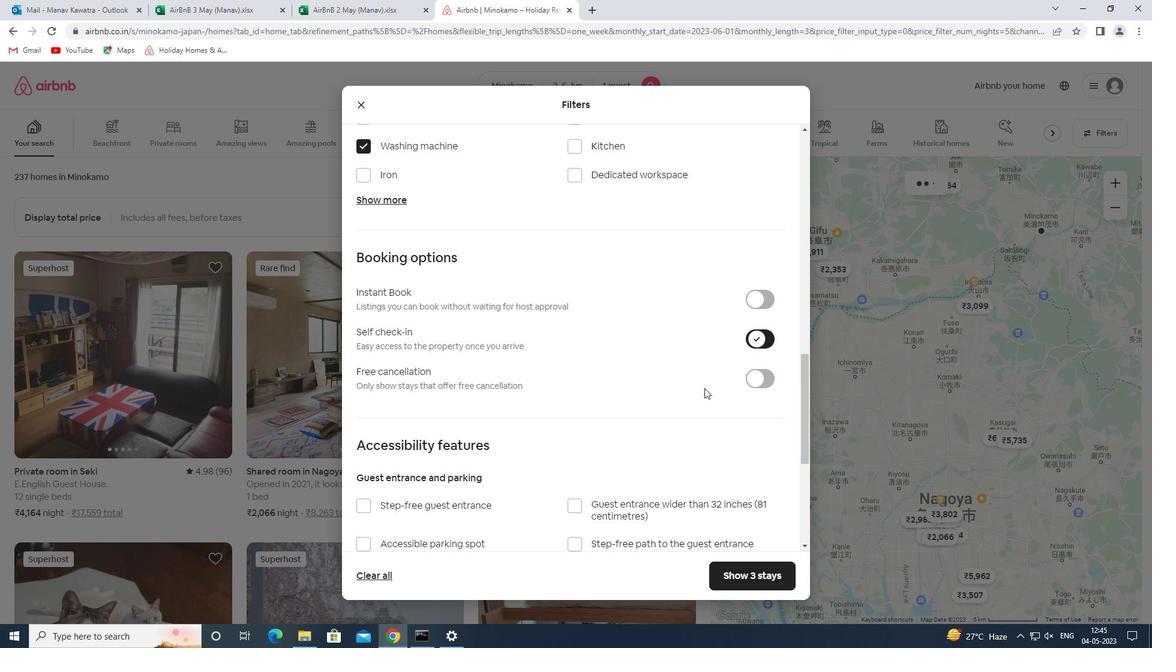 
Action: Mouse scrolled (647, 422) with delta (0, 0)
Screenshot: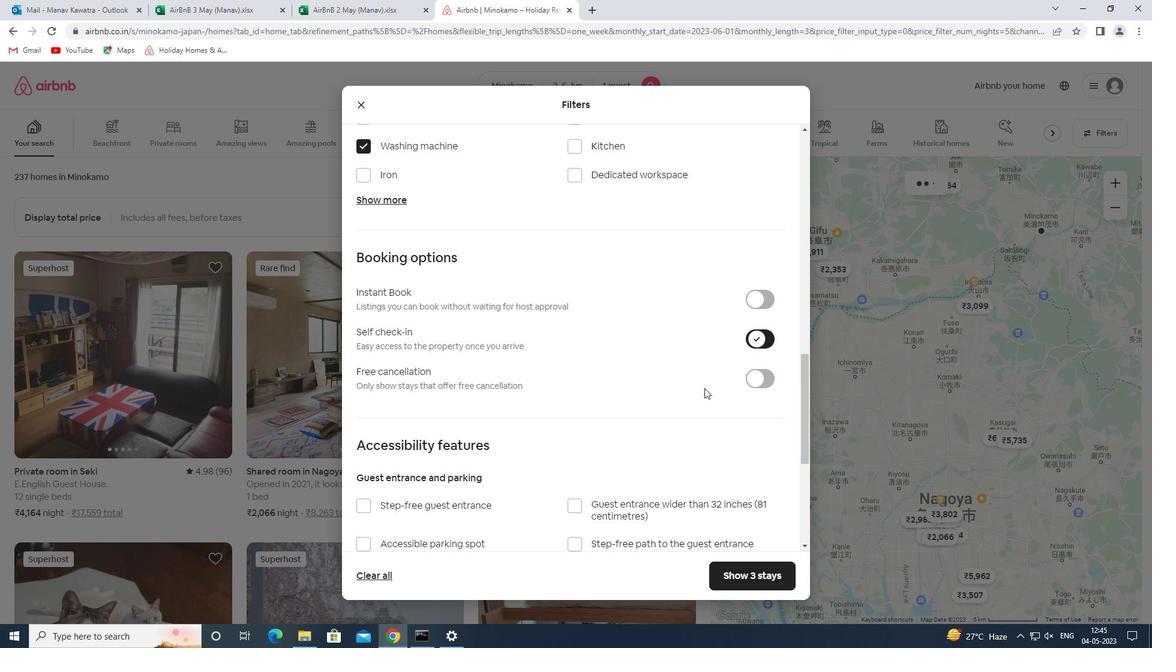 
Action: Mouse moved to (647, 423)
Screenshot: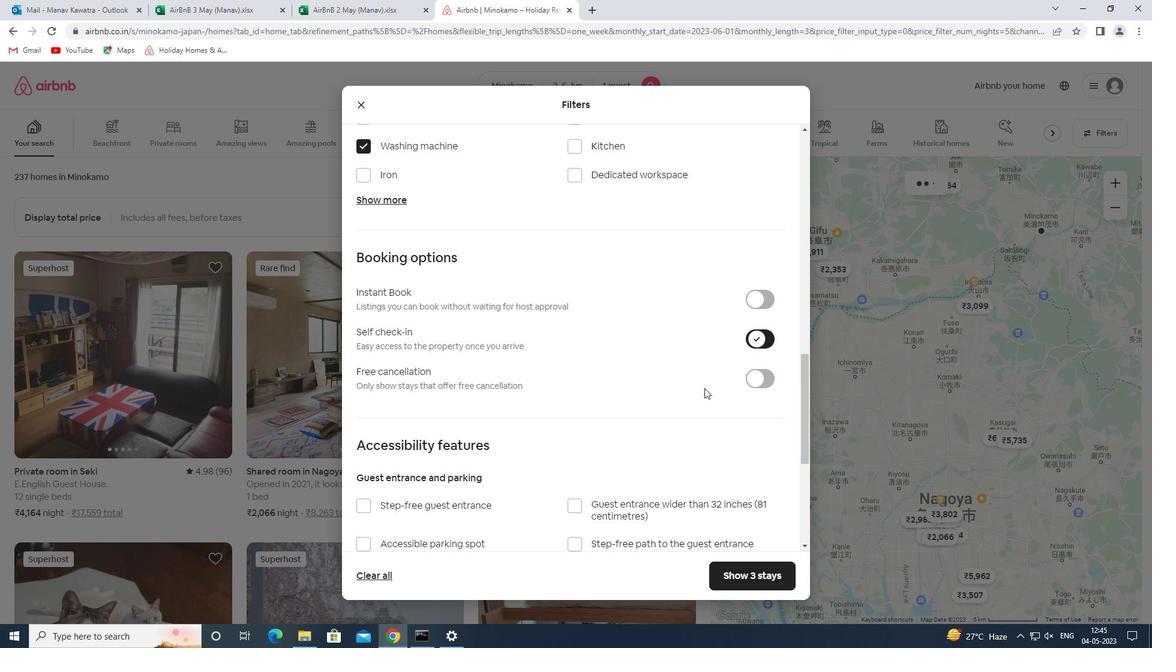 
Action: Mouse scrolled (647, 423) with delta (0, 0)
Screenshot: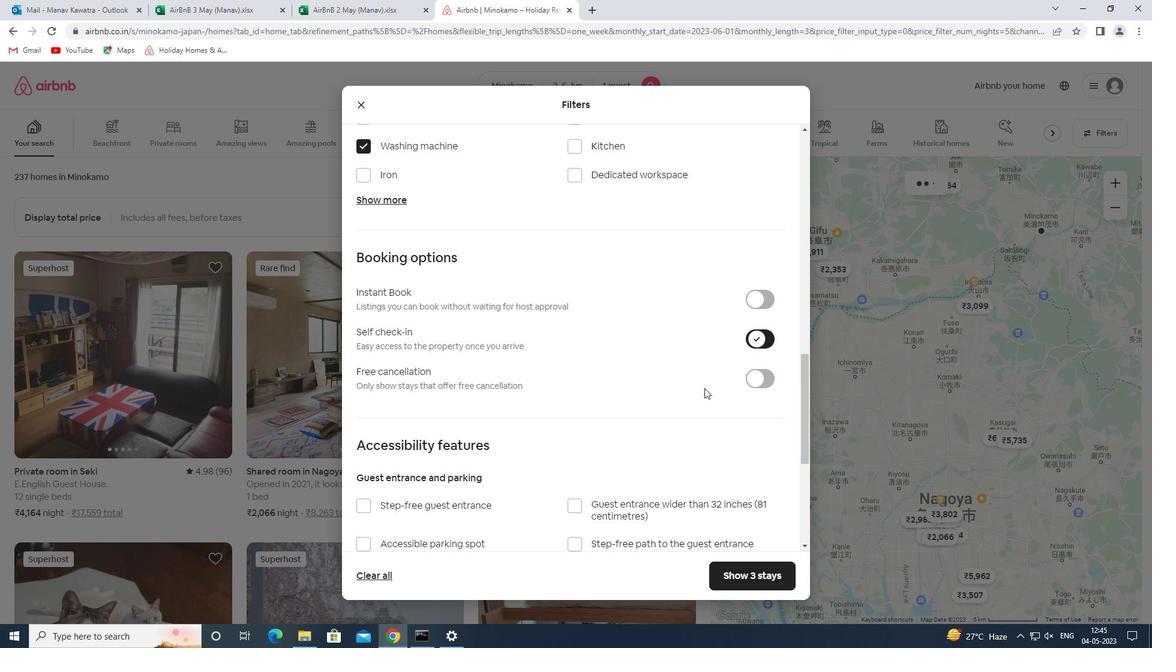 
Action: Mouse moved to (646, 423)
Screenshot: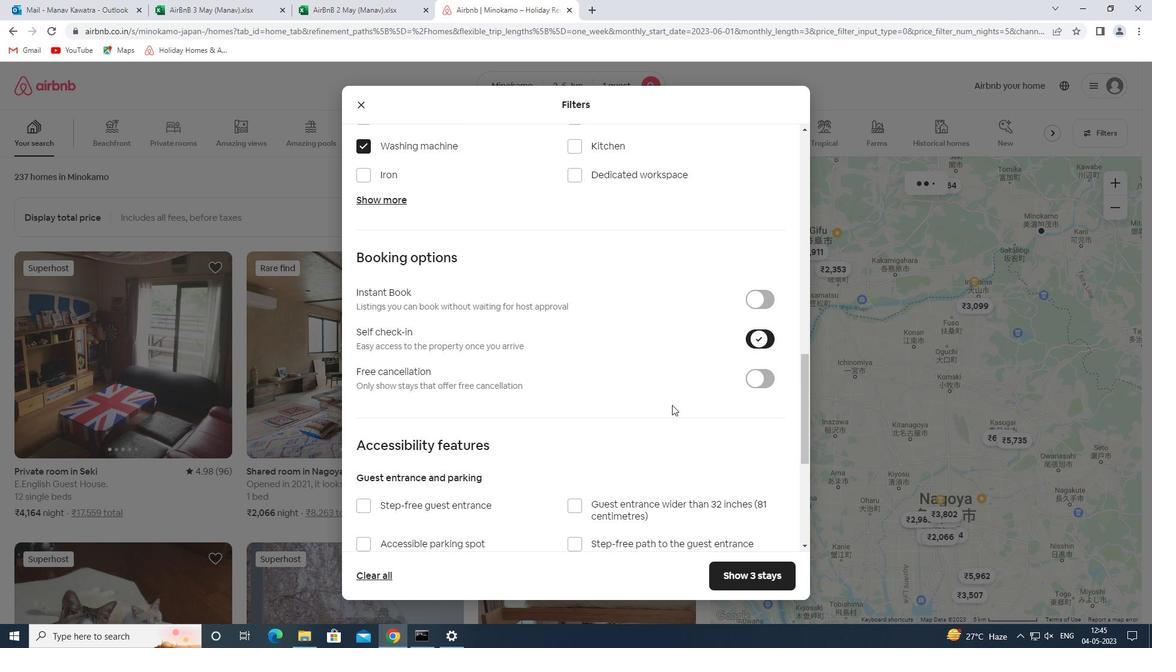 
Action: Mouse scrolled (646, 423) with delta (0, 0)
Screenshot: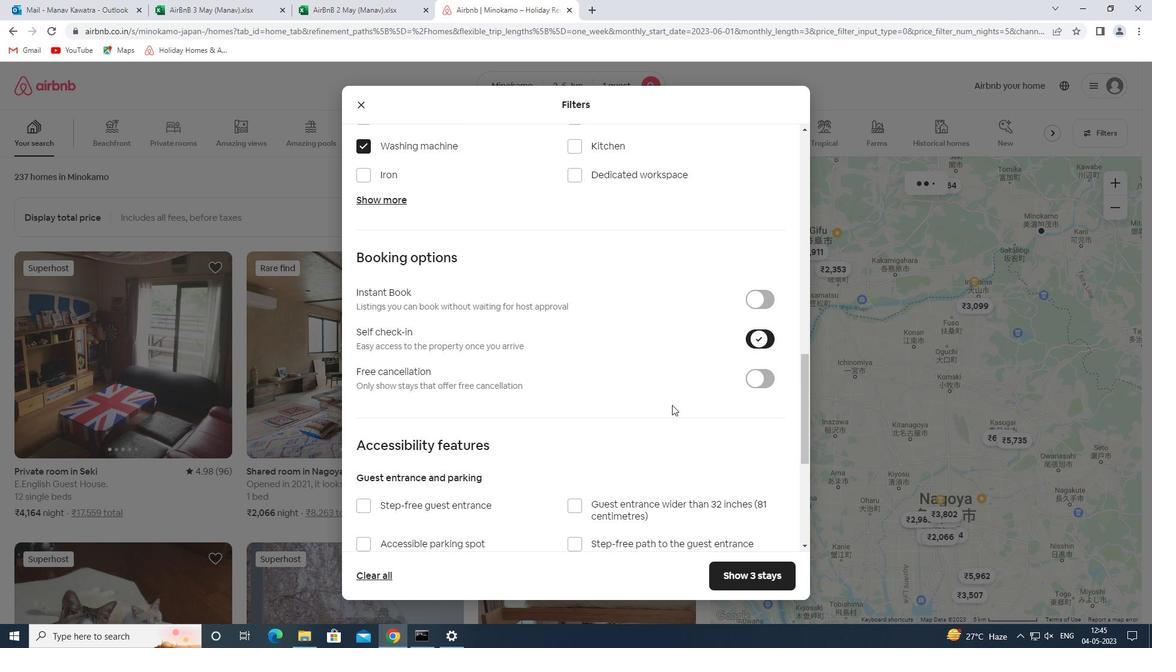 
Action: Mouse moved to (646, 424)
Screenshot: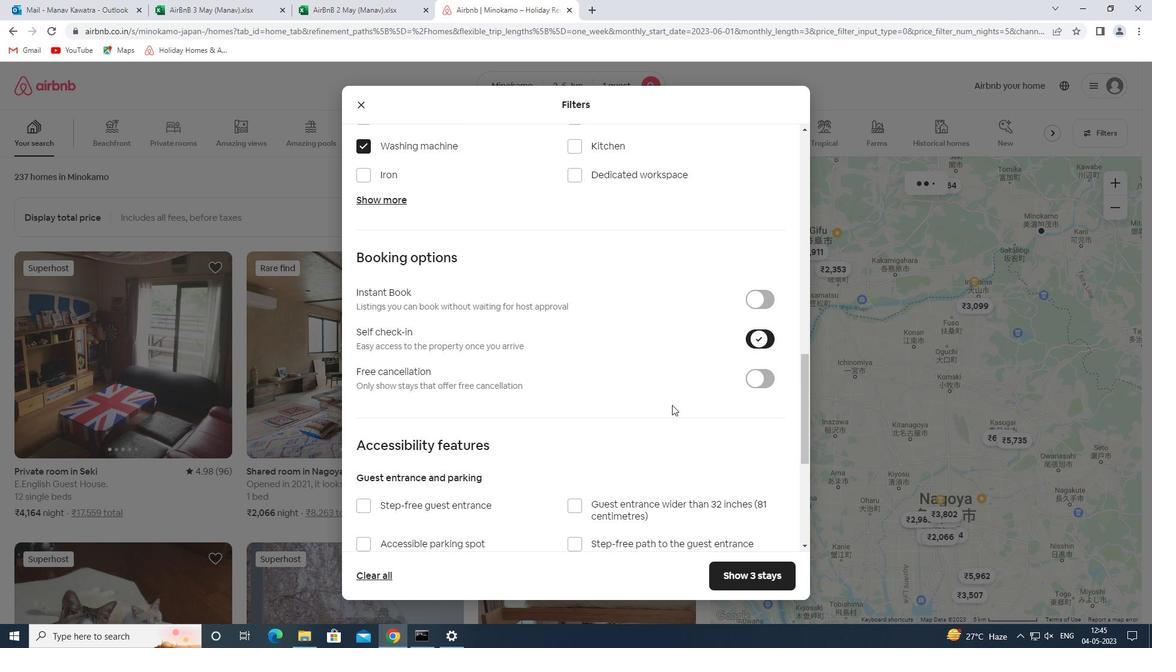
Action: Mouse scrolled (646, 423) with delta (0, 0)
Screenshot: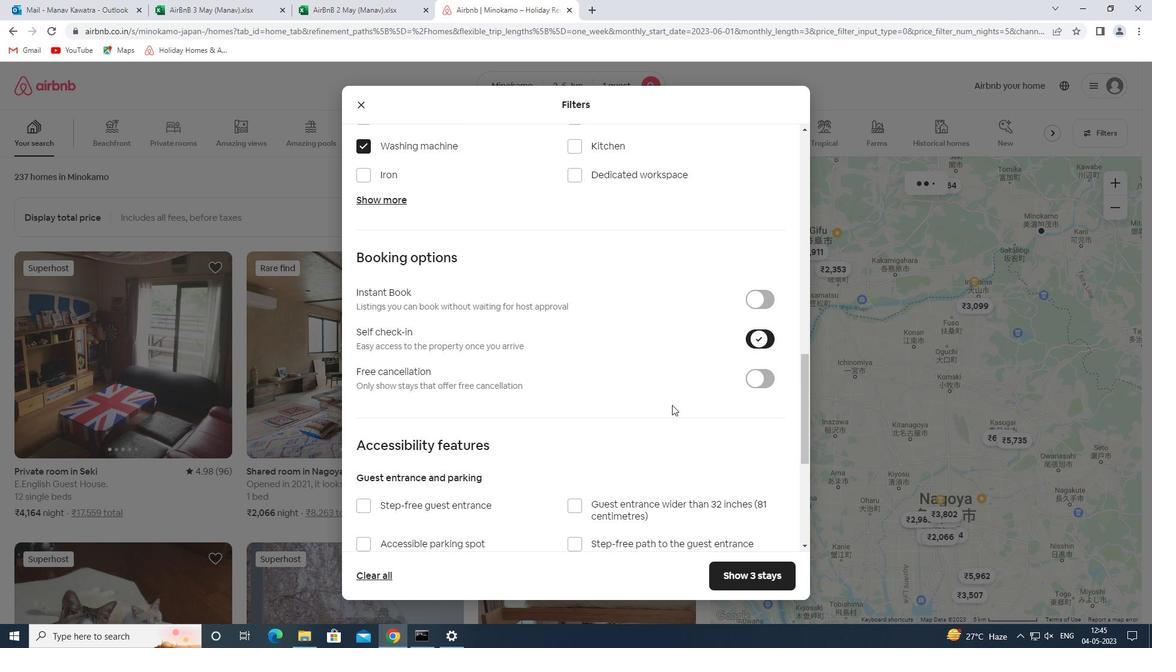 
Action: Mouse moved to (644, 425)
Screenshot: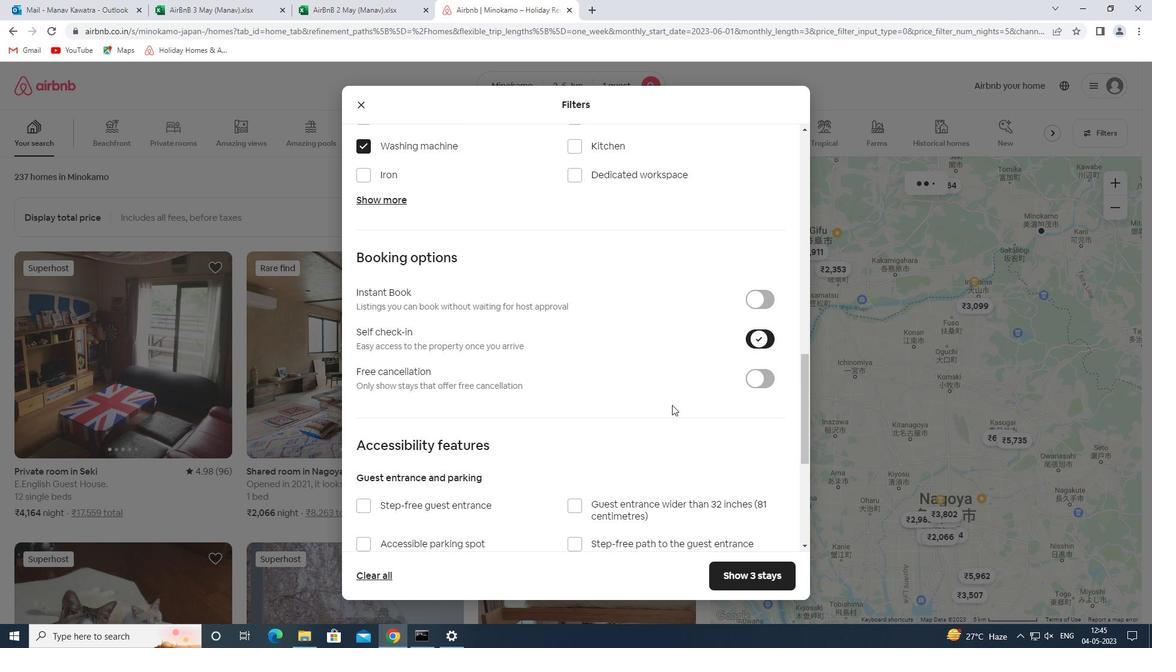 
Action: Mouse scrolled (644, 425) with delta (0, 0)
Screenshot: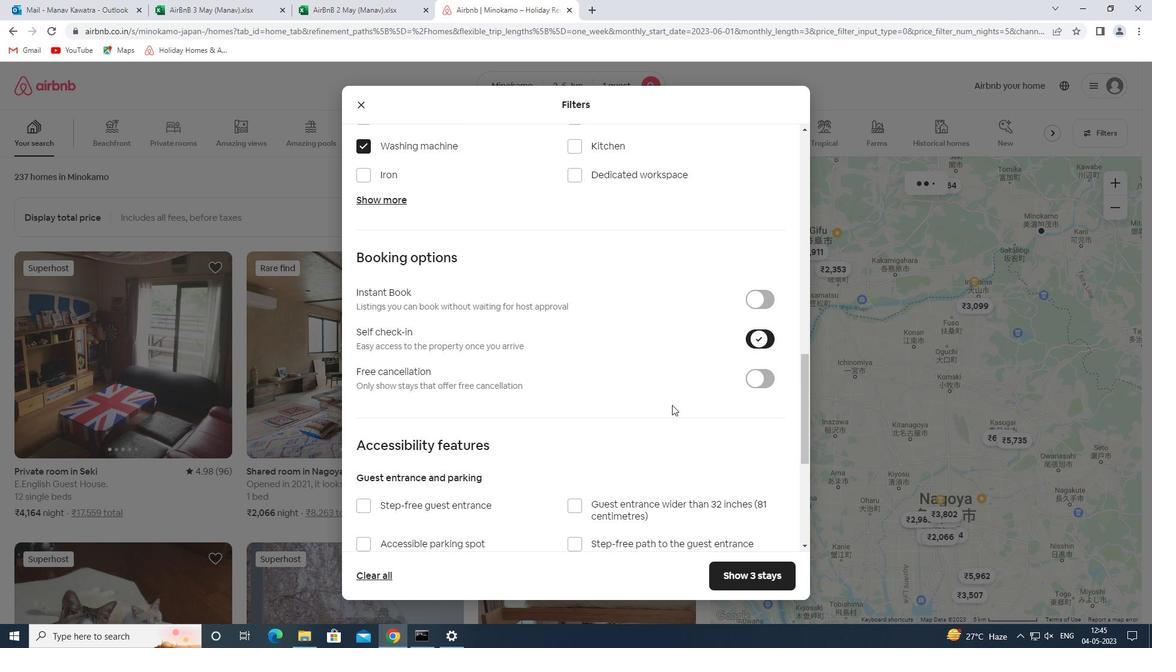 
Action: Mouse moved to (639, 435)
Screenshot: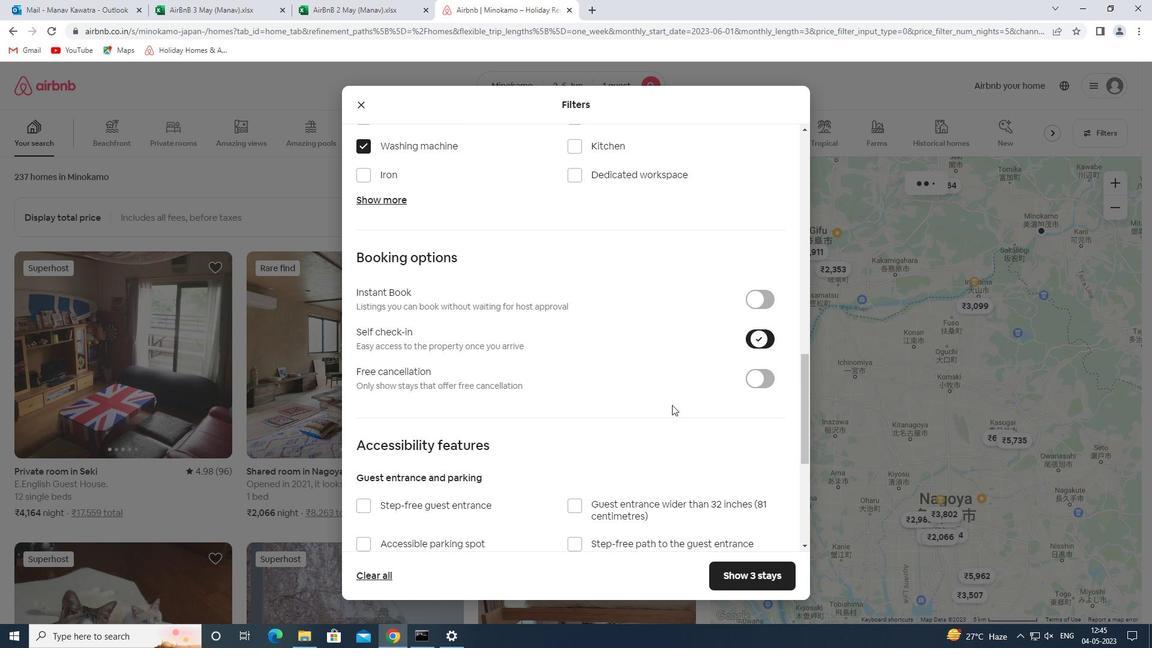 
Action: Mouse scrolled (639, 434) with delta (0, 0)
Screenshot: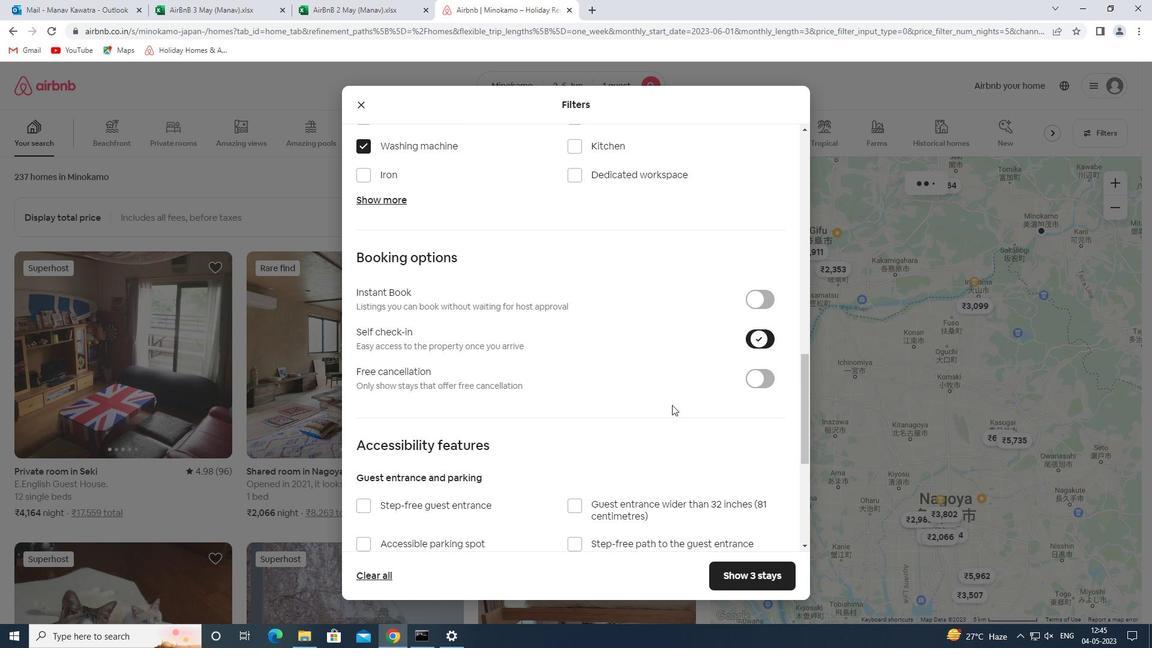 
Action: Mouse moved to (380, 488)
Screenshot: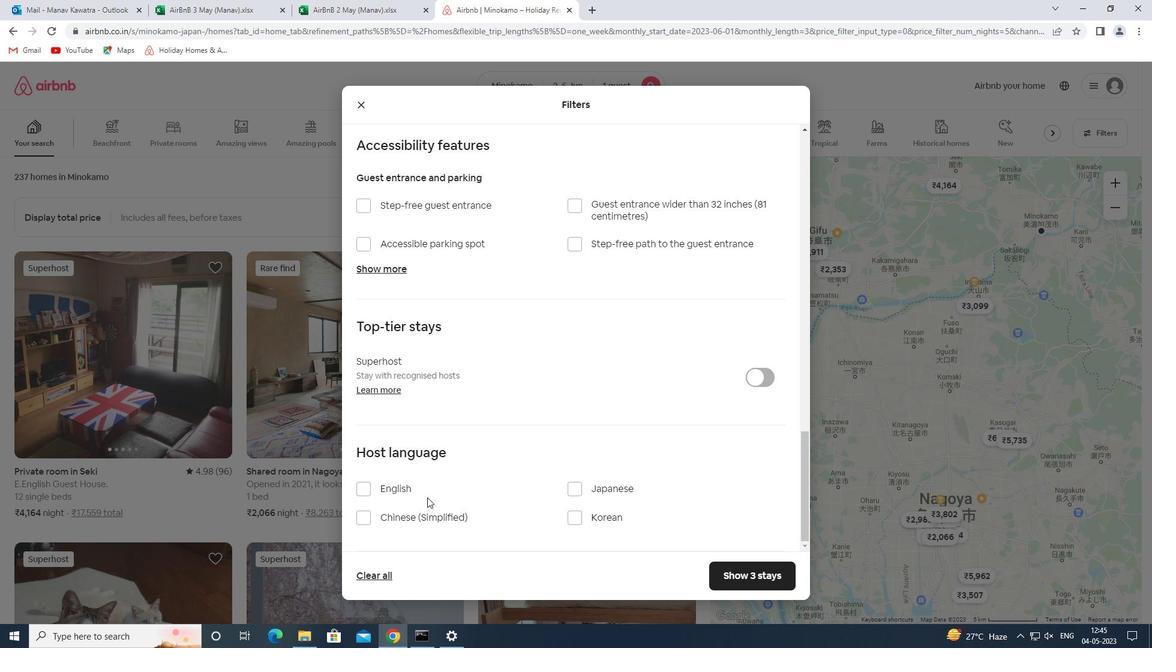 
Action: Mouse pressed left at (380, 488)
Screenshot: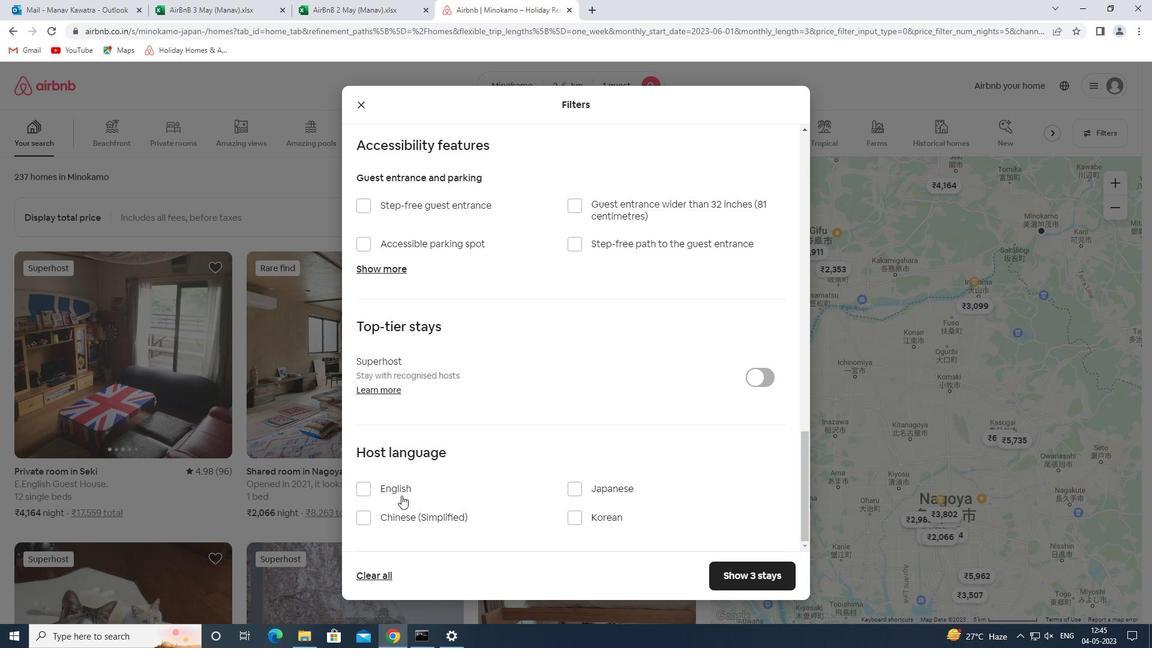 
Action: Mouse moved to (745, 575)
Screenshot: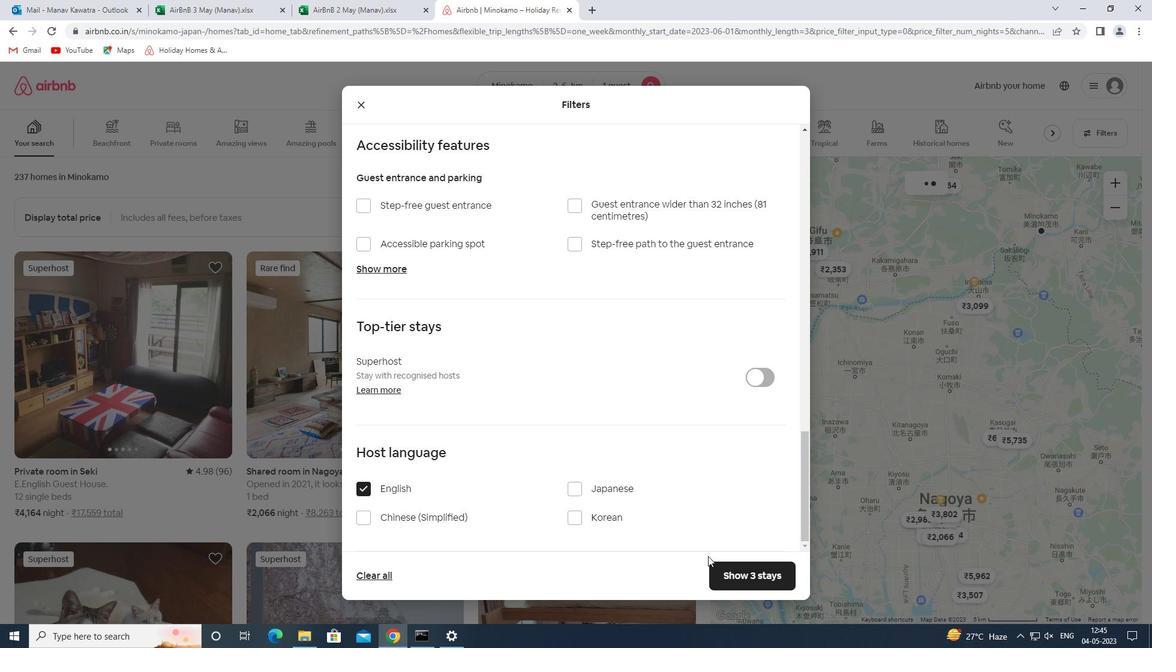 
Action: Mouse pressed left at (745, 575)
Screenshot: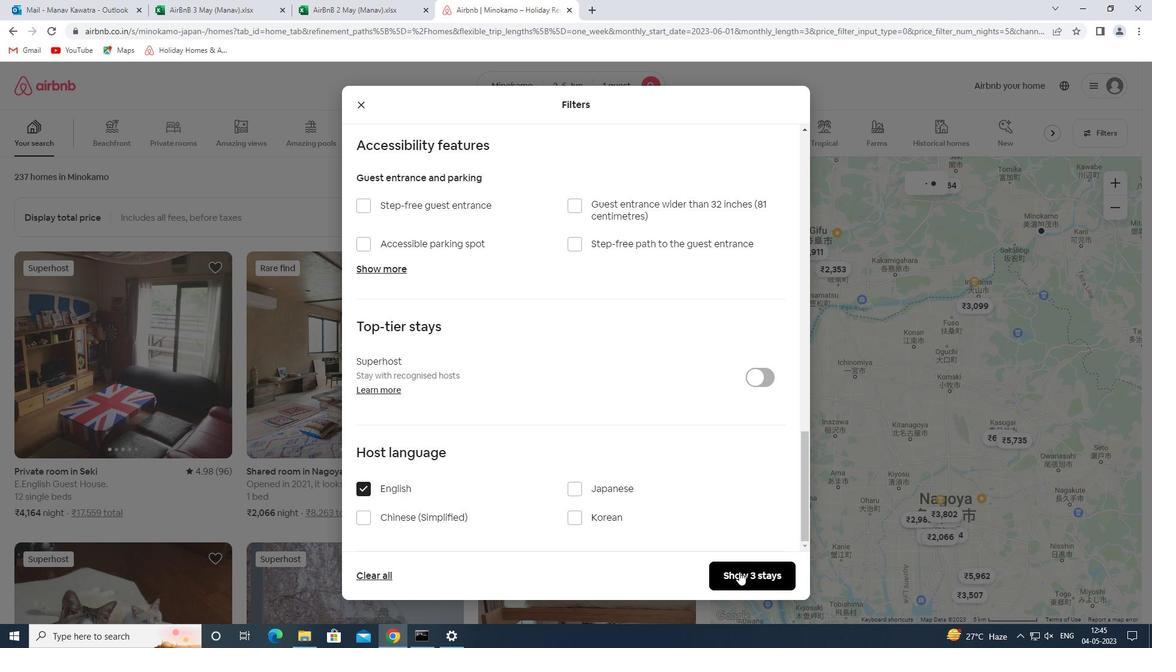 
Action: Mouse moved to (733, 575)
Screenshot: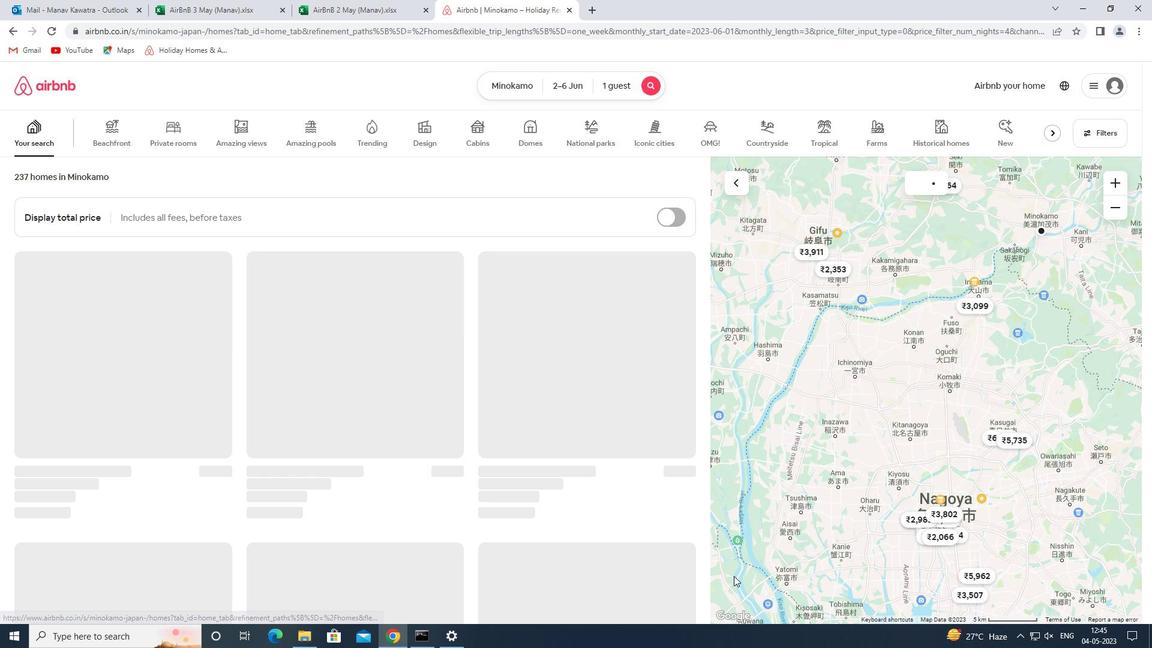 
